 Task: Send an email with the signature Faith Turner with the subject Introduction of a new collaboration and the message We need your input on the design for the new website. Can you please review the mockups and provide your feedback? from softage.10@softage.net to softage.8@softage.net and move the email from Sent Items to the folder Human resources policies
Action: Mouse moved to (145, 124)
Screenshot: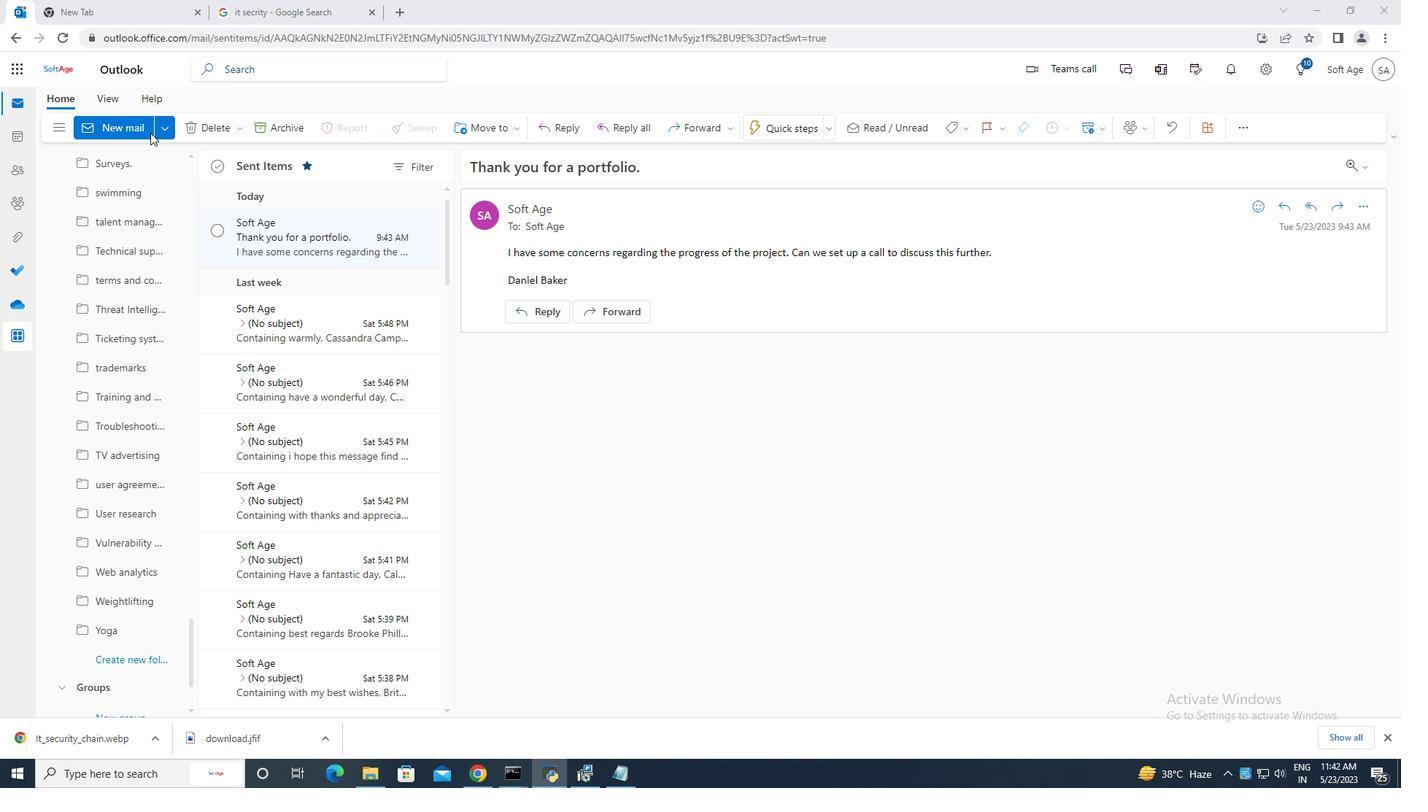 
Action: Mouse pressed left at (145, 124)
Screenshot: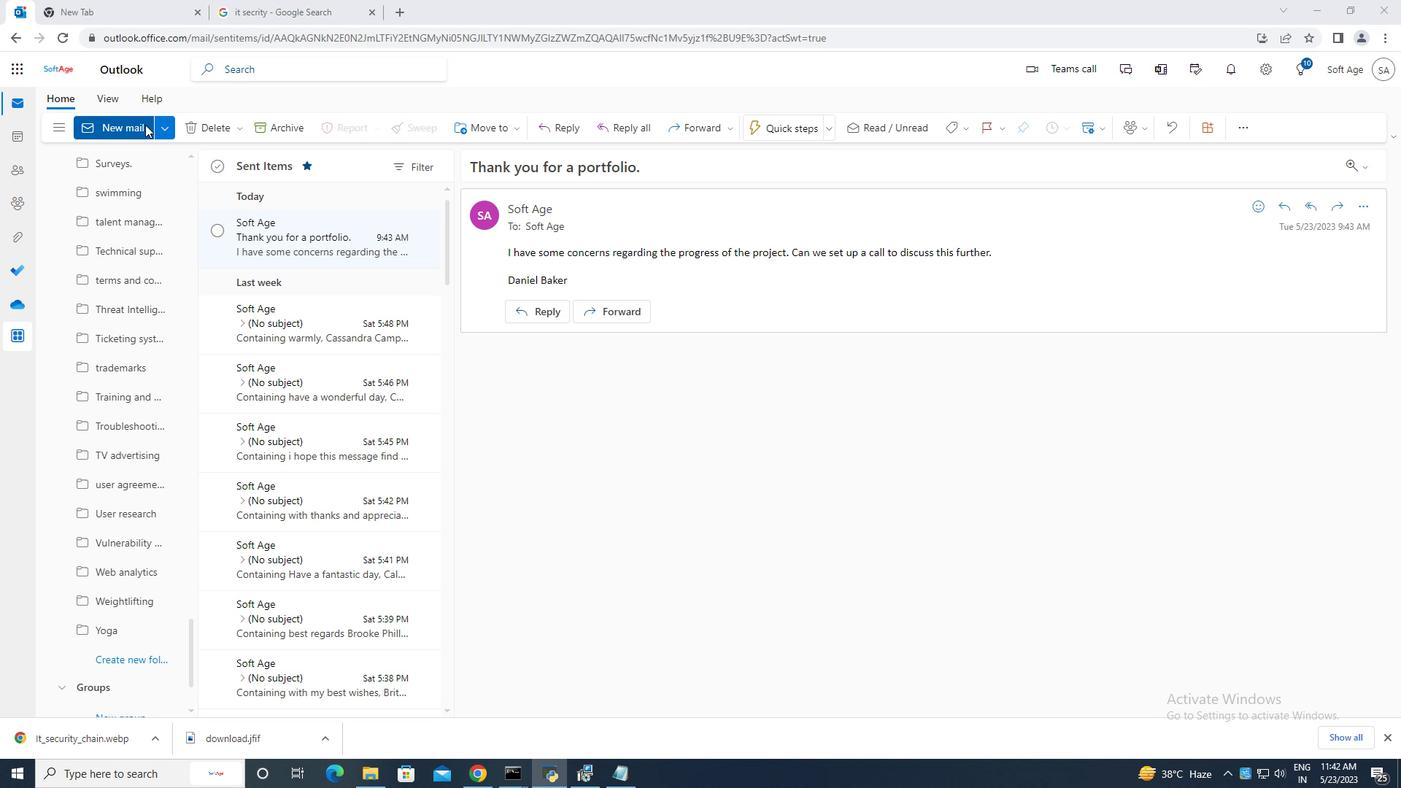 
Action: Mouse moved to (927, 129)
Screenshot: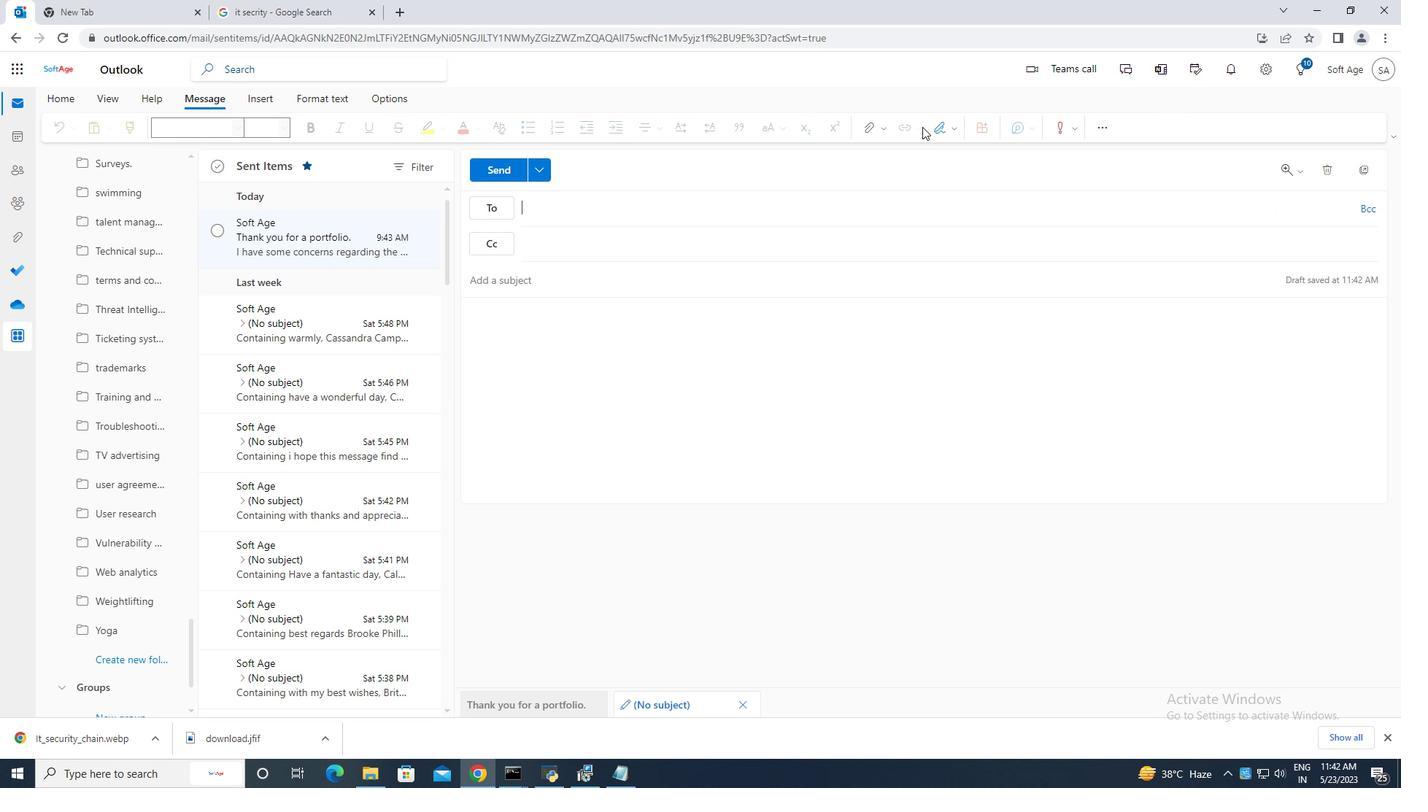 
Action: Mouse pressed left at (927, 129)
Screenshot: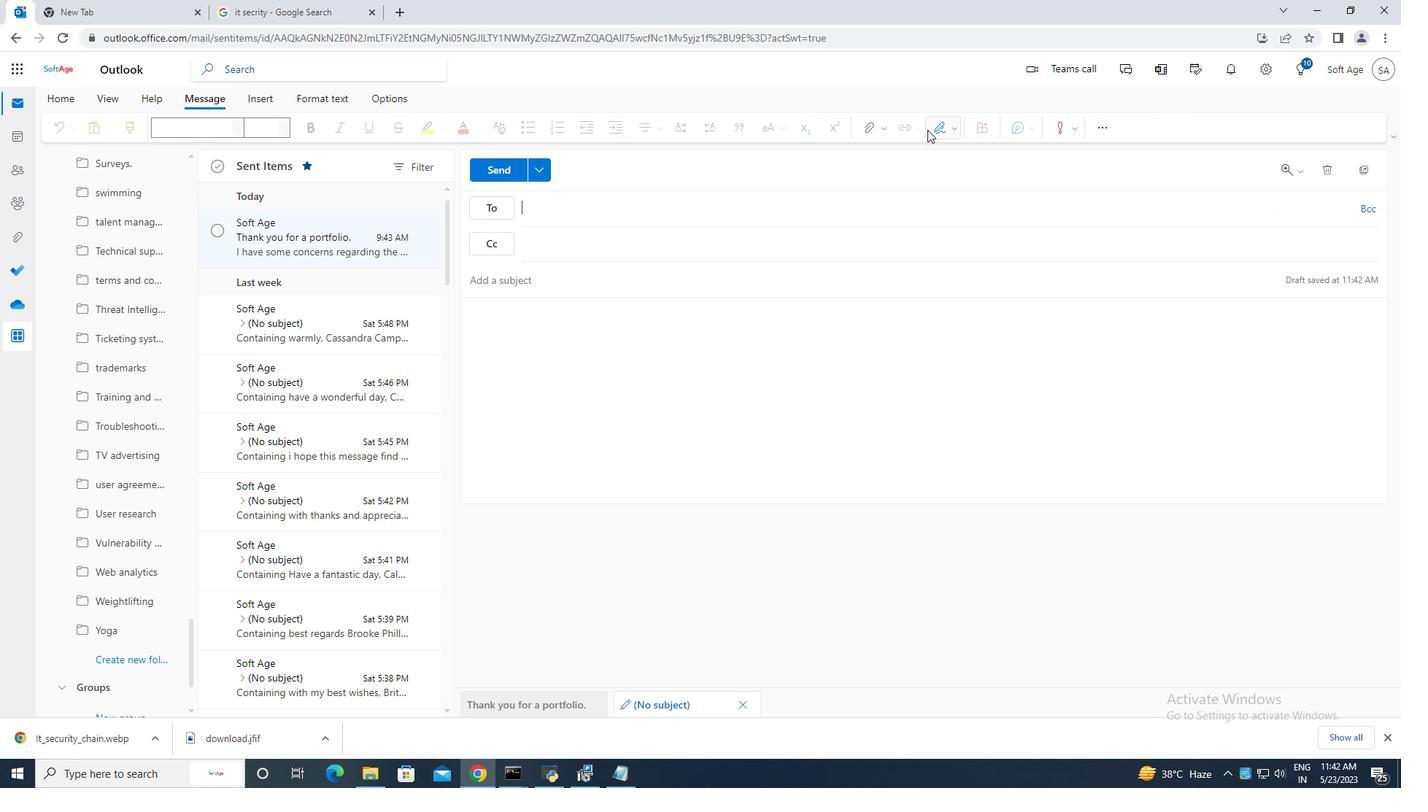 
Action: Mouse moved to (916, 186)
Screenshot: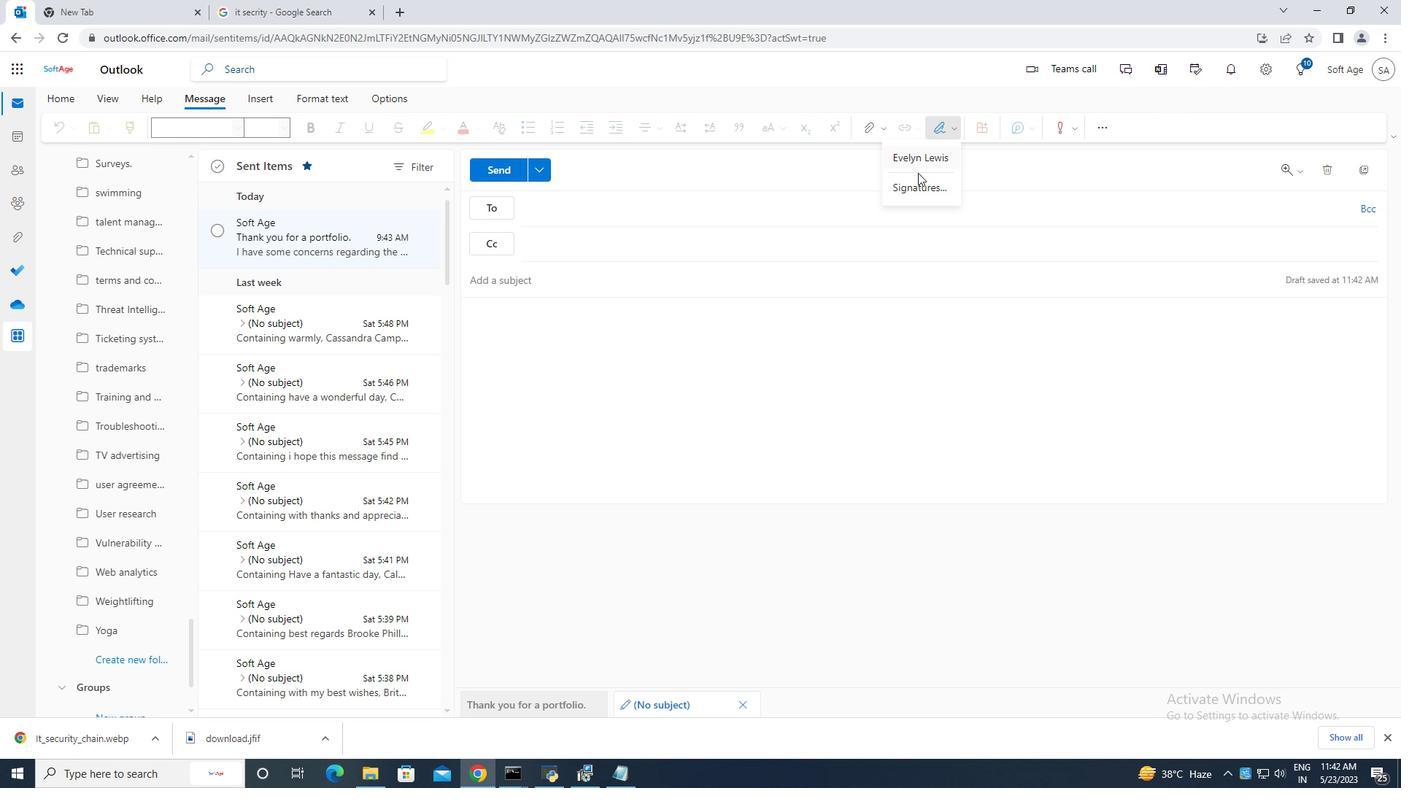 
Action: Mouse pressed left at (916, 186)
Screenshot: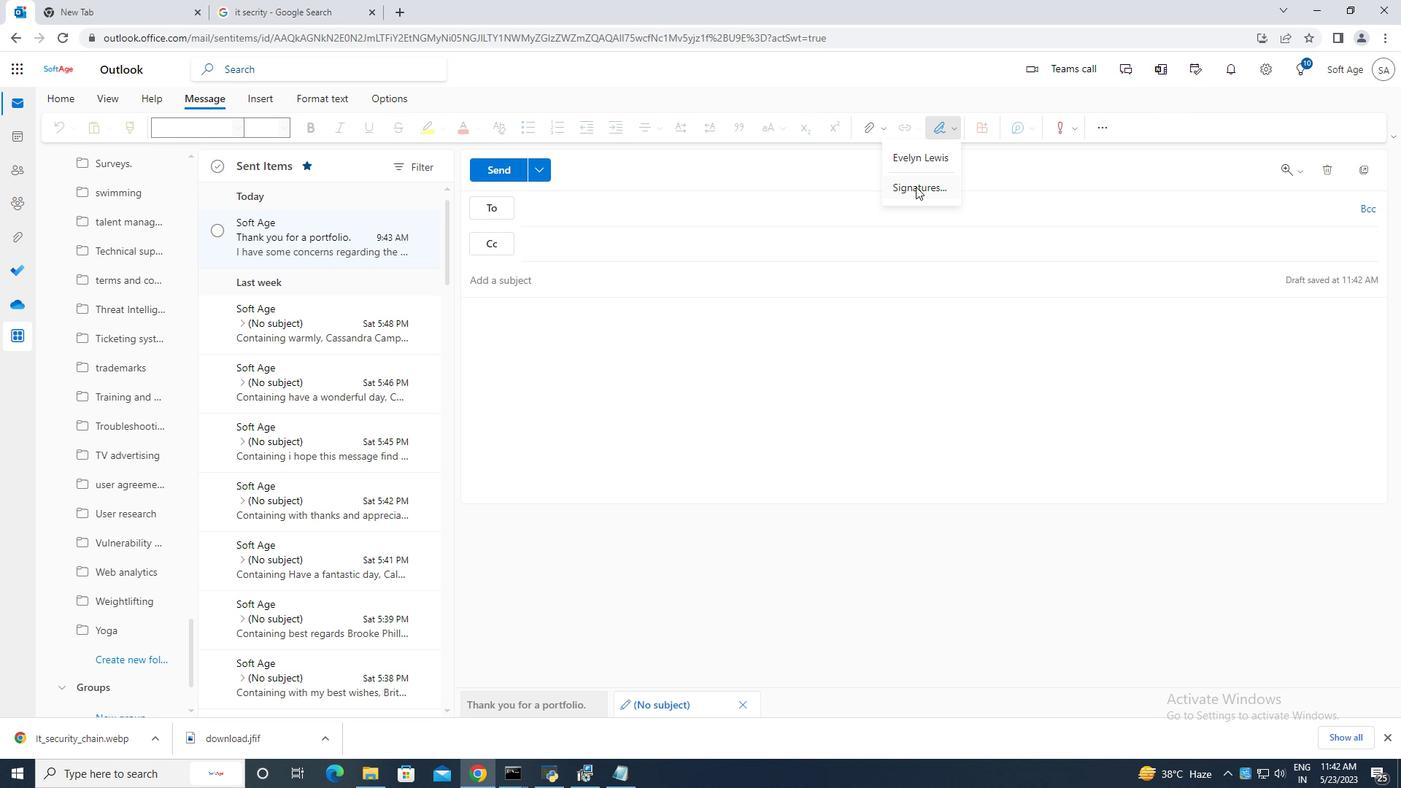 
Action: Mouse moved to (982, 246)
Screenshot: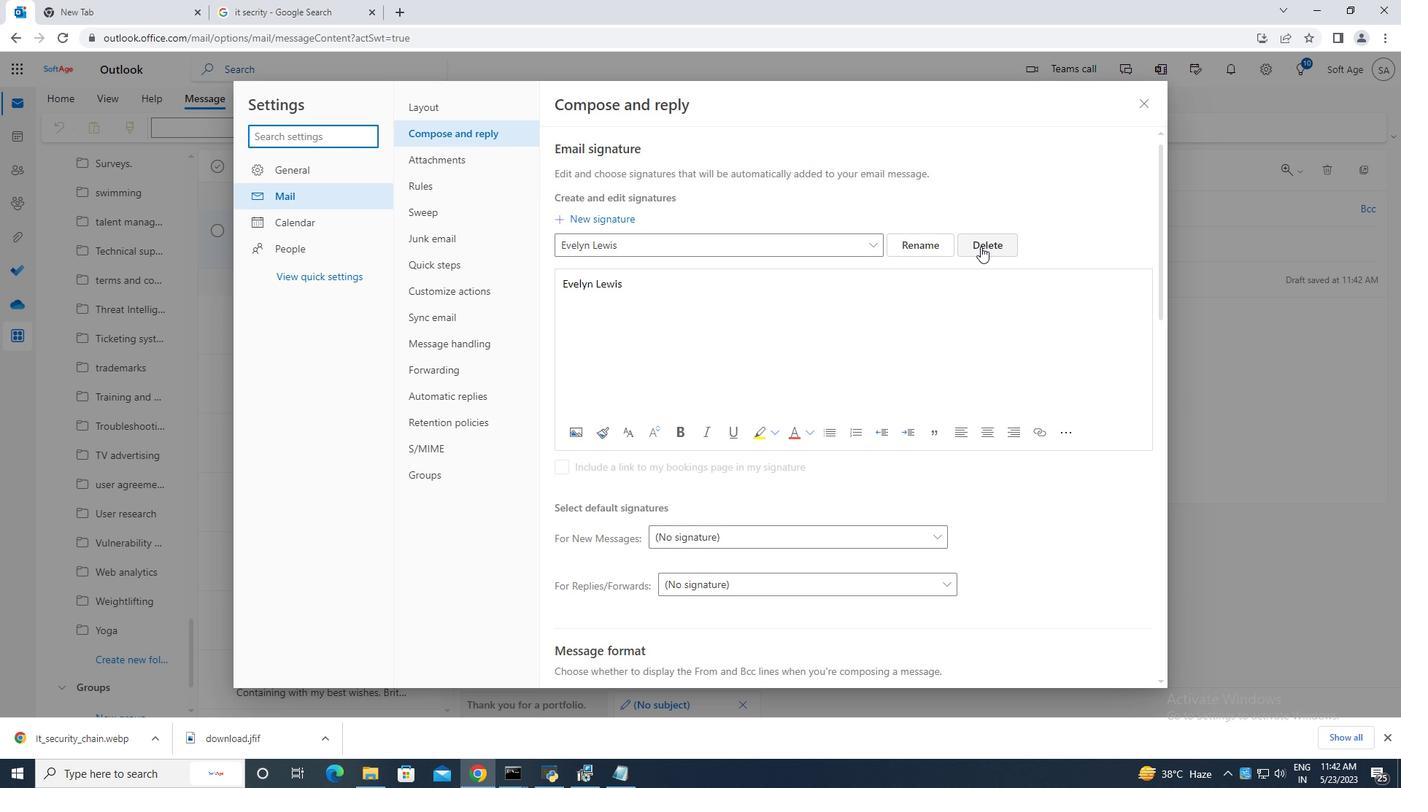 
Action: Mouse pressed left at (982, 246)
Screenshot: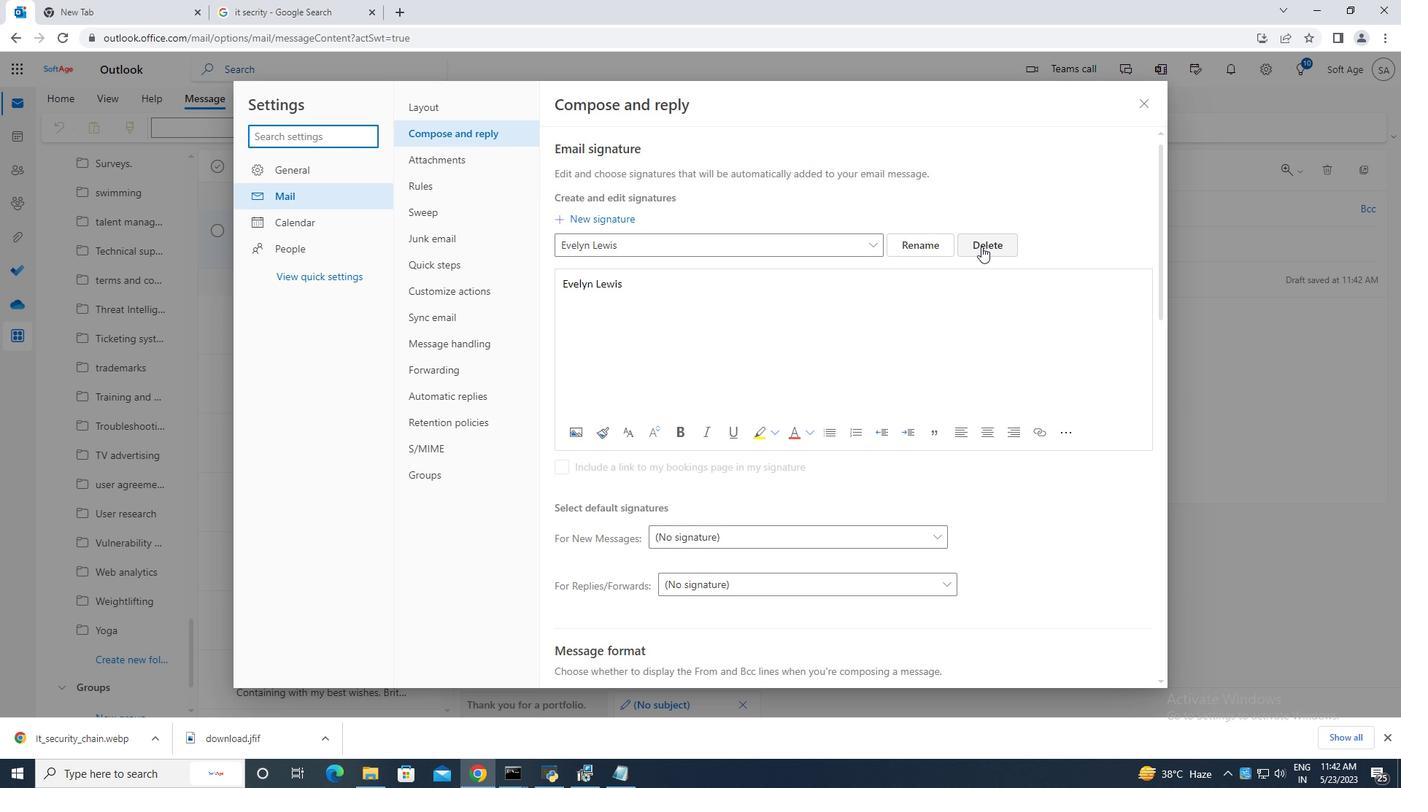 
Action: Mouse moved to (597, 248)
Screenshot: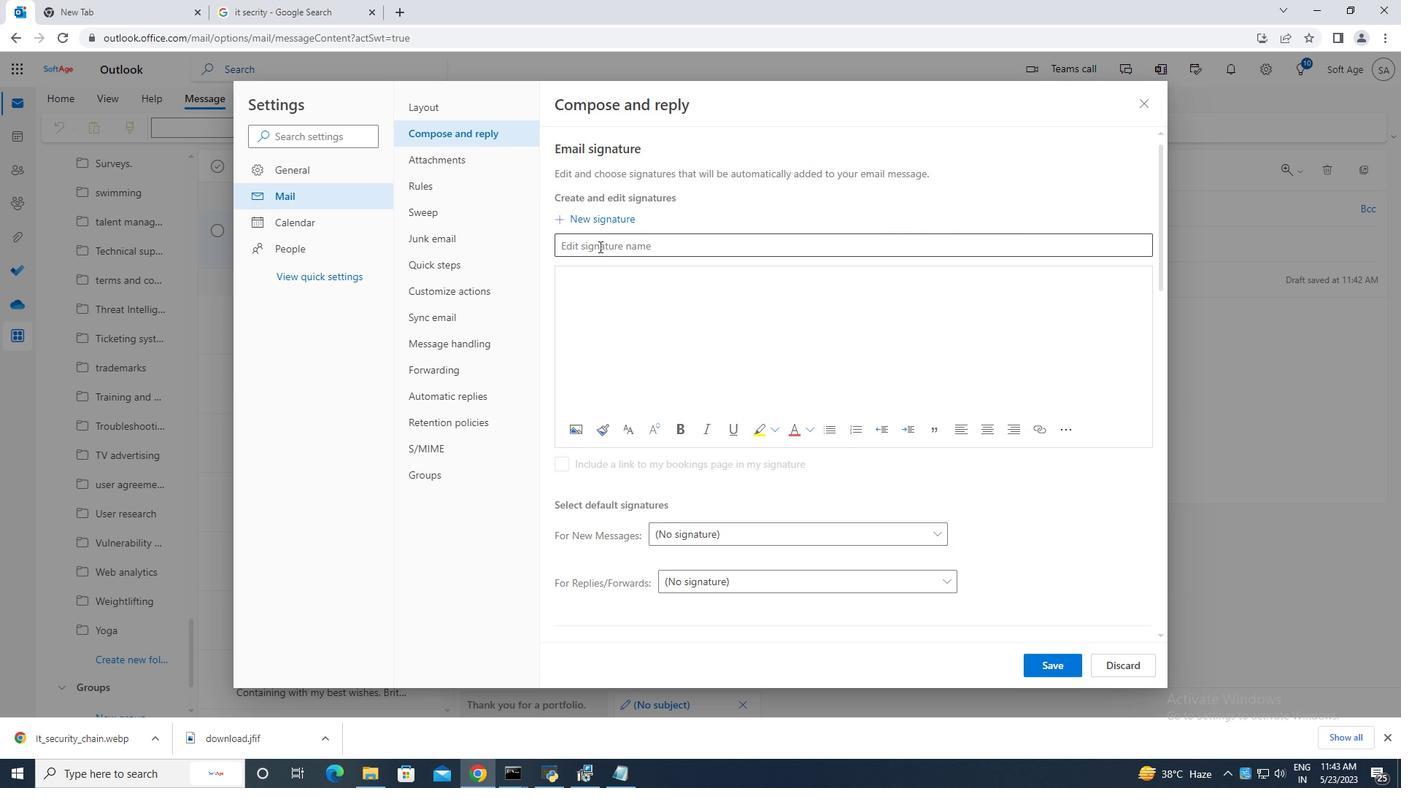
Action: Mouse pressed left at (597, 248)
Screenshot: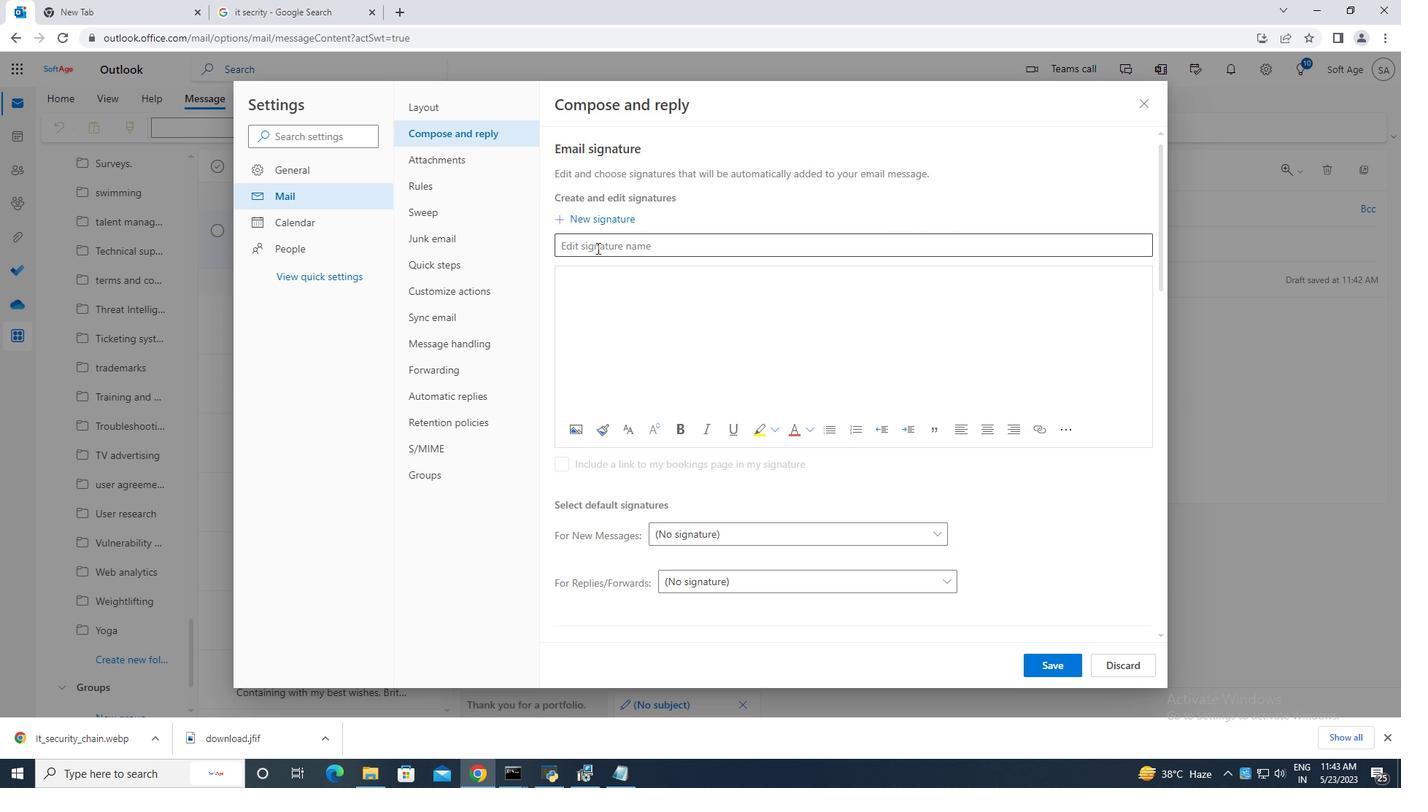 
Action: Key pressed <Key.caps_lock>F<Key.caps_lock>aith<Key.space><Key.caps_lock>T<Key.caps_lock>urner
Screenshot: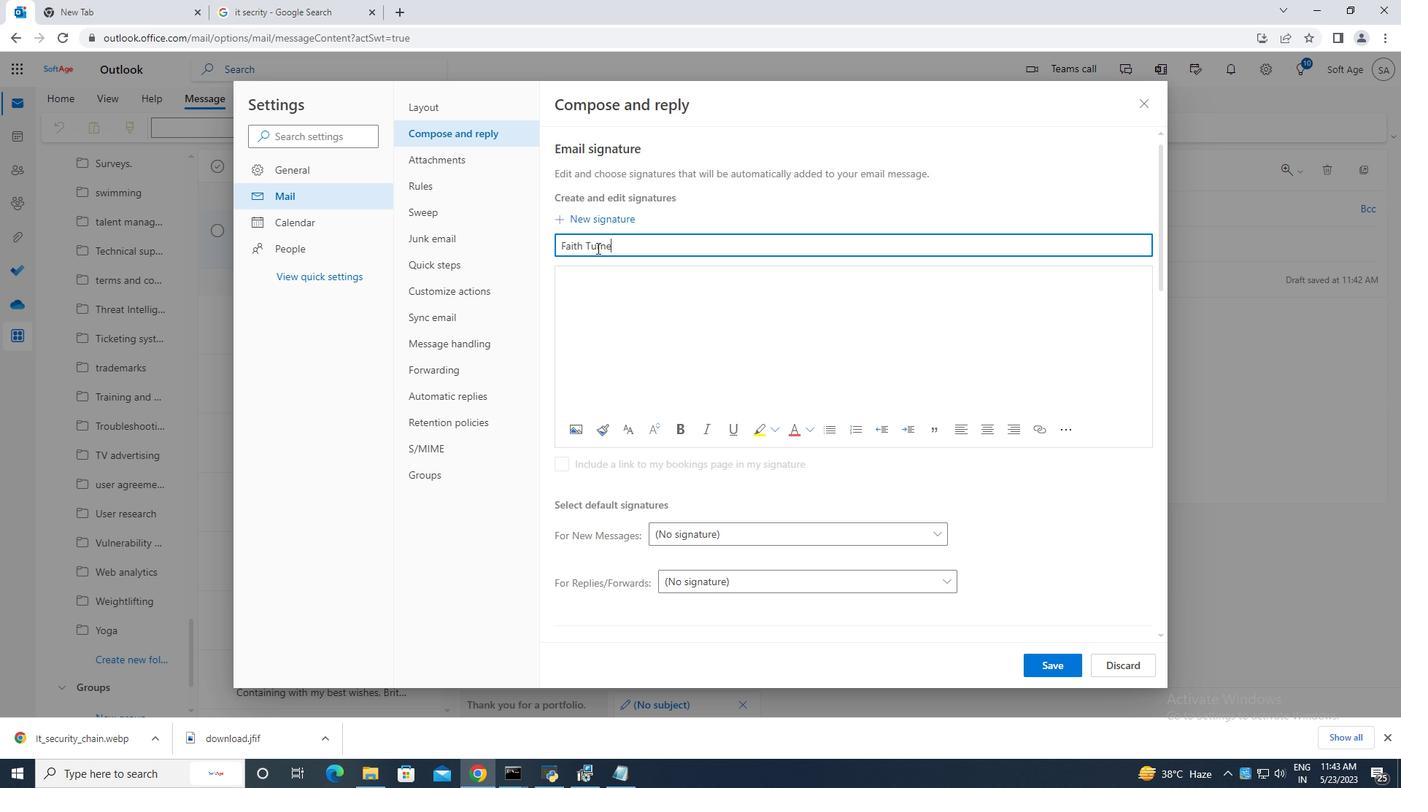 
Action: Mouse moved to (593, 279)
Screenshot: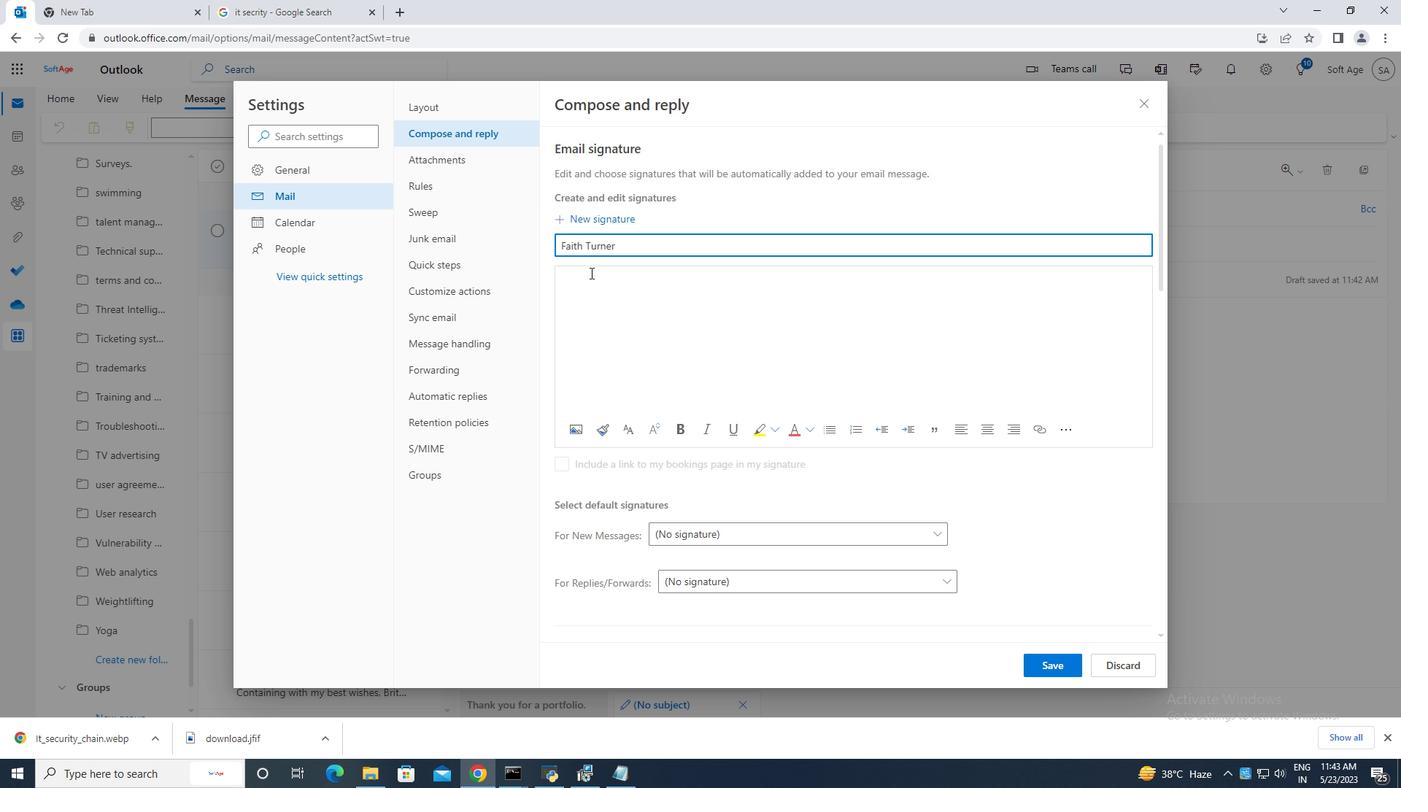 
Action: Mouse pressed left at (593, 279)
Screenshot: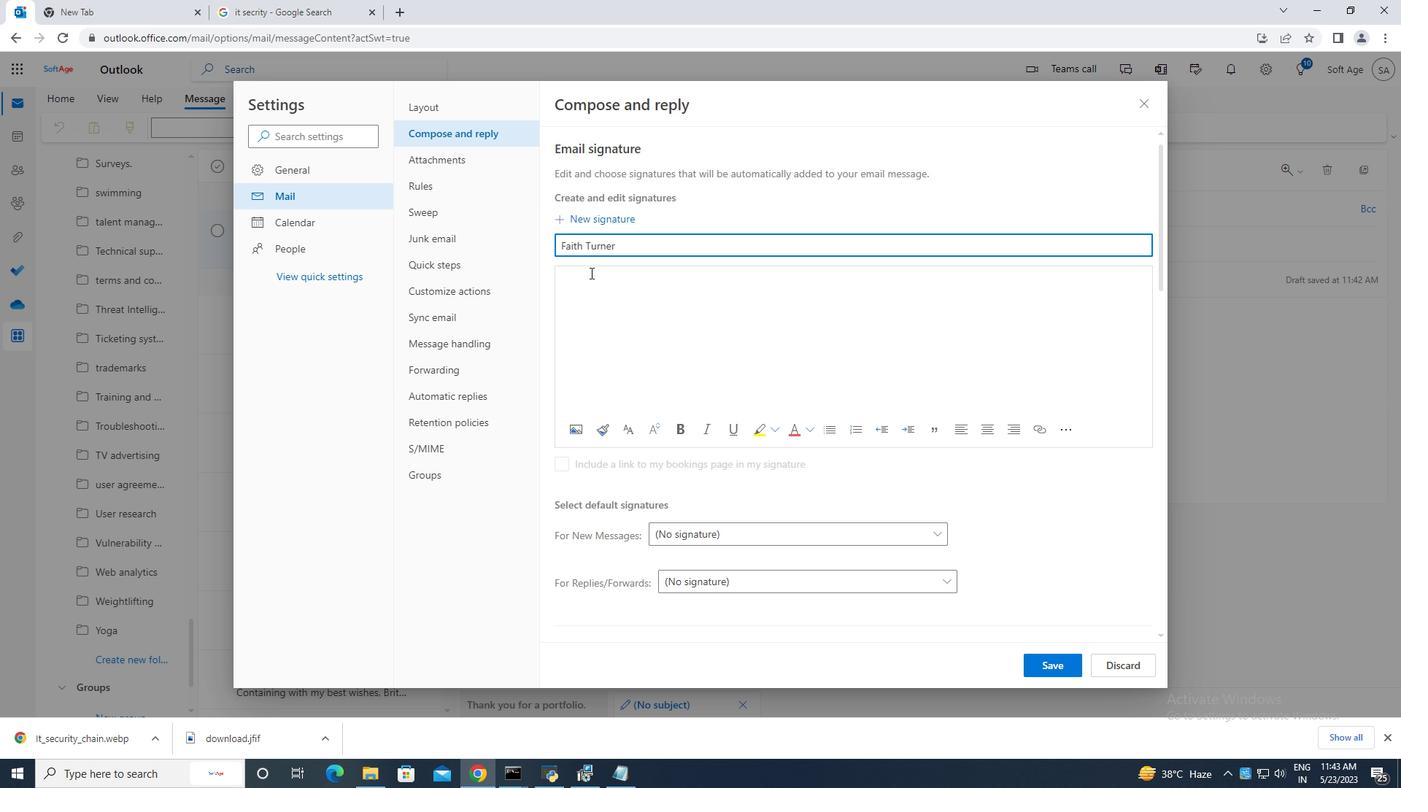 
Action: Mouse moved to (608, 284)
Screenshot: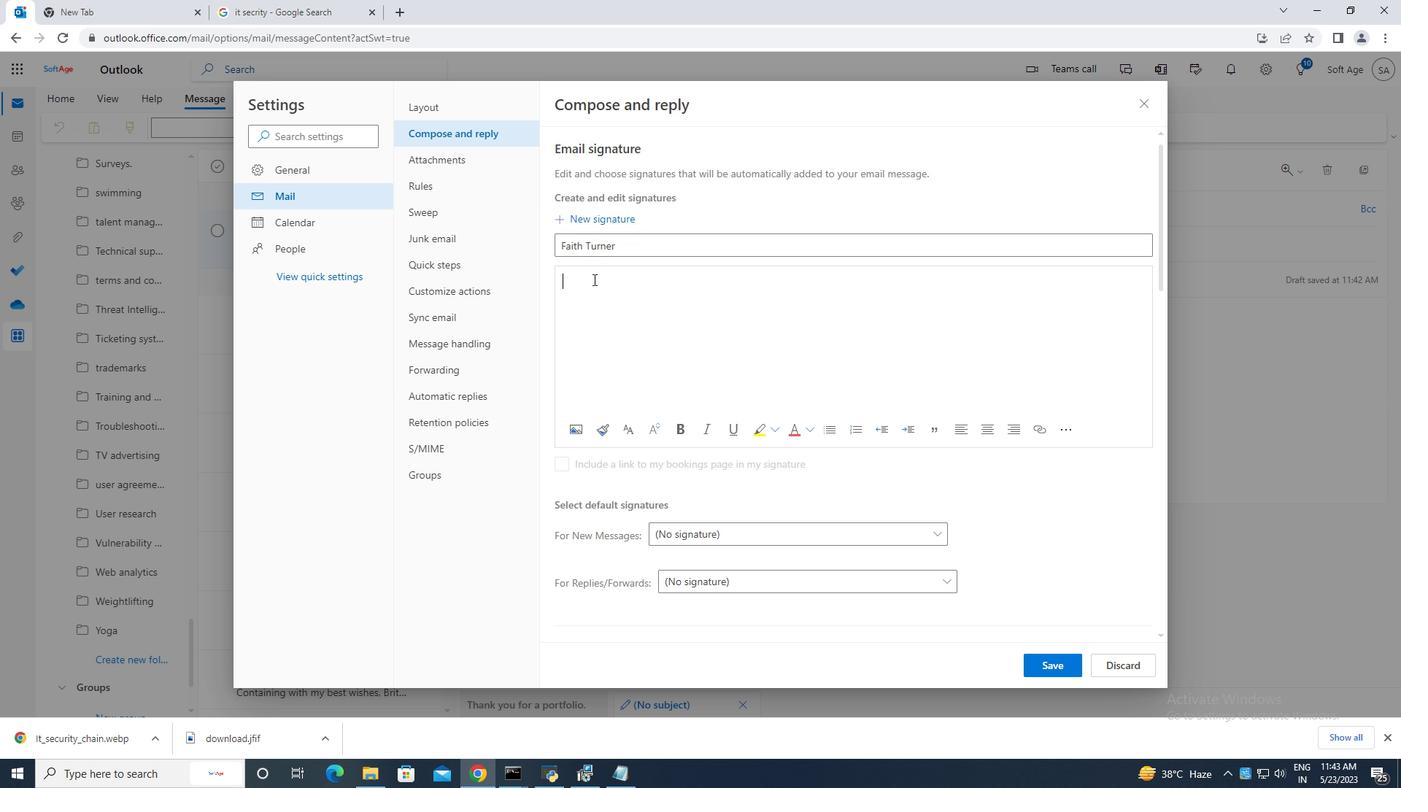 
Action: Key pressed <Key.caps_lock>F<Key.caps_lock>aith<Key.space><Key.caps_lock>T<Key.caps_lock>urner
Screenshot: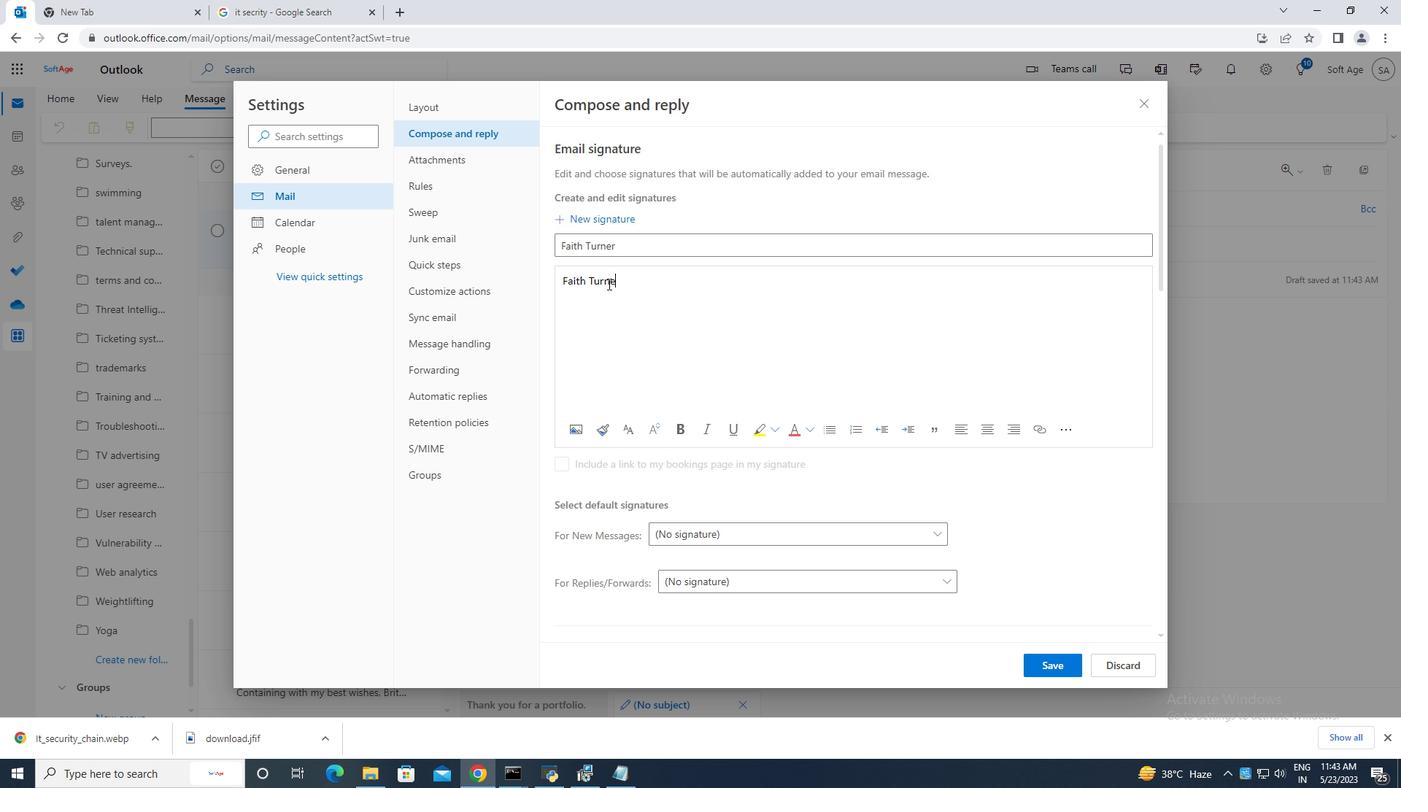 
Action: Mouse moved to (1043, 664)
Screenshot: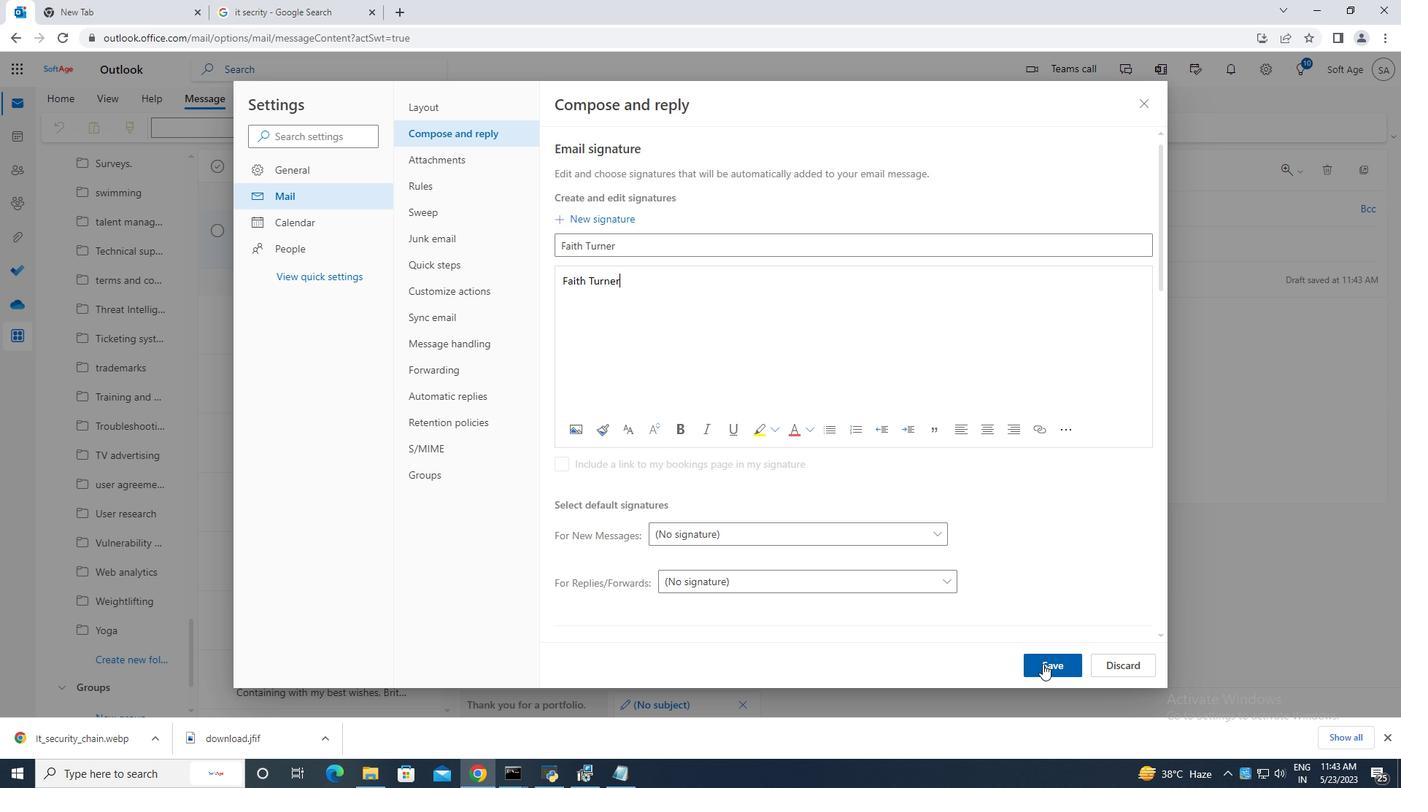 
Action: Mouse pressed left at (1043, 664)
Screenshot: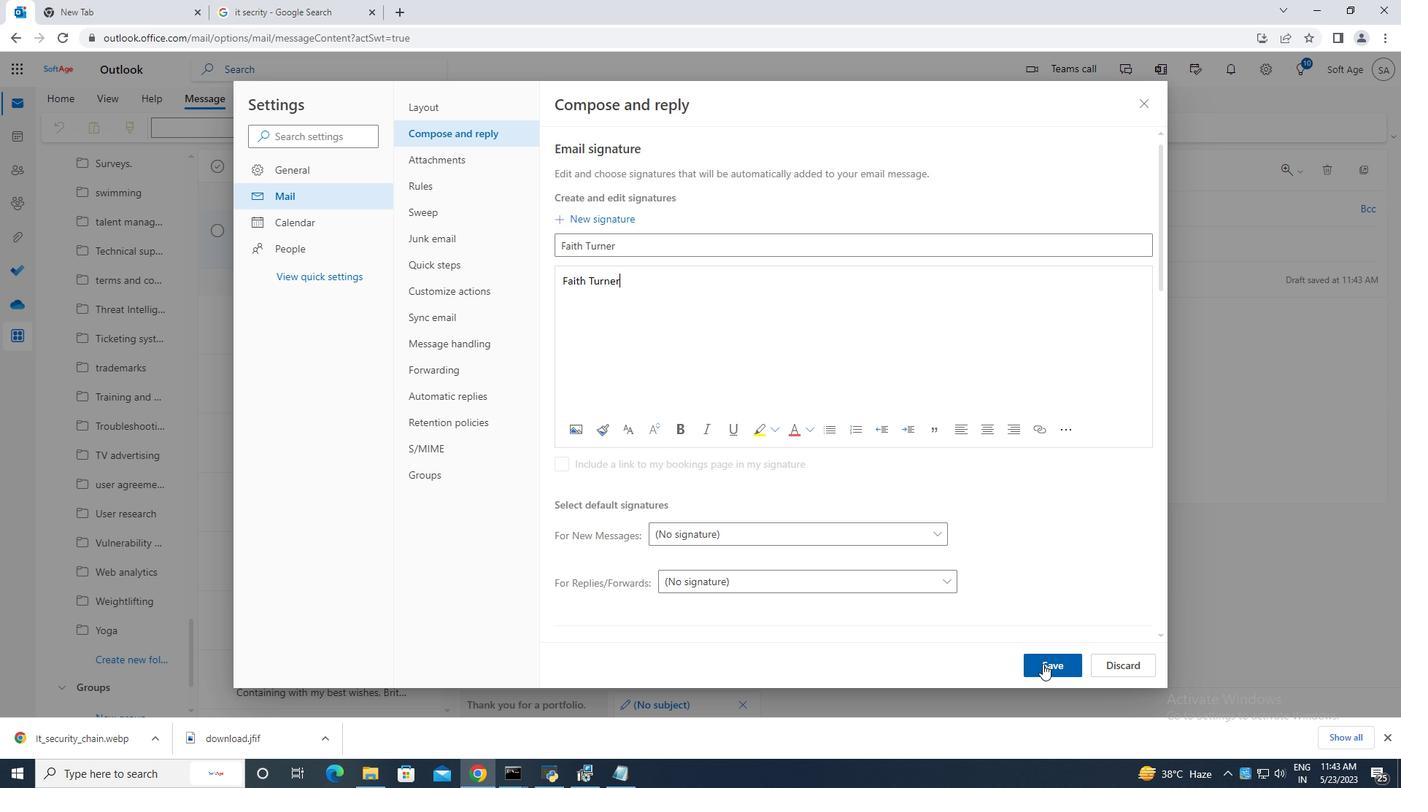 
Action: Mouse moved to (1149, 104)
Screenshot: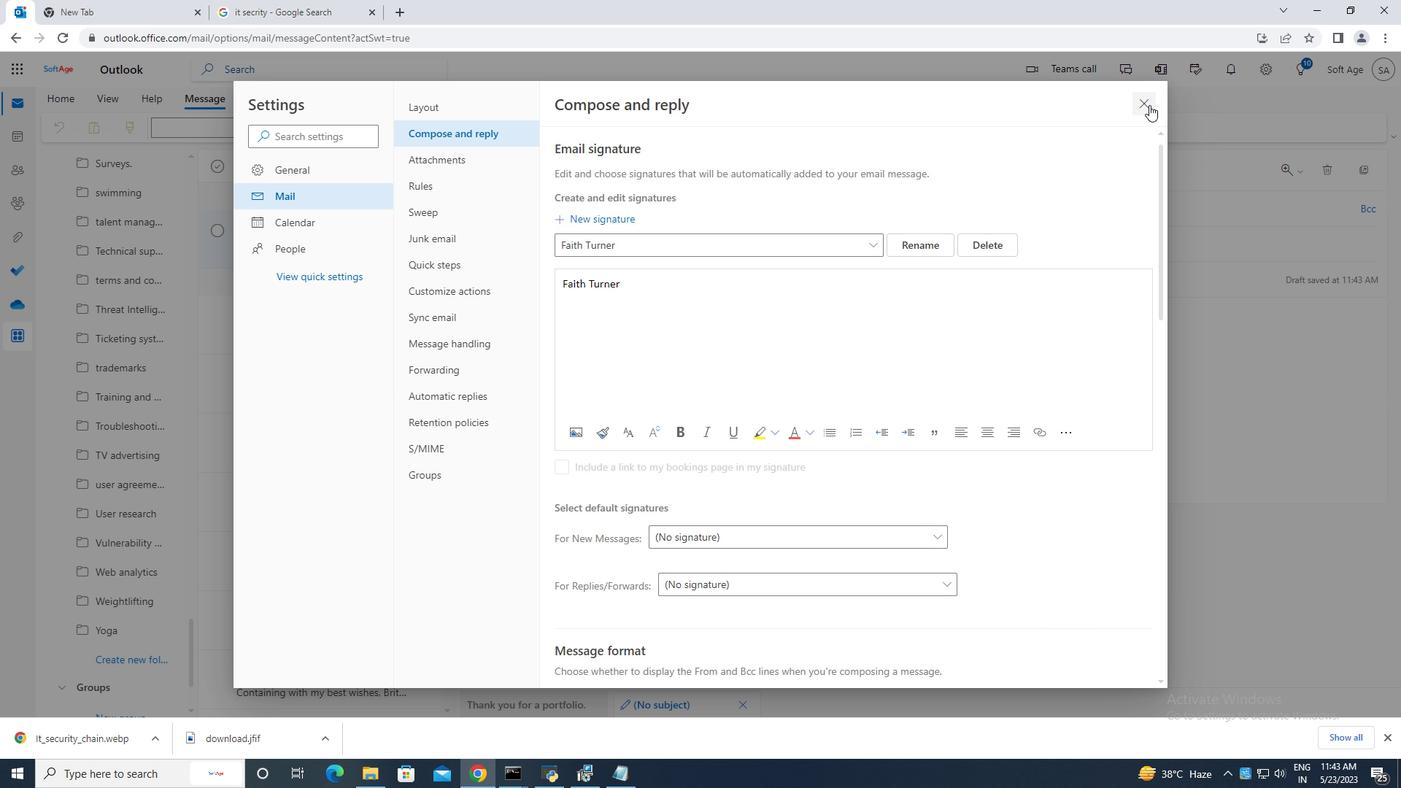 
Action: Mouse pressed left at (1149, 104)
Screenshot: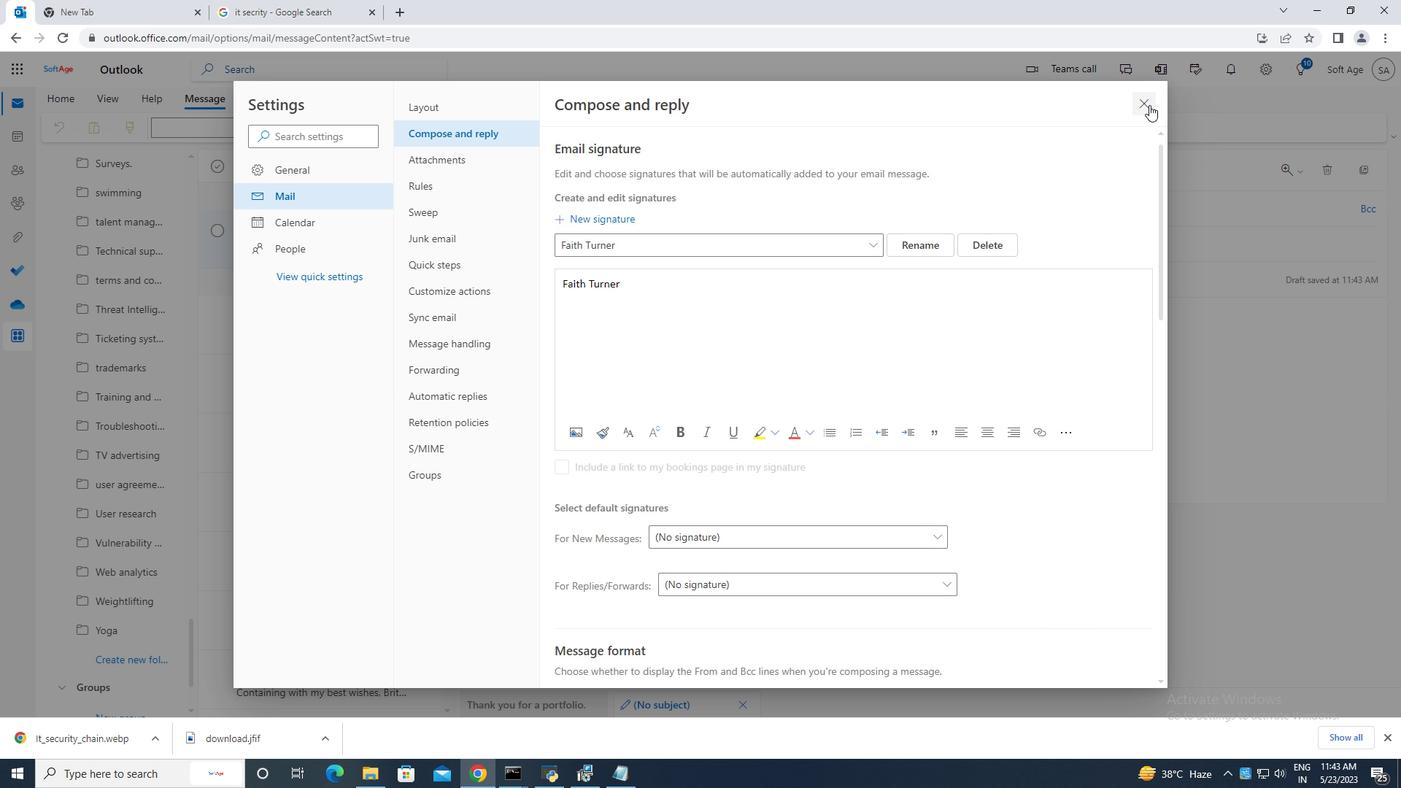 
Action: Mouse moved to (943, 124)
Screenshot: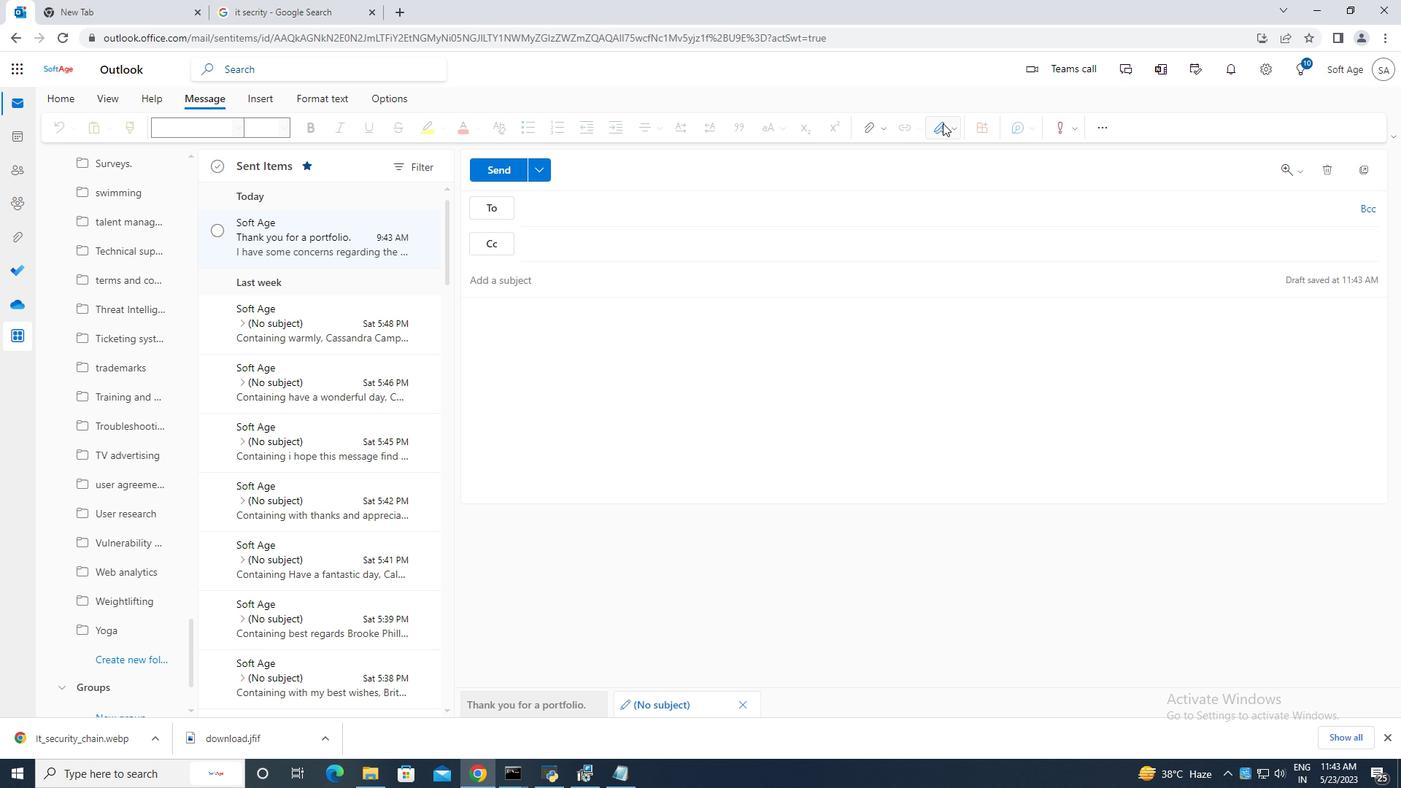 
Action: Mouse pressed left at (943, 124)
Screenshot: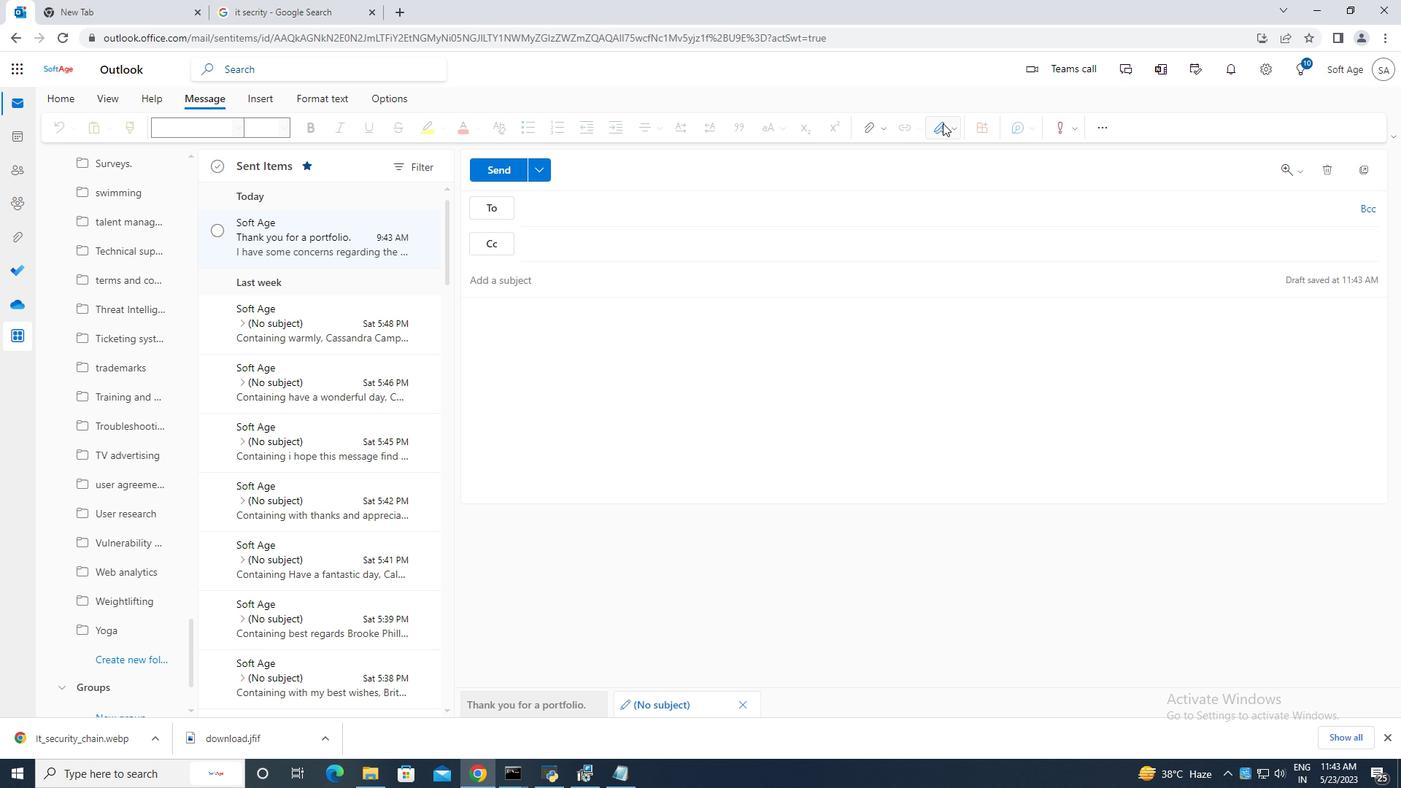 
Action: Mouse moved to (932, 159)
Screenshot: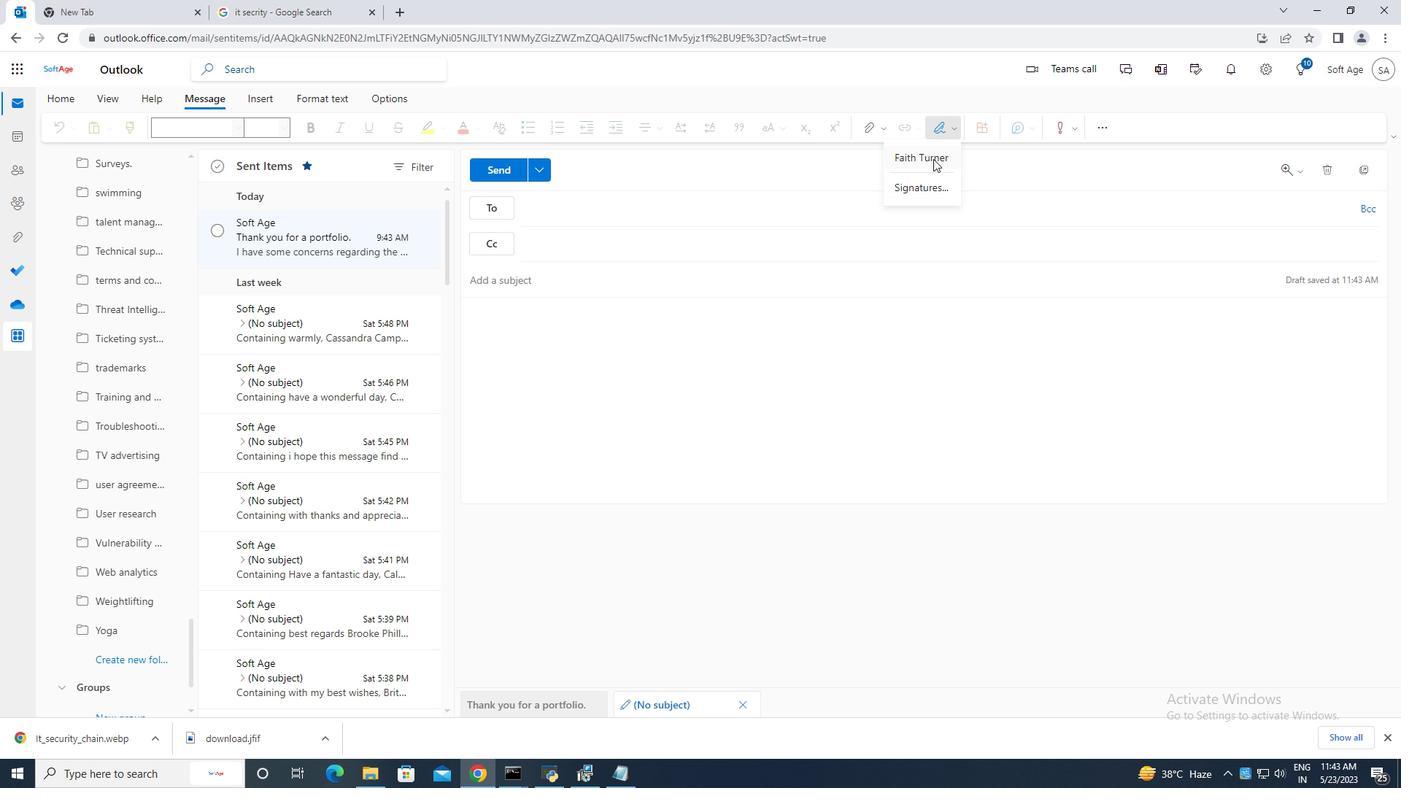 
Action: Mouse pressed left at (932, 159)
Screenshot: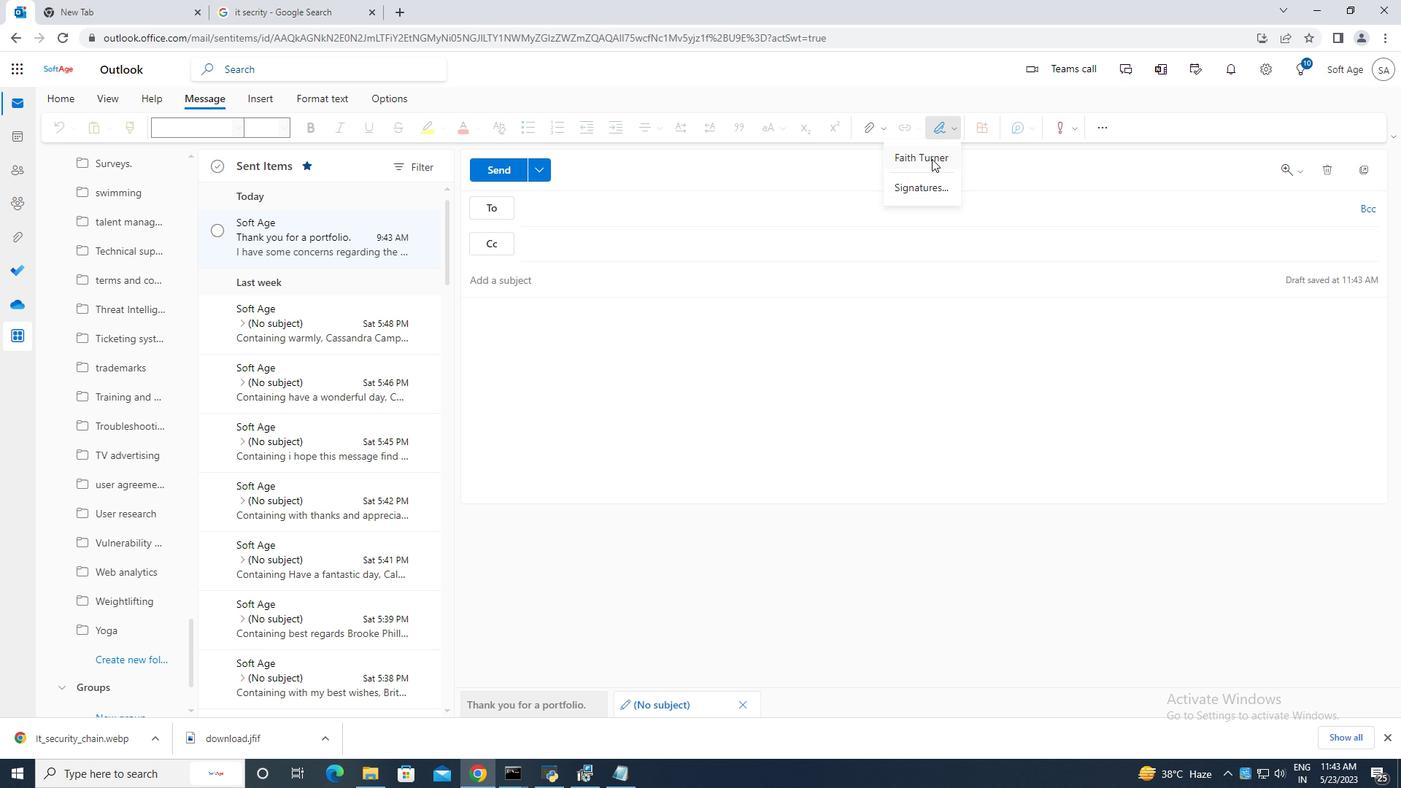 
Action: Mouse moved to (528, 285)
Screenshot: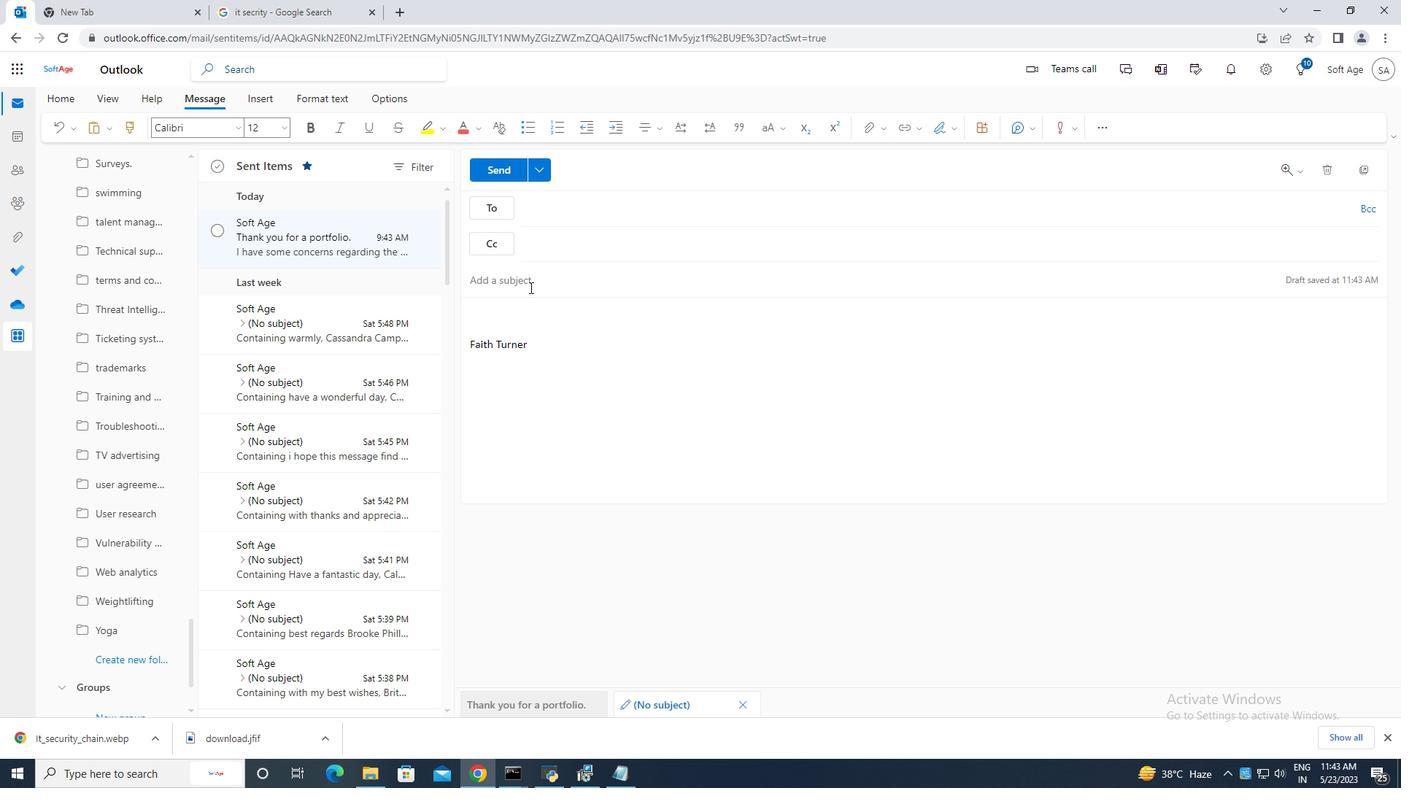 
Action: Mouse pressed left at (528, 285)
Screenshot: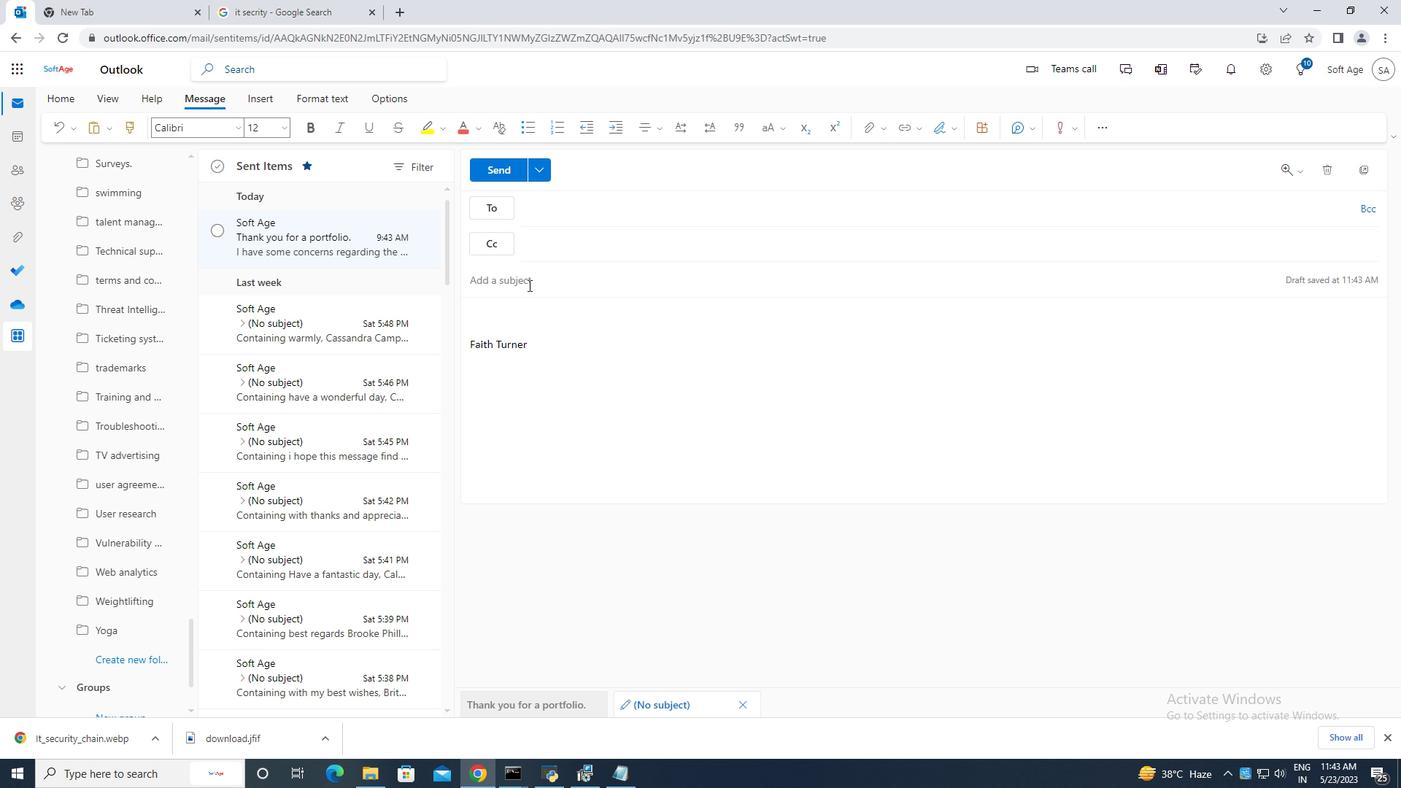 
Action: Key pressed <Key.caps_lock>I<Key.caps_lock>ntroduction
Screenshot: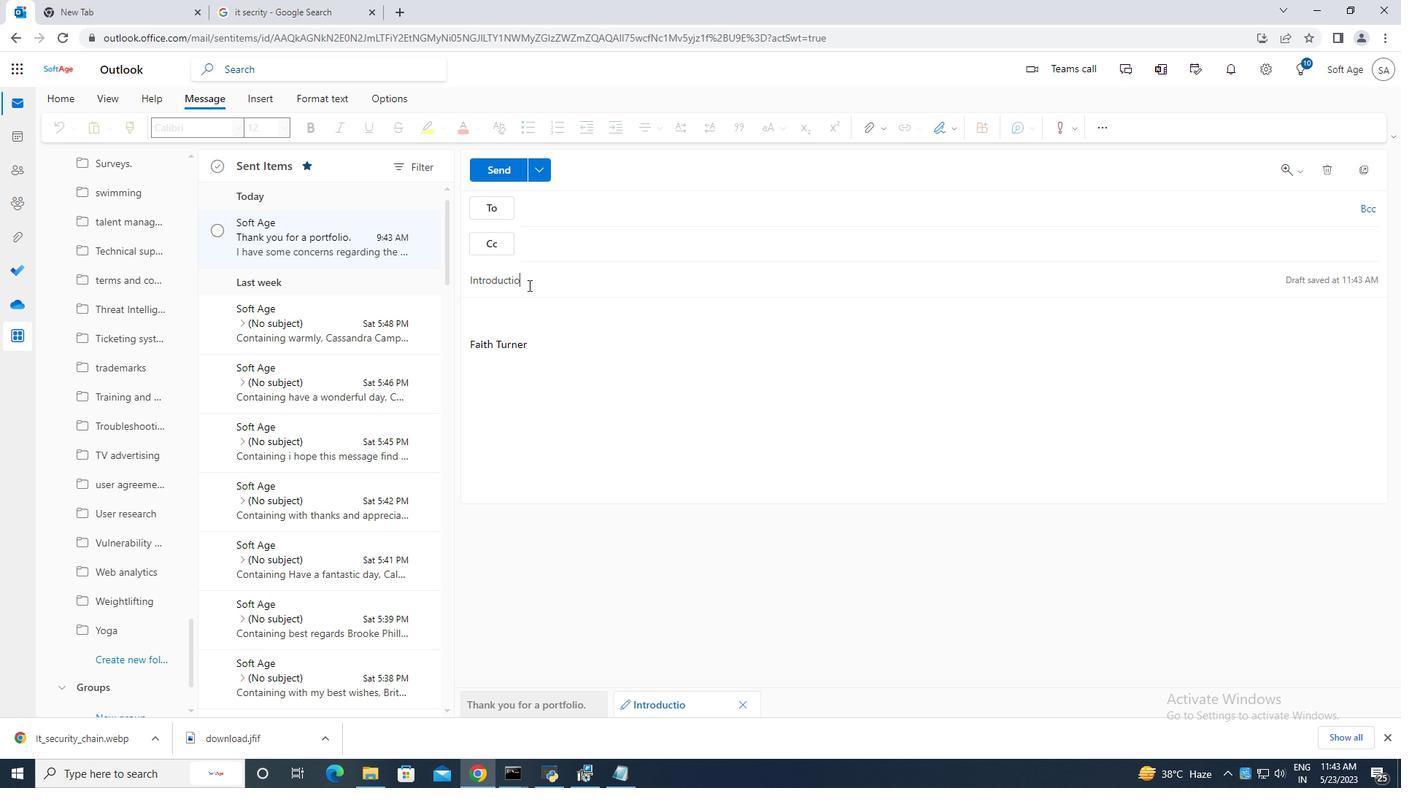 
Action: Mouse moved to (1401, 0)
Screenshot: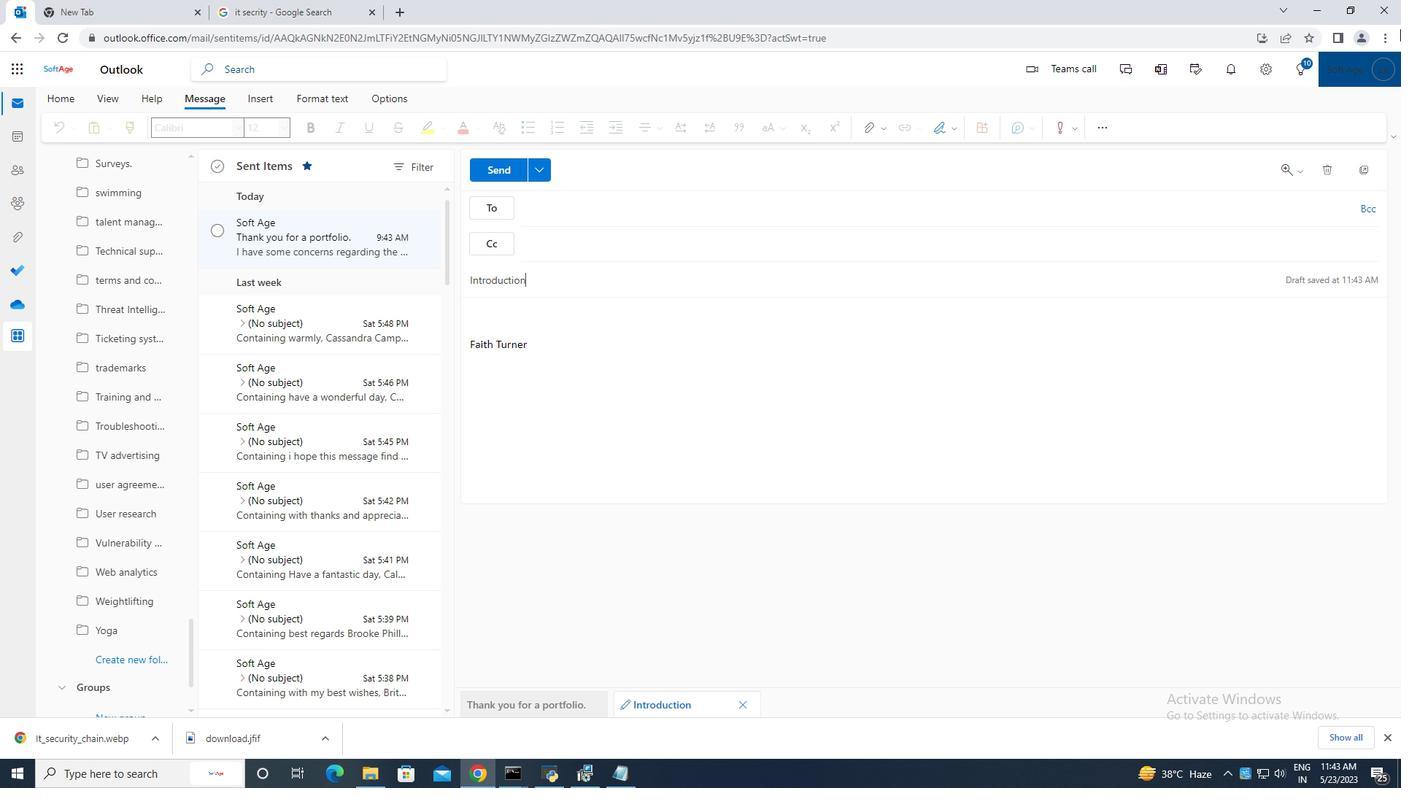 
Action: Key pressed <Key.space>of<Key.space>a<Key.space>new<Key.space>collaboration<Key.space><Key.backspace>.
Screenshot: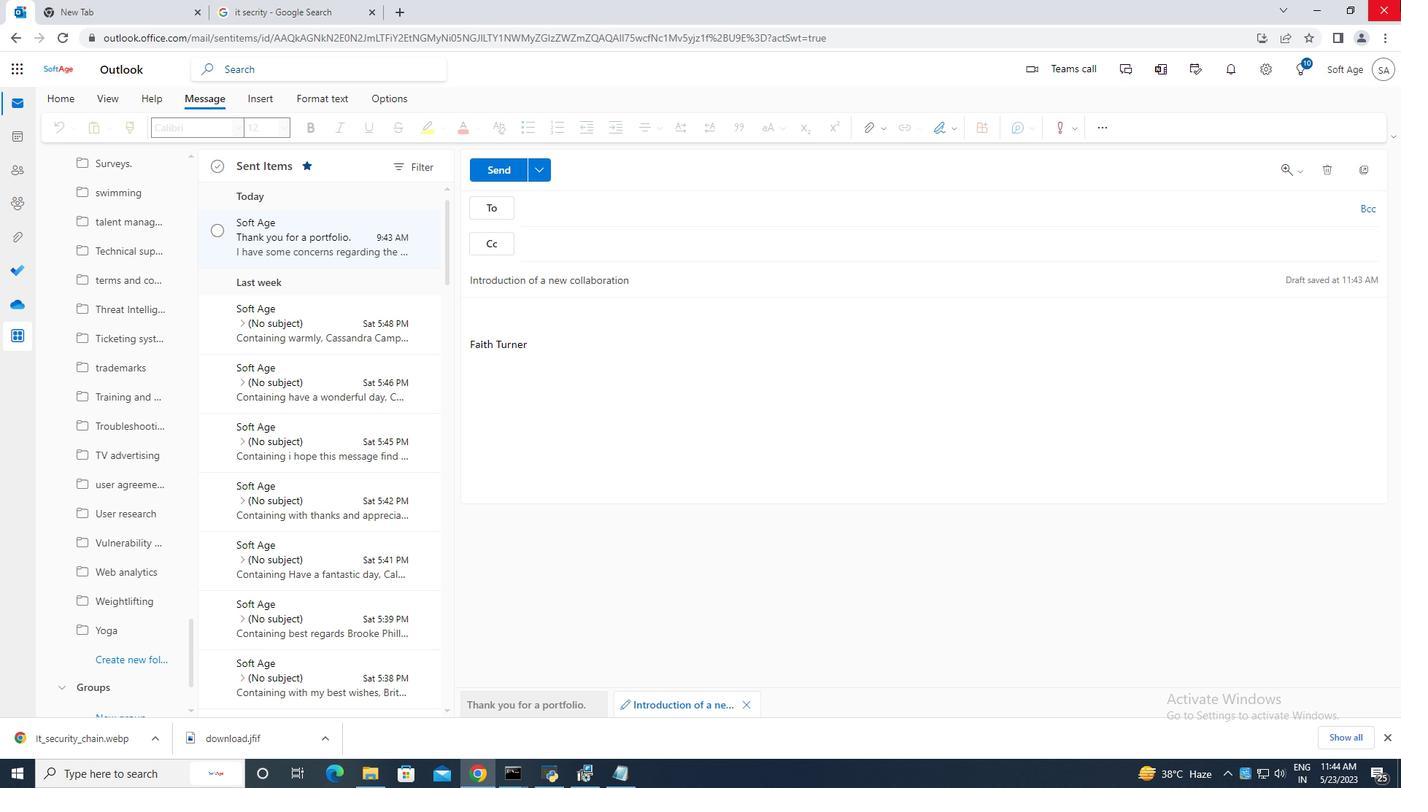 
Action: Mouse moved to (527, 302)
Screenshot: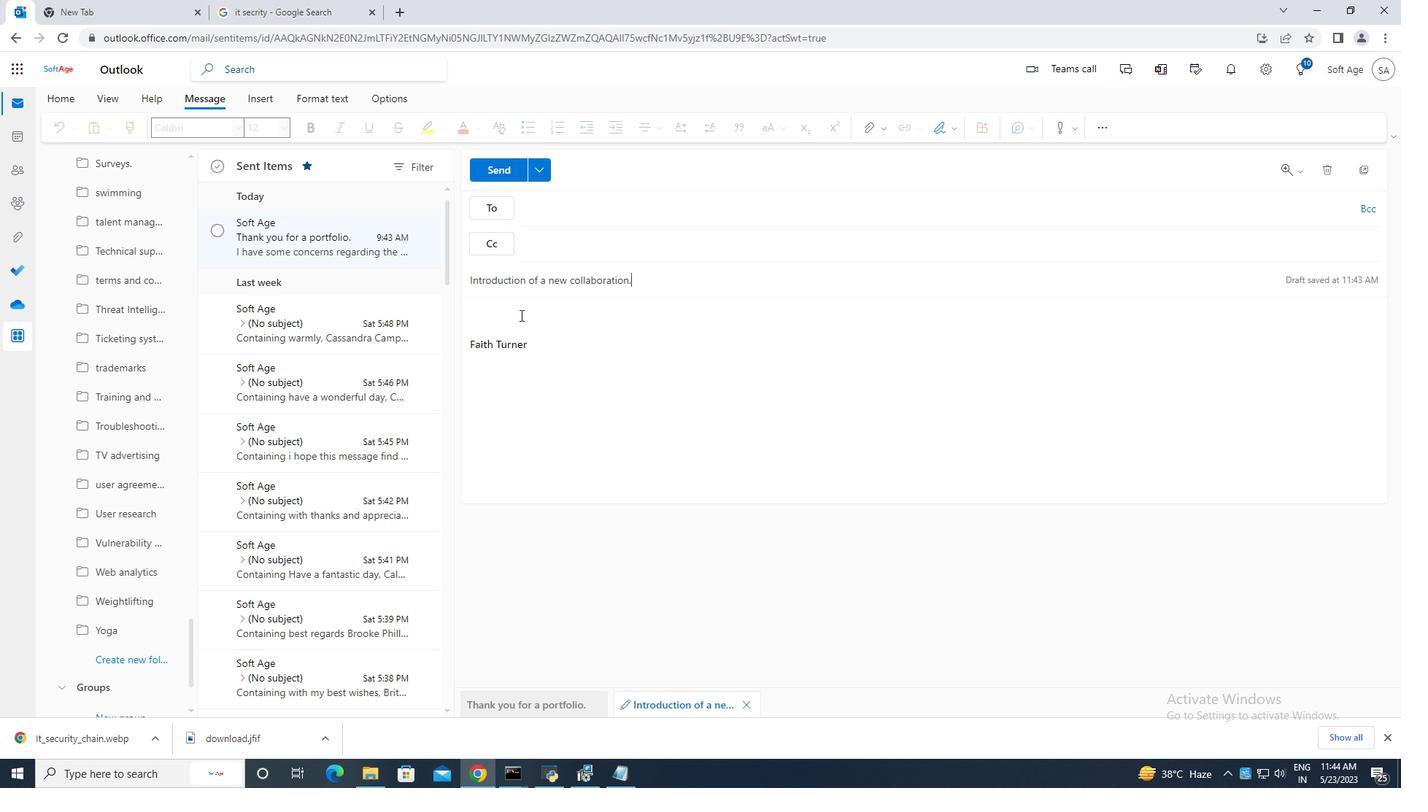 
Action: Mouse pressed left at (527, 302)
Screenshot: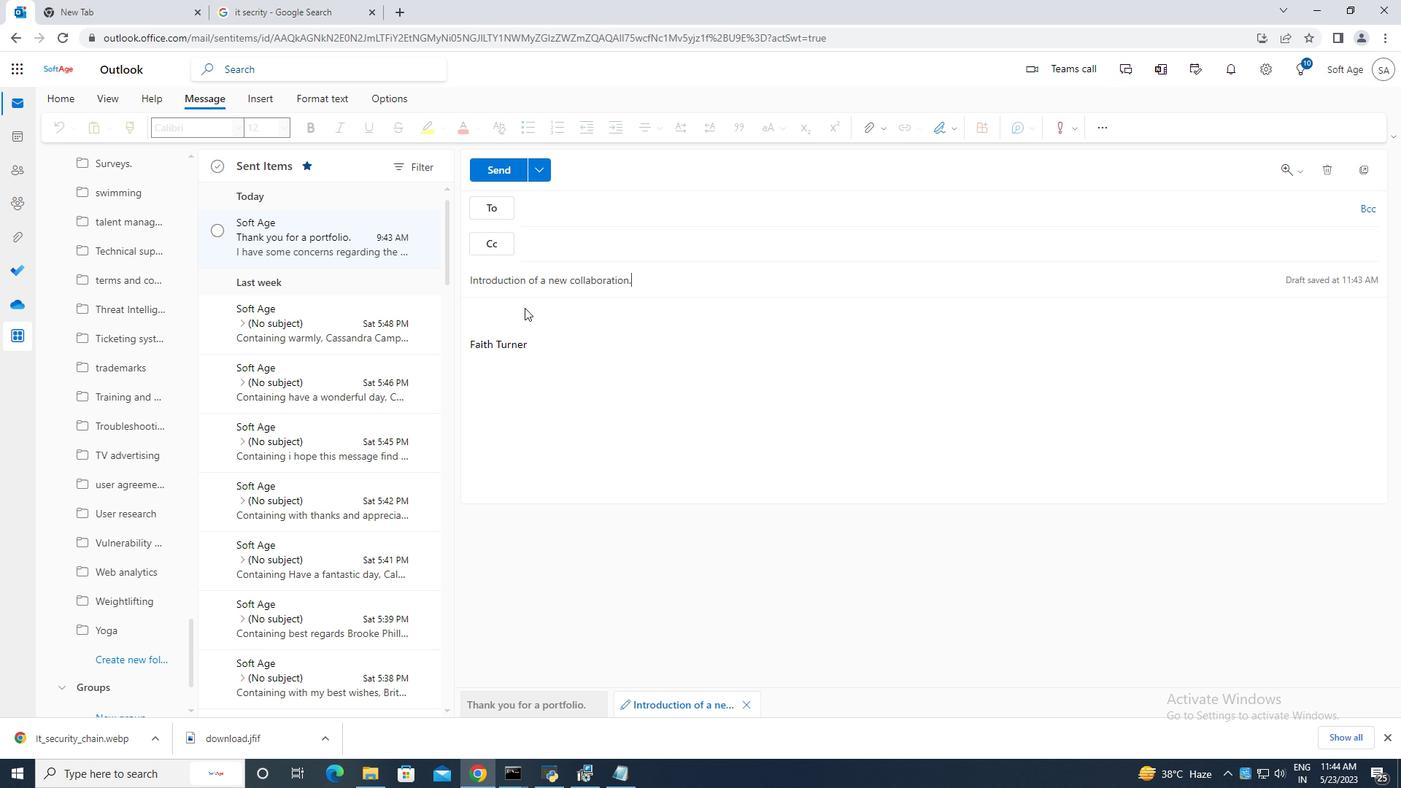 
Action: Mouse moved to (503, 308)
Screenshot: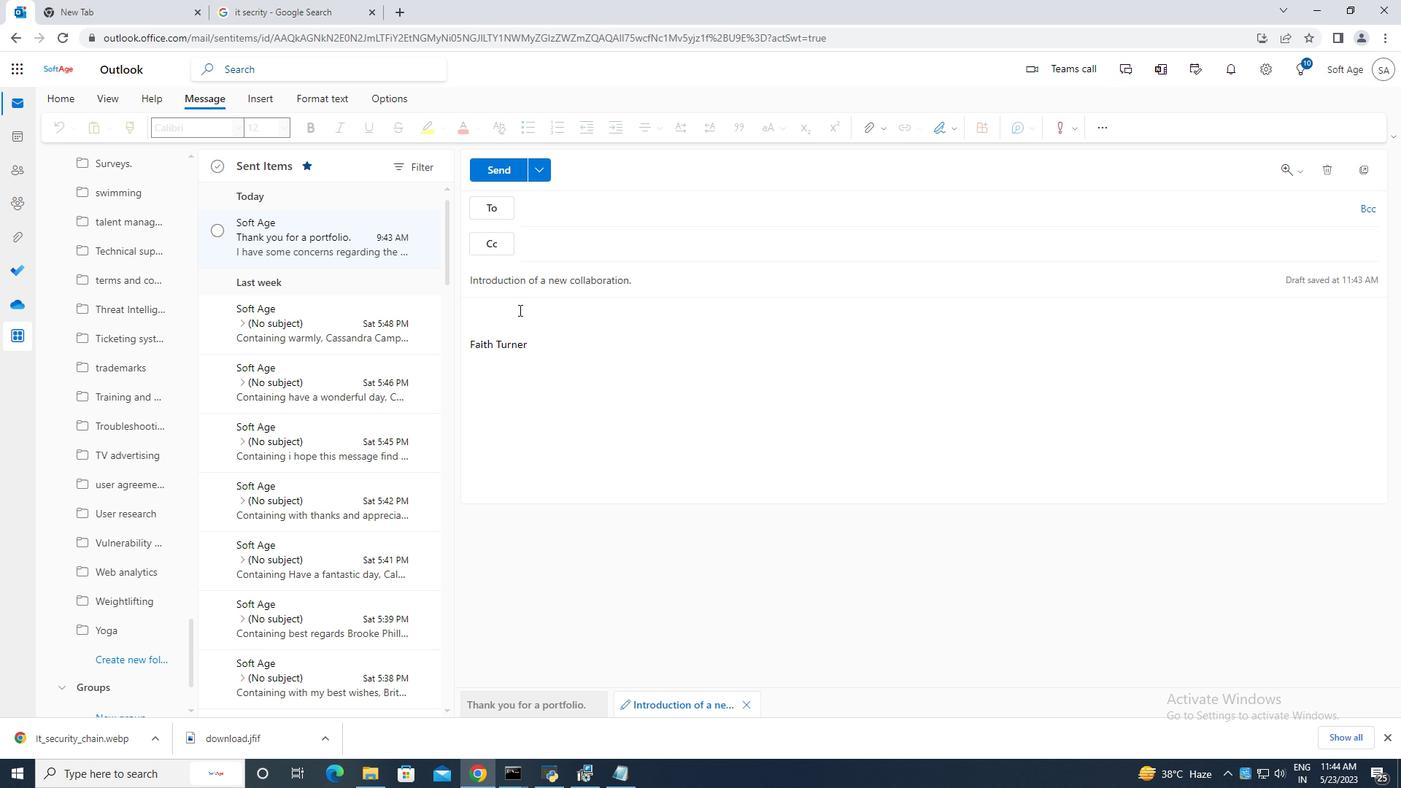 
Action: Mouse pressed left at (503, 308)
Screenshot: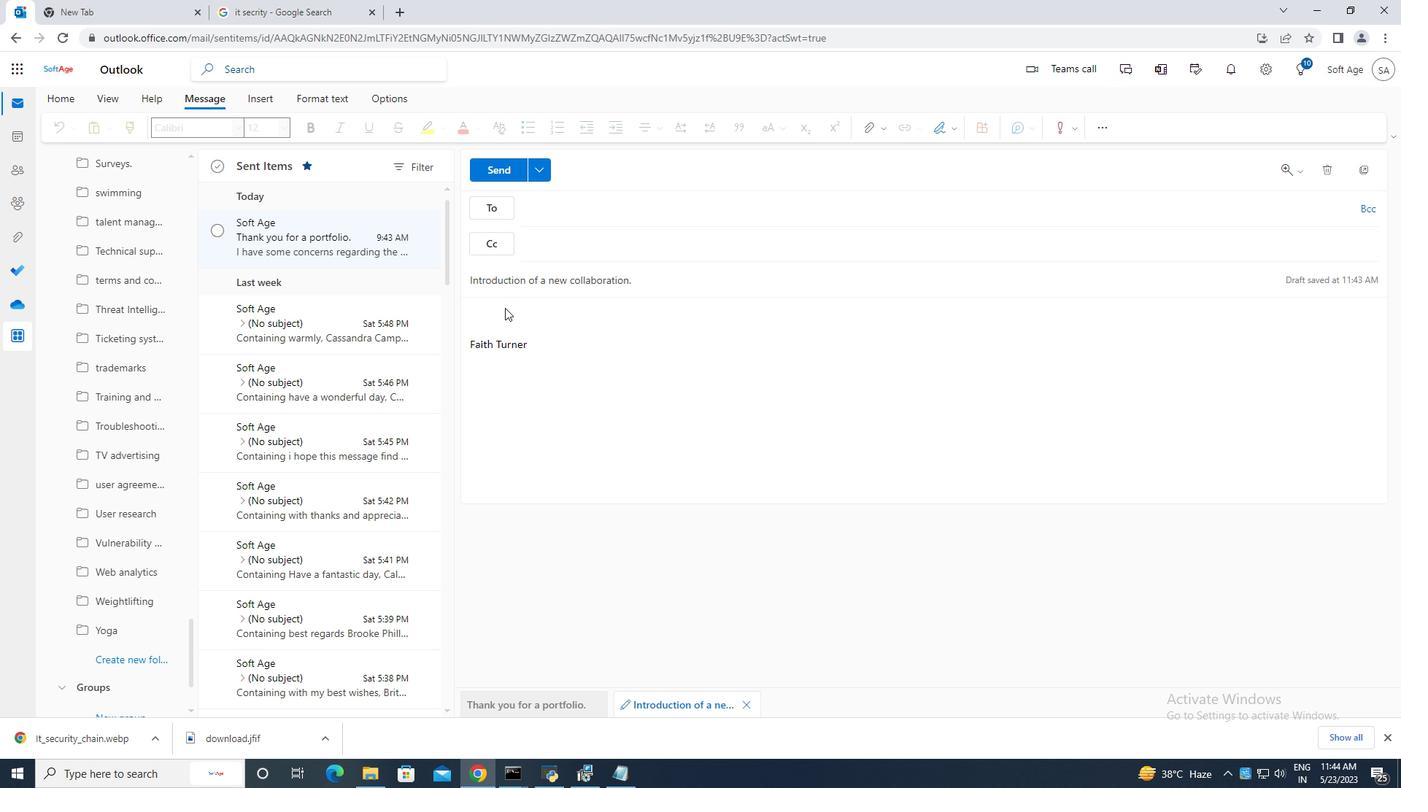 
Action: Mouse moved to (479, 309)
Screenshot: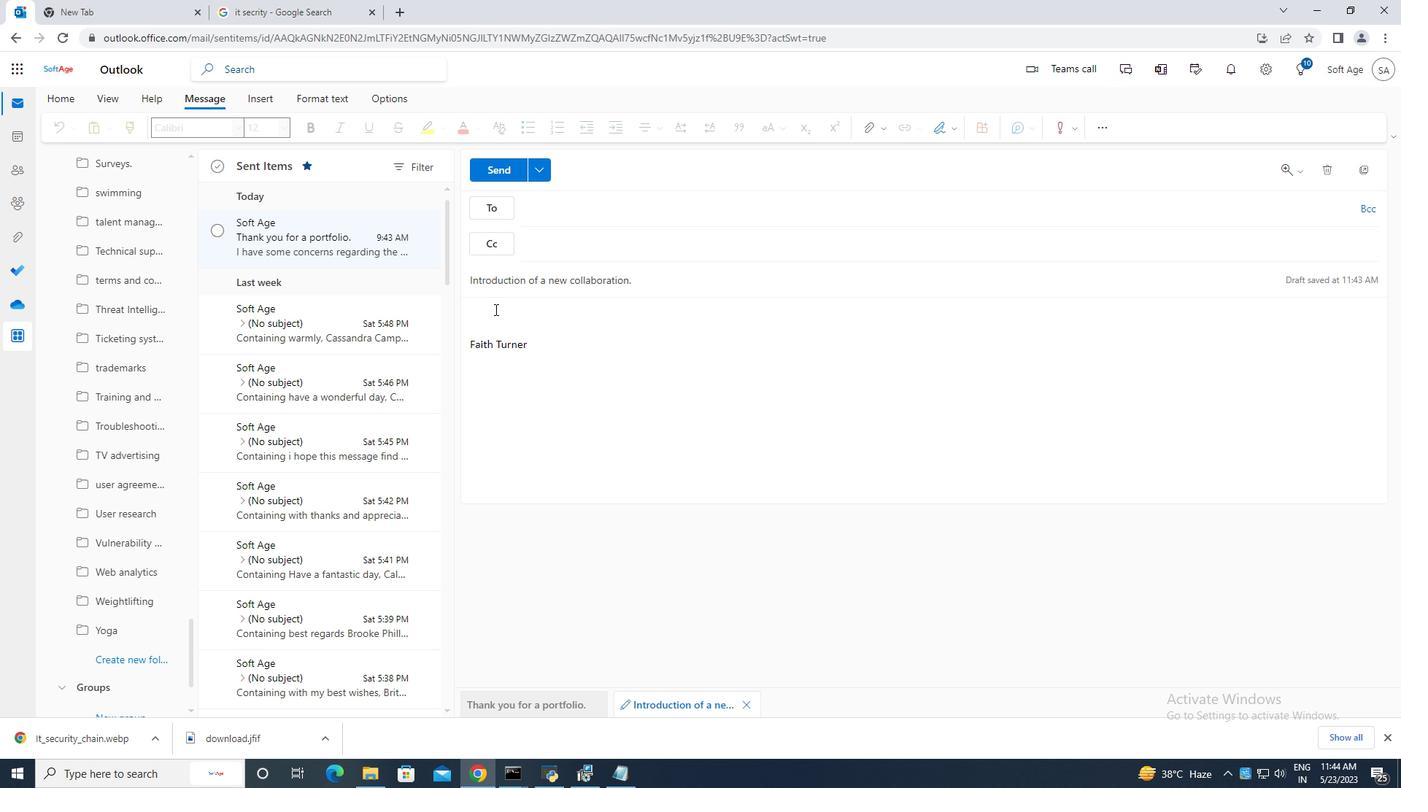 
Action: Mouse pressed left at (479, 309)
Screenshot: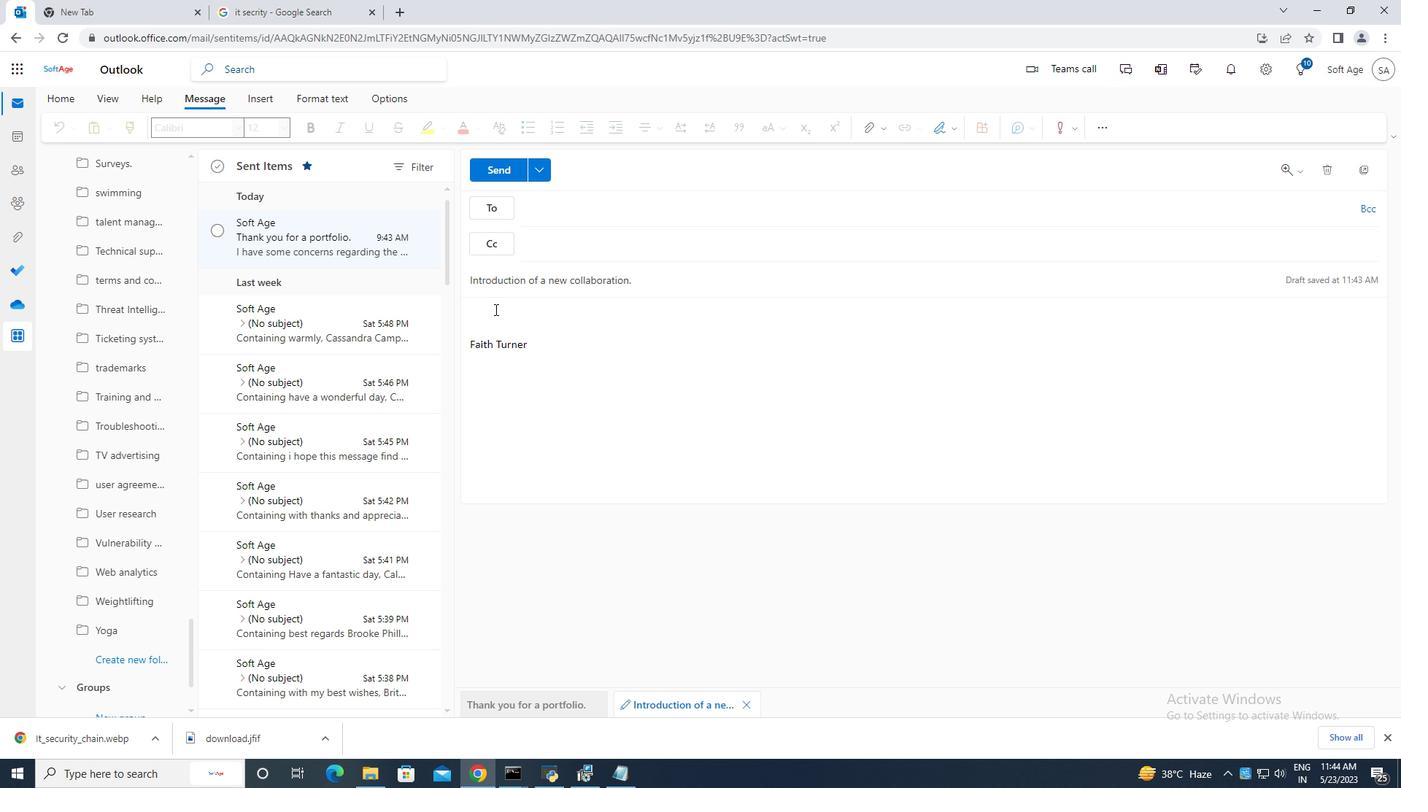 
Action: Mouse moved to (486, 314)
Screenshot: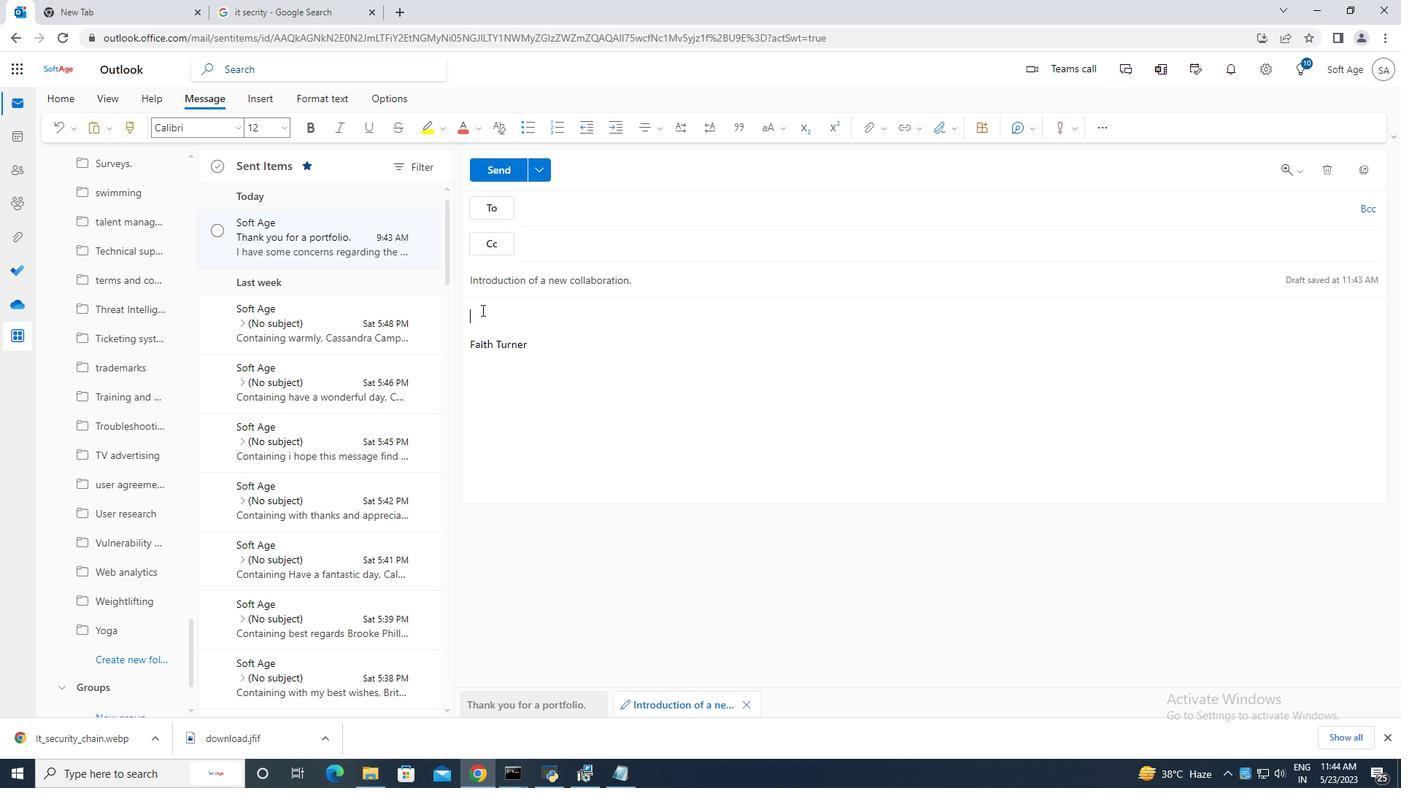 
Action: Key pressed <Key.caps_lock>W<Key.caps_lock>e<Key.space>need<Key.space>your<Key.space>input<Key.space>on<Key.space>the<Key.space>design<Key.space>for<Key.space>the<Key.space>new<Key.space>website.<Key.space><Key.caps_lock>C<Key.caps_lock>an<Key.space>you<Key.space>please<Key.space>review<Key.space>the<Key.space>mockups<Key.space>and<Key.space>provide<Key.space>your<Key.space>feedback,<Key.backspace>.
Screenshot: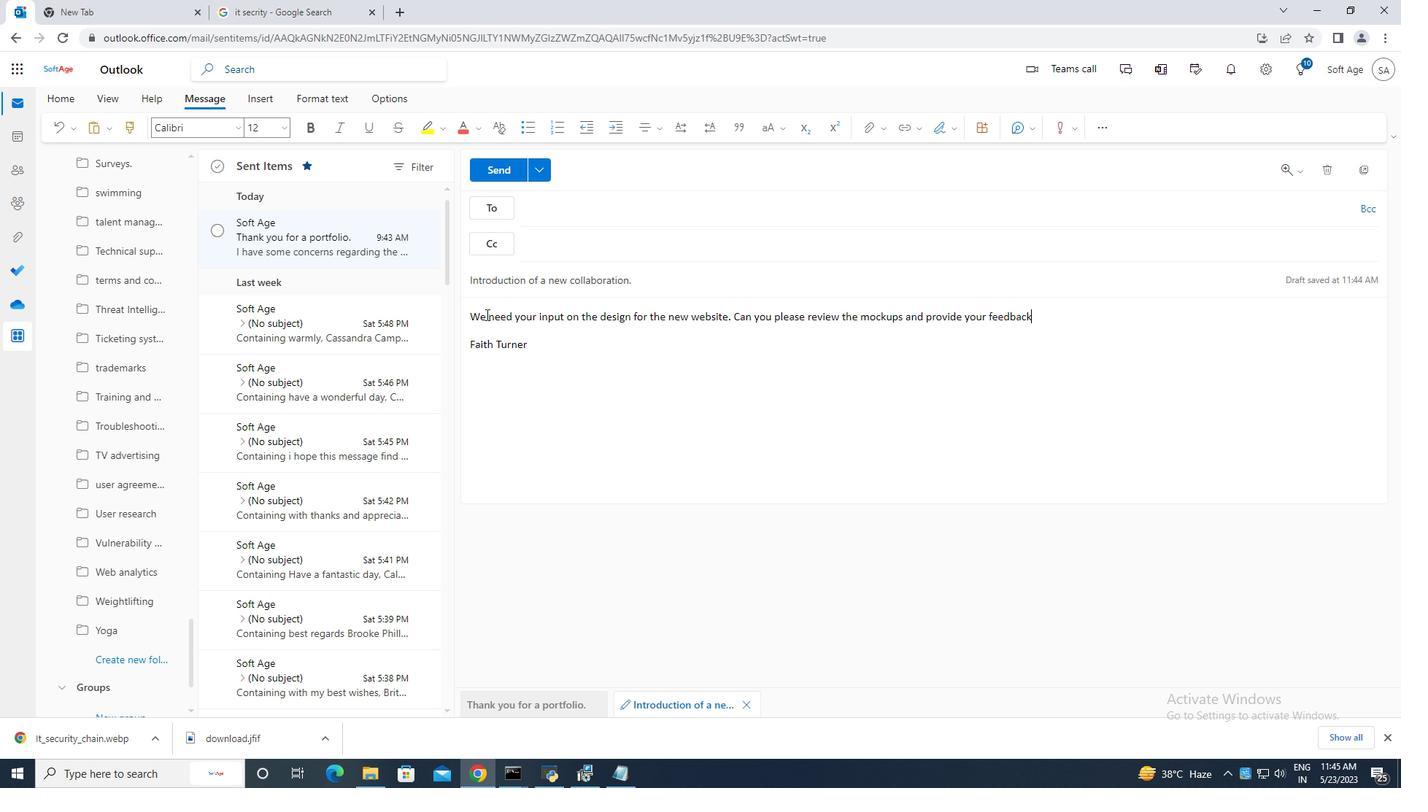 
Action: Mouse moved to (549, 208)
Screenshot: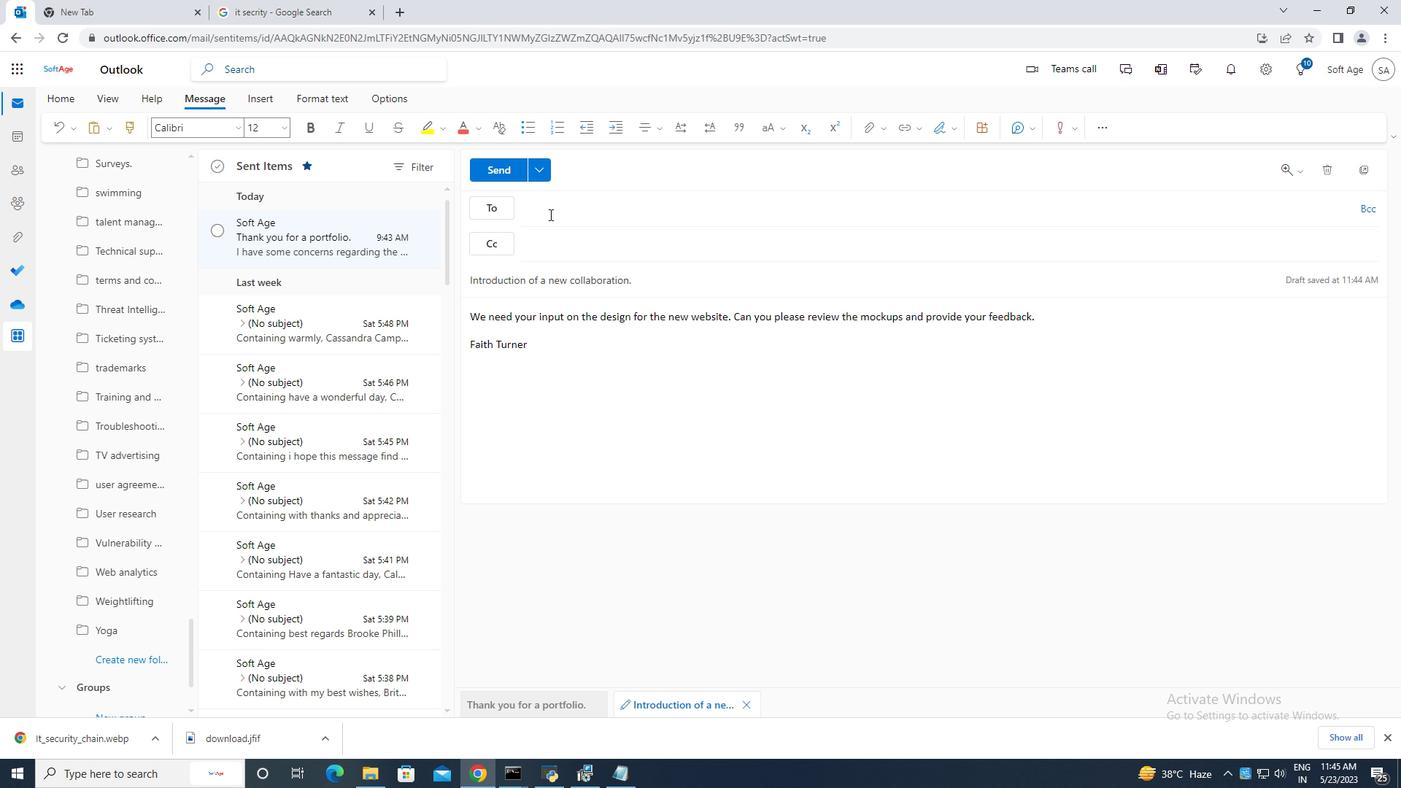 
Action: Mouse pressed left at (549, 208)
Screenshot: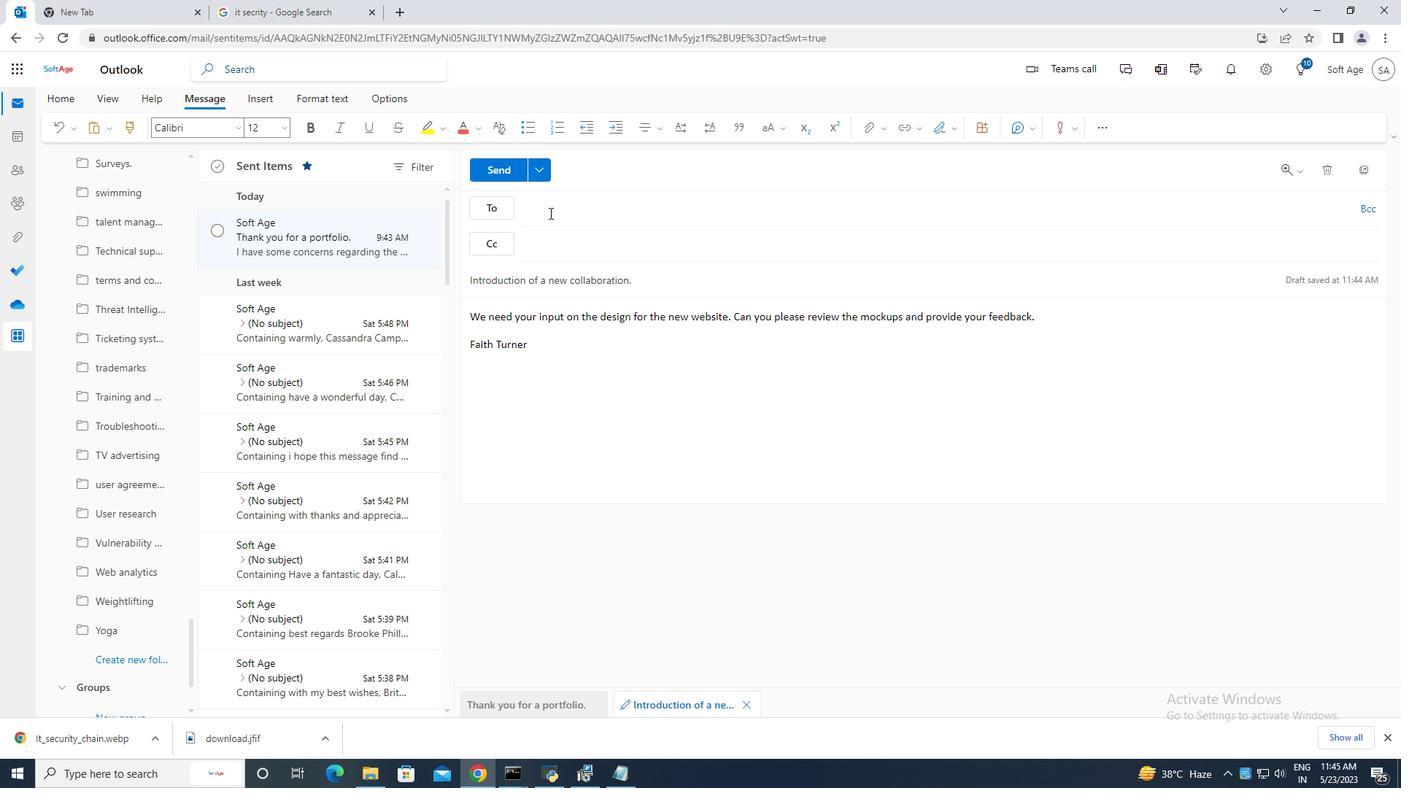 
Action: Mouse moved to (558, 209)
Screenshot: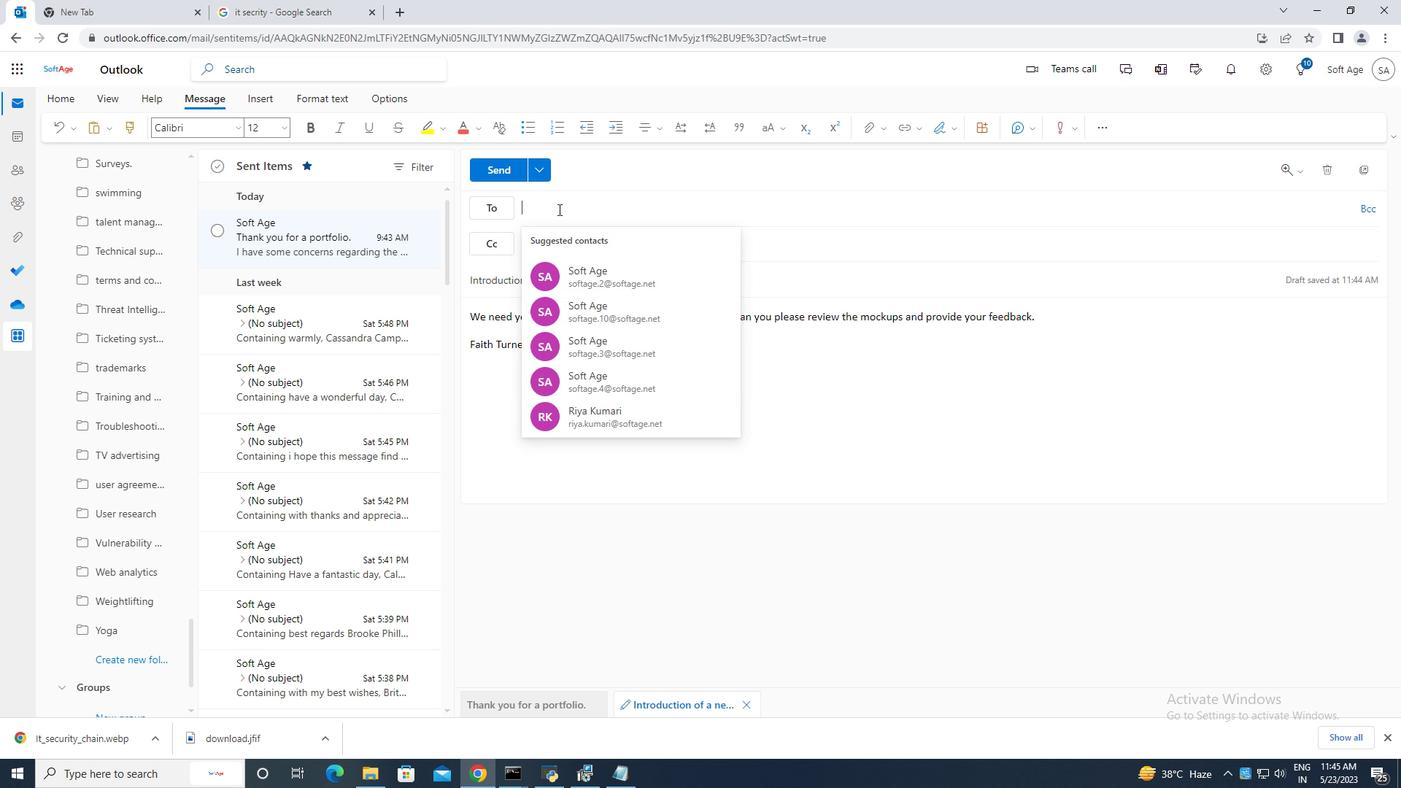 
Action: Key pressed softage.8
Screenshot: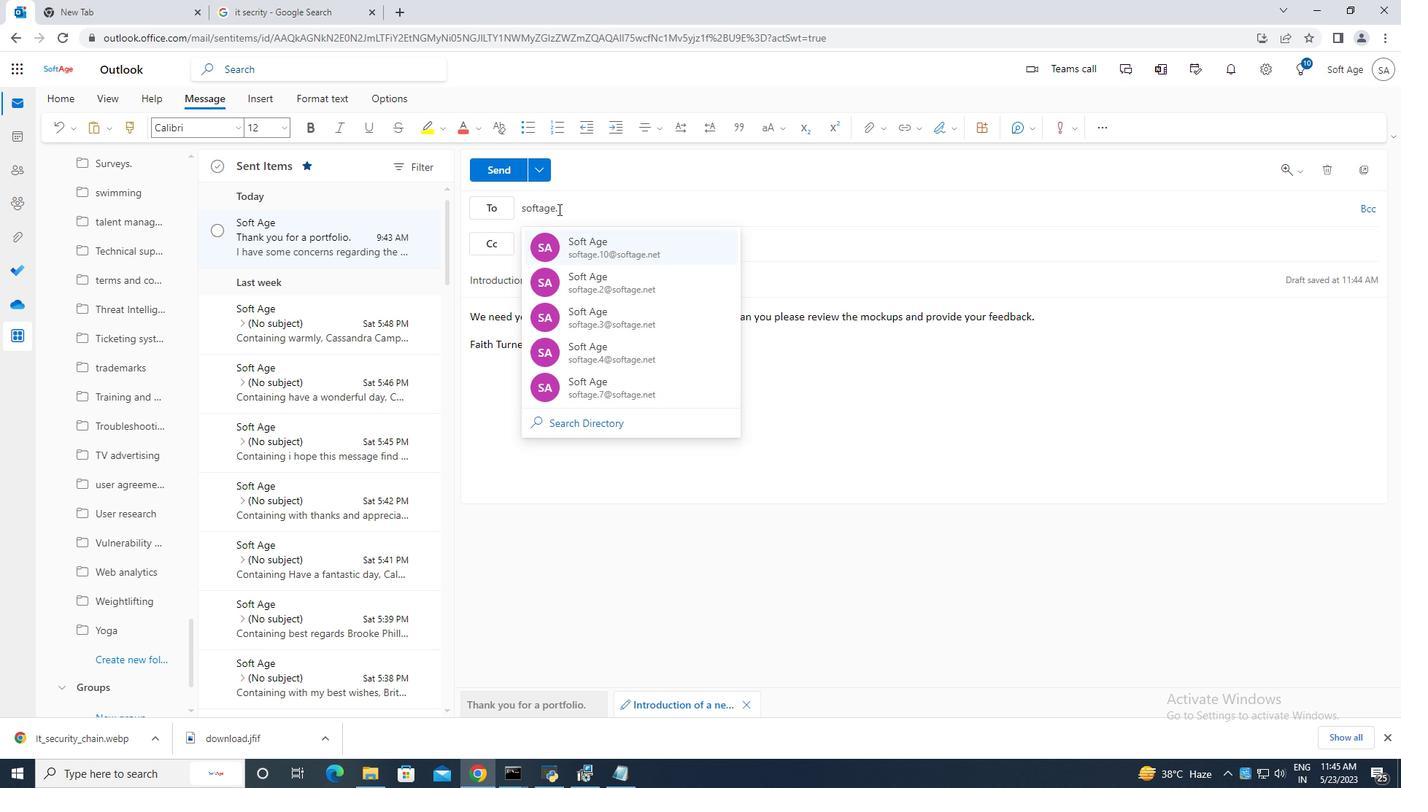 
Action: Mouse moved to (560, 210)
Screenshot: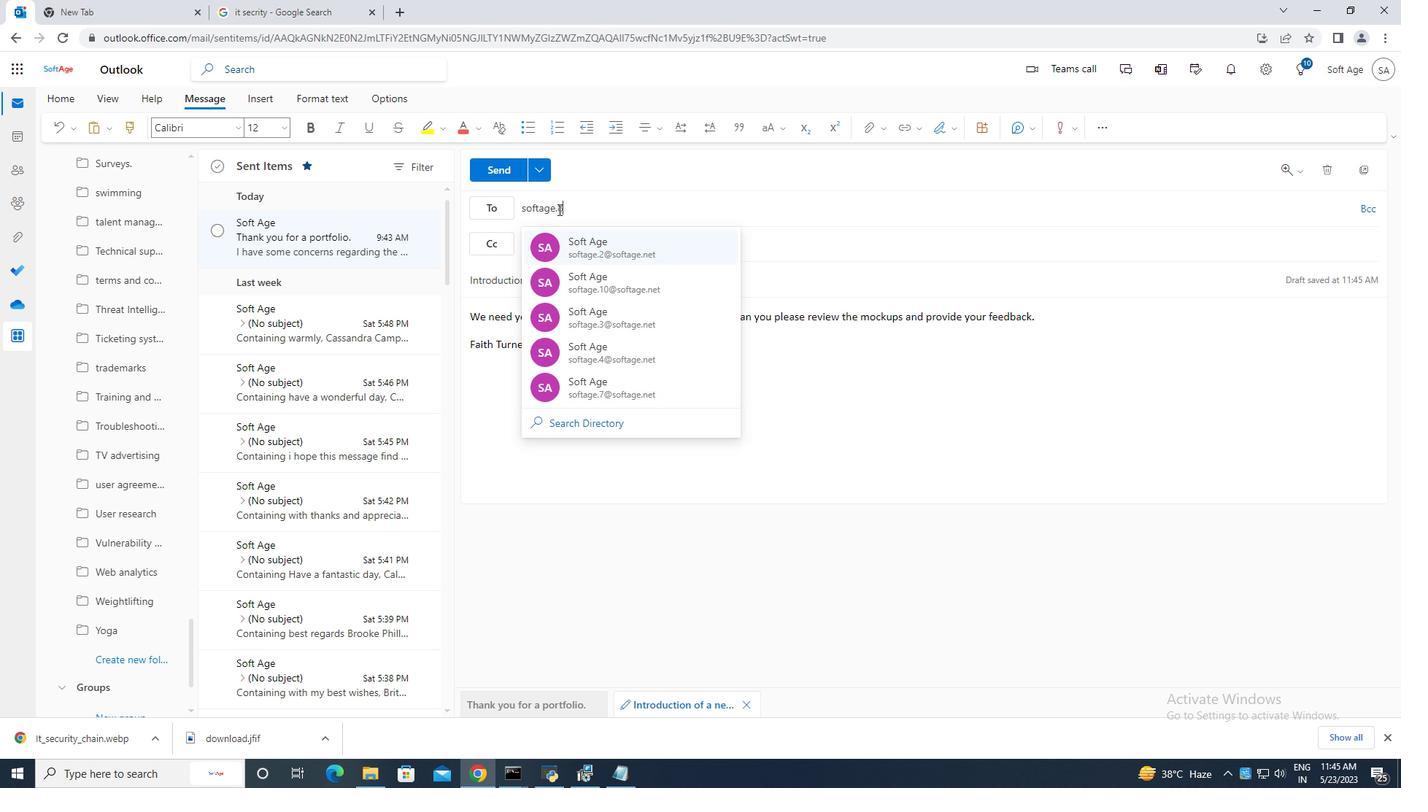 
Action: Key pressed <Key.shift>@
Screenshot: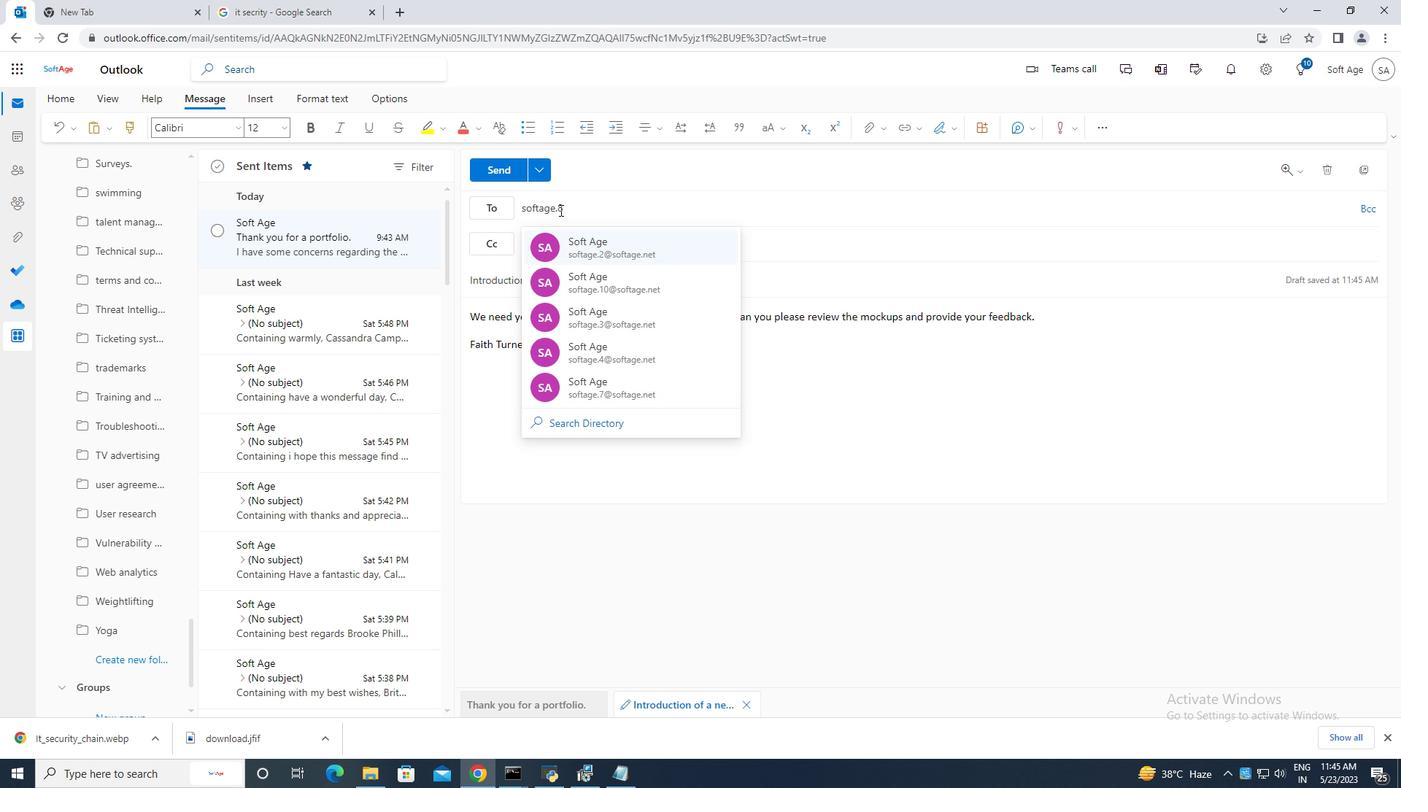 
Action: Mouse moved to (680, 251)
Screenshot: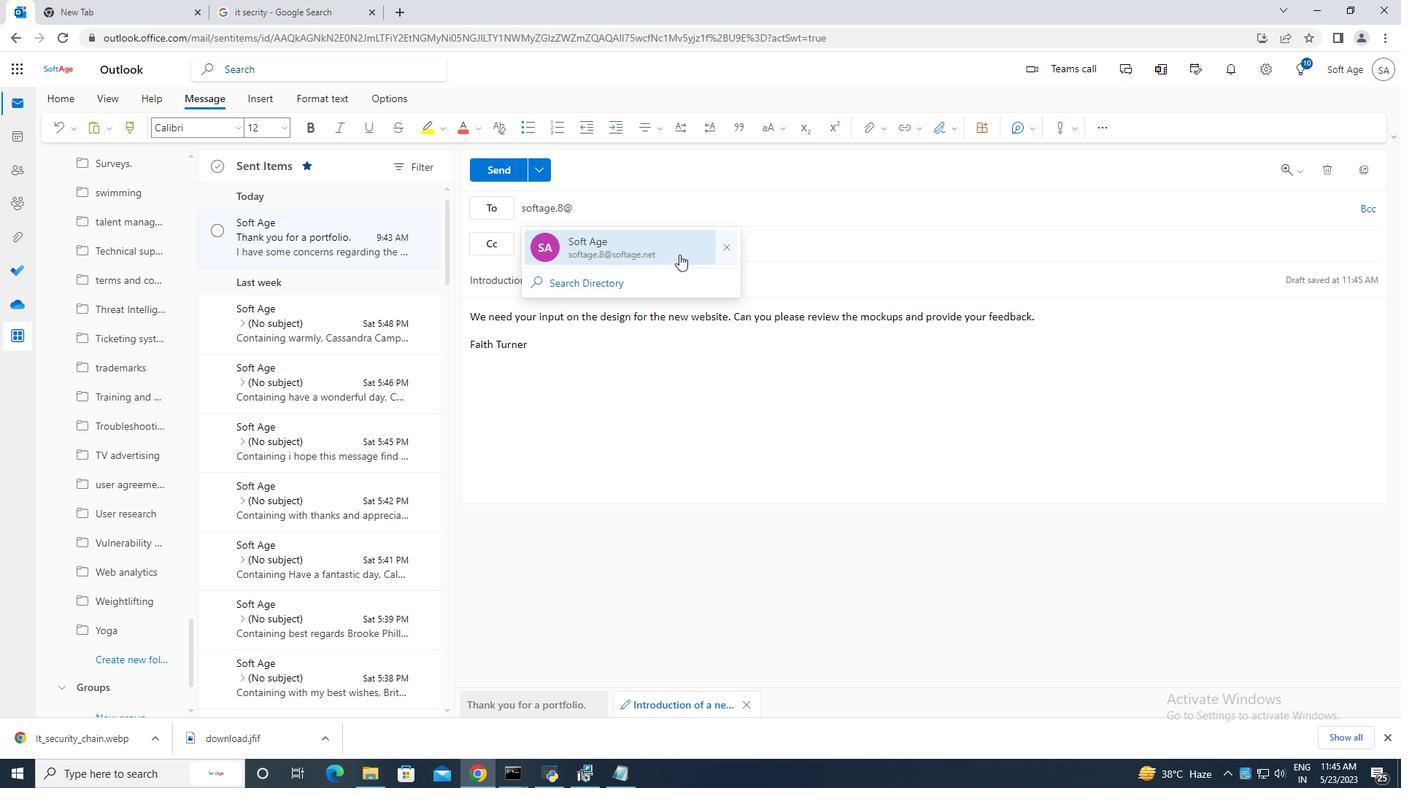 
Action: Mouse pressed left at (680, 251)
Screenshot: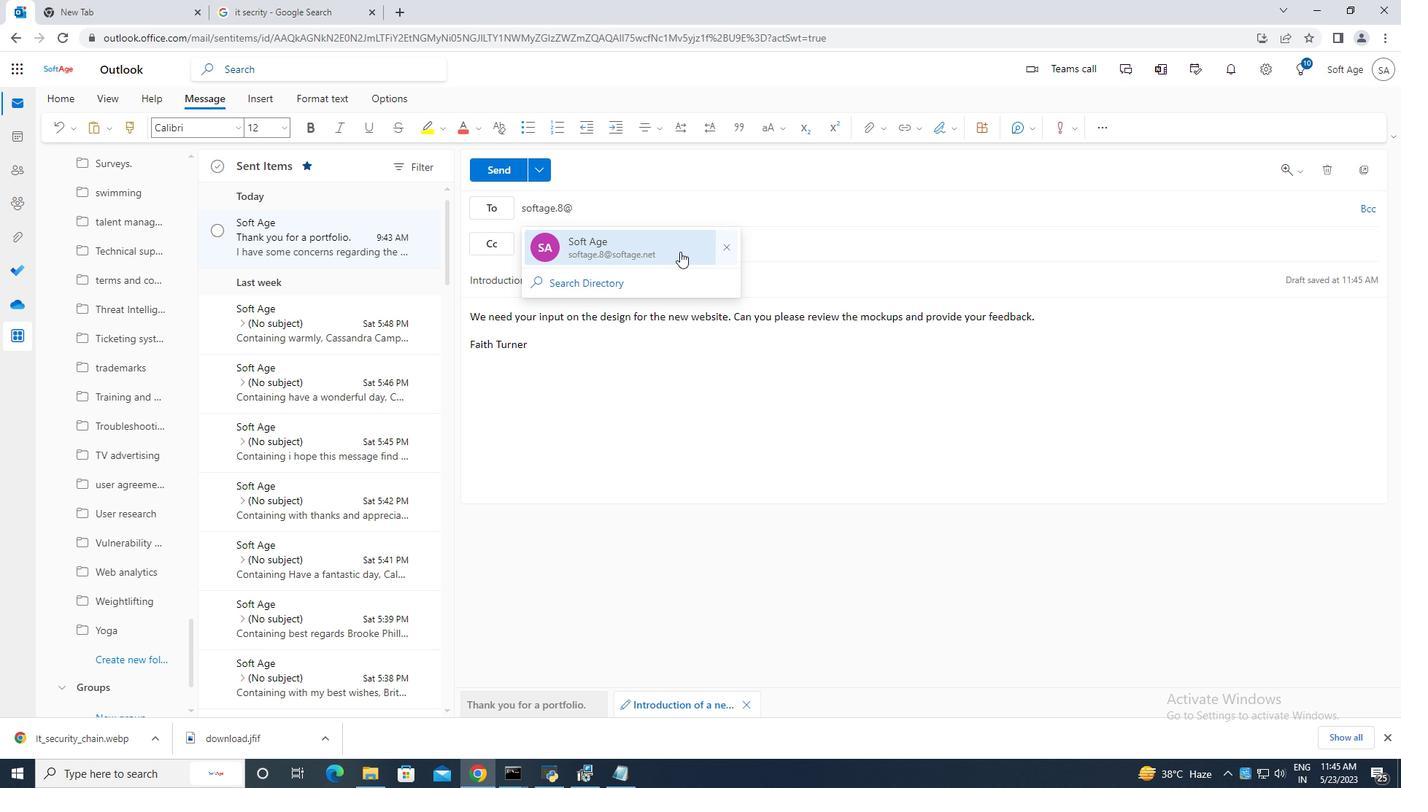 
Action: Mouse moved to (144, 658)
Screenshot: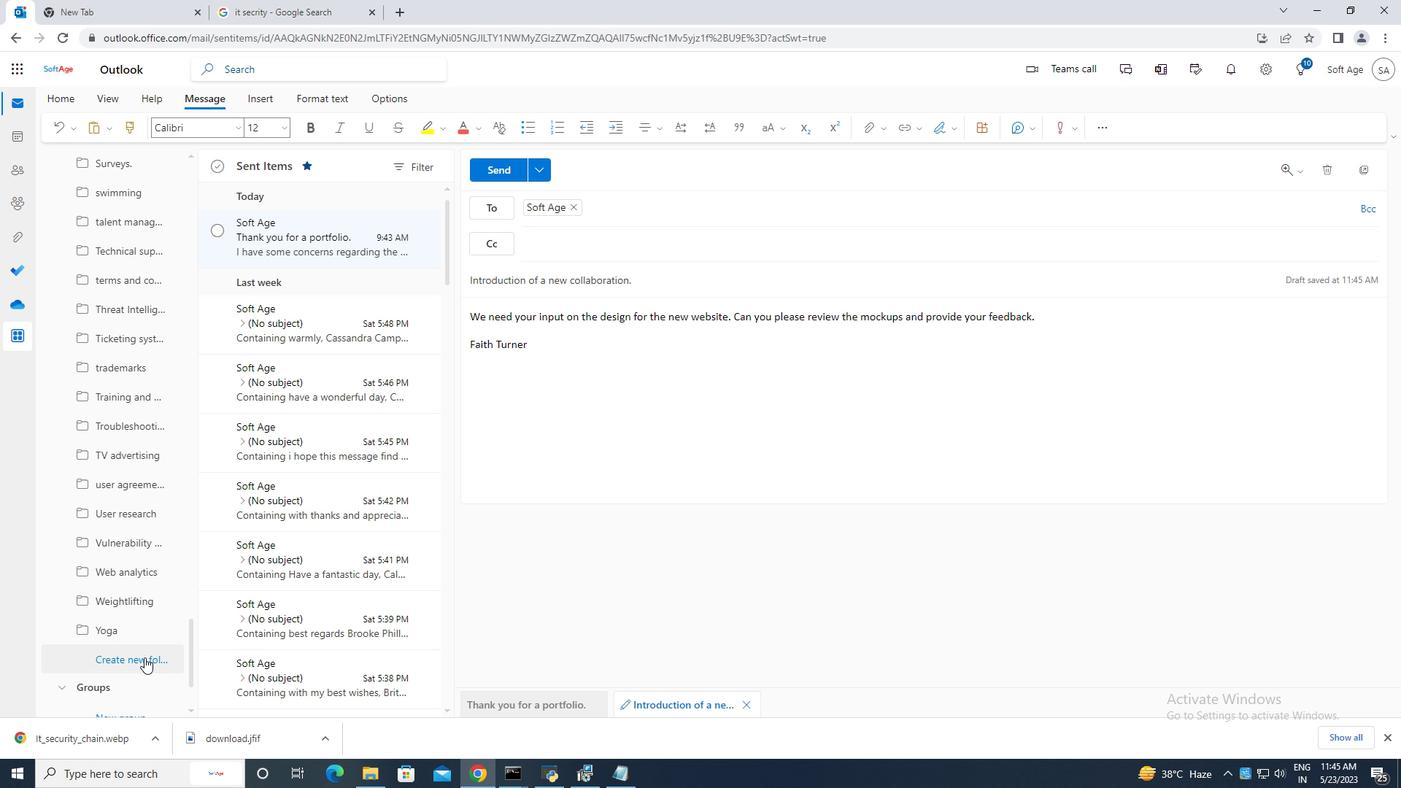 
Action: Mouse pressed left at (144, 658)
Screenshot: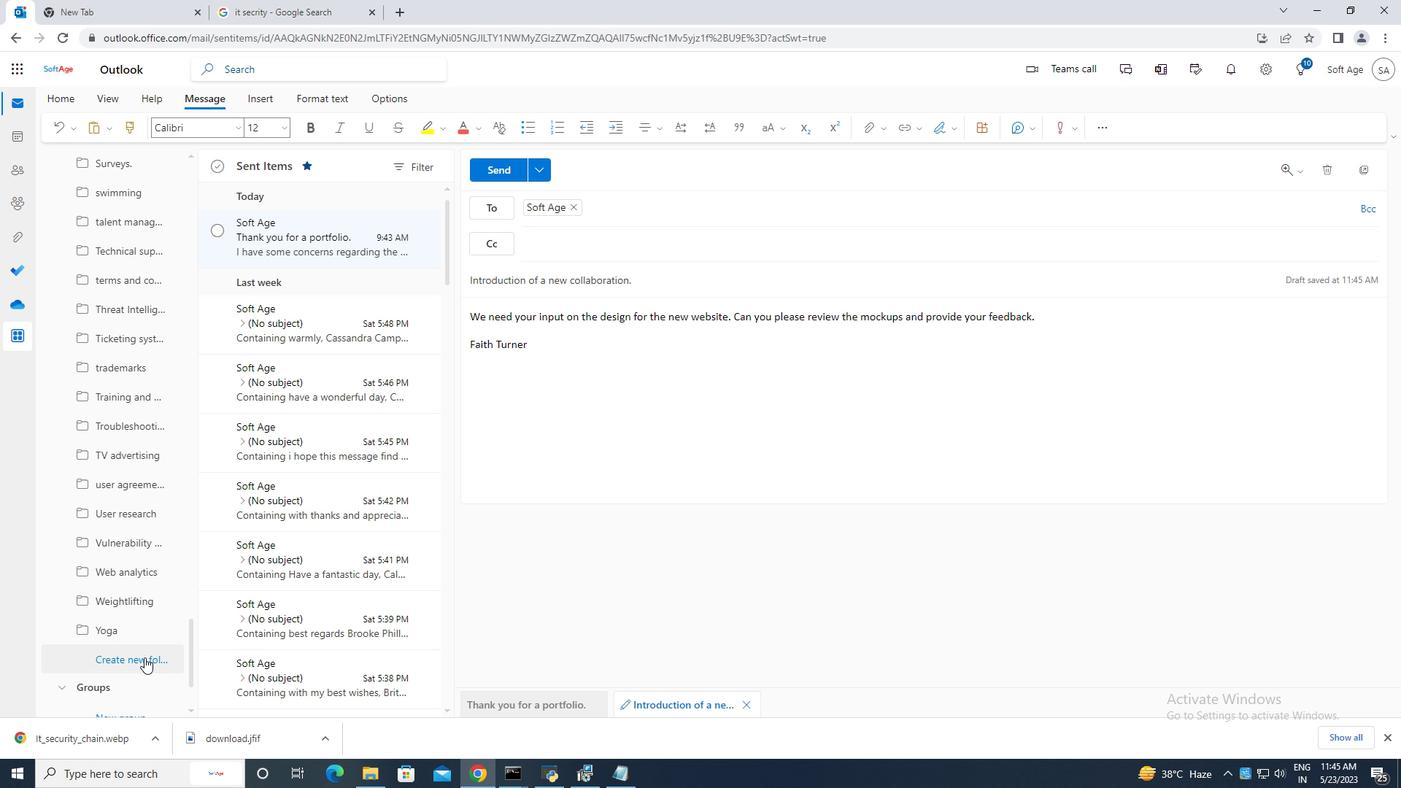 
Action: Mouse moved to (105, 655)
Screenshot: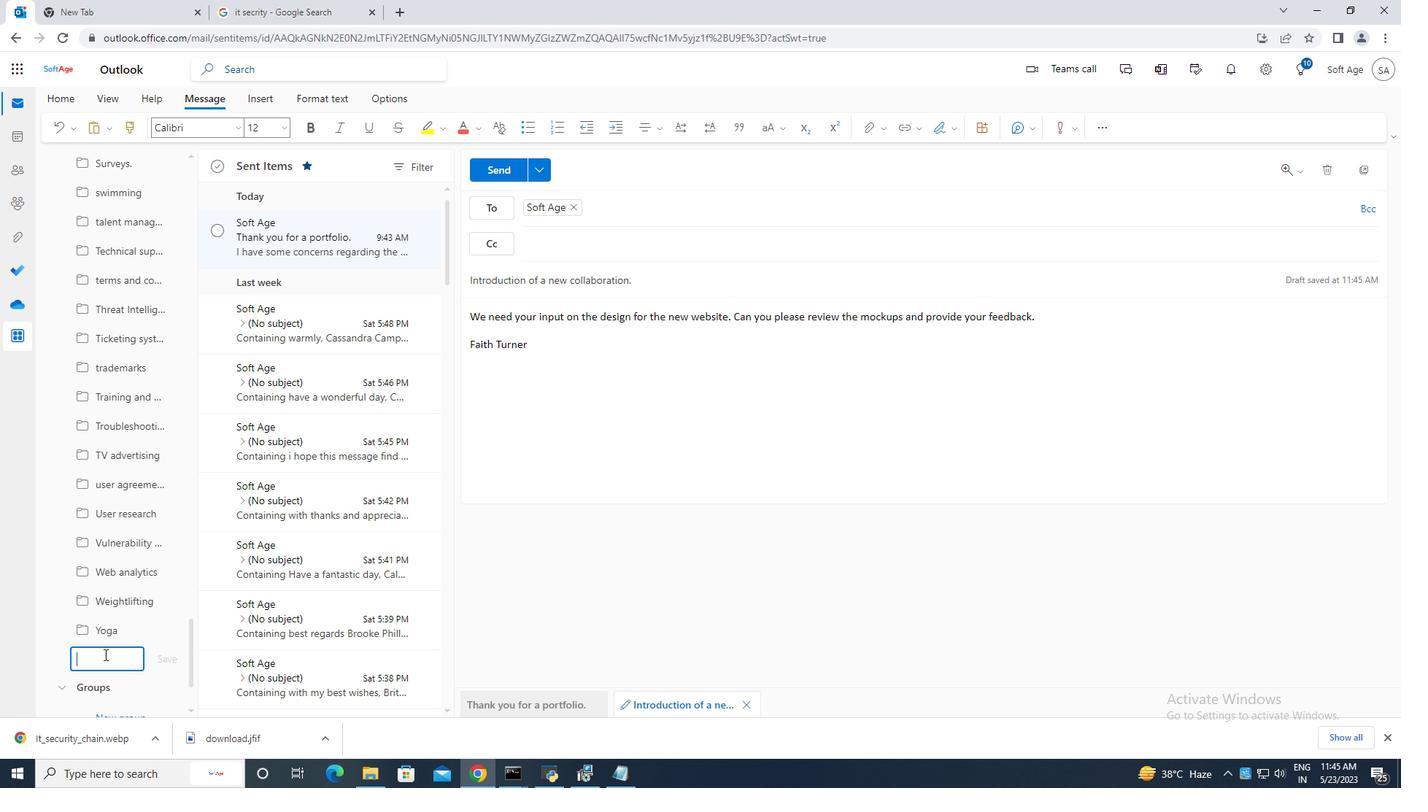 
Action: Mouse pressed left at (105, 655)
Screenshot: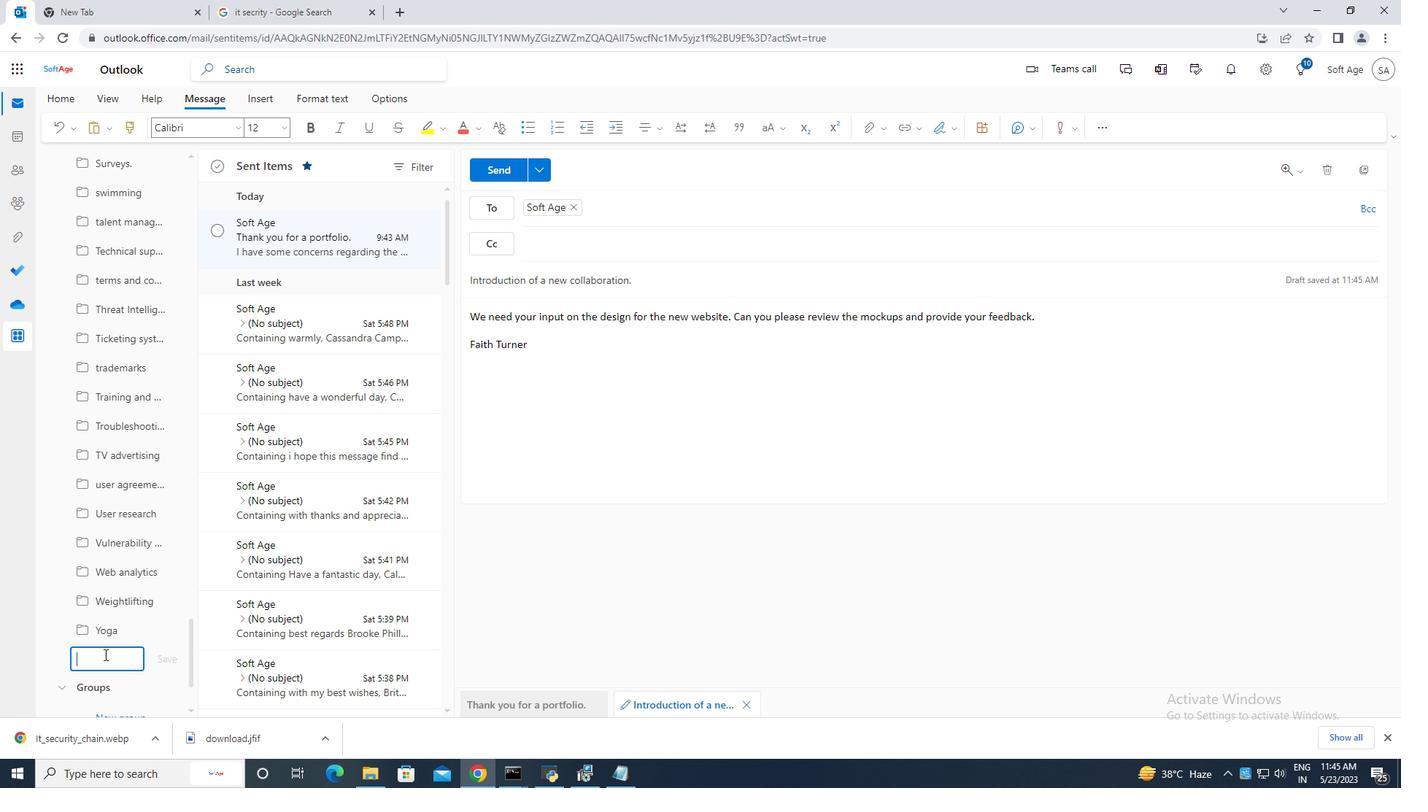 
Action: Mouse moved to (108, 662)
Screenshot: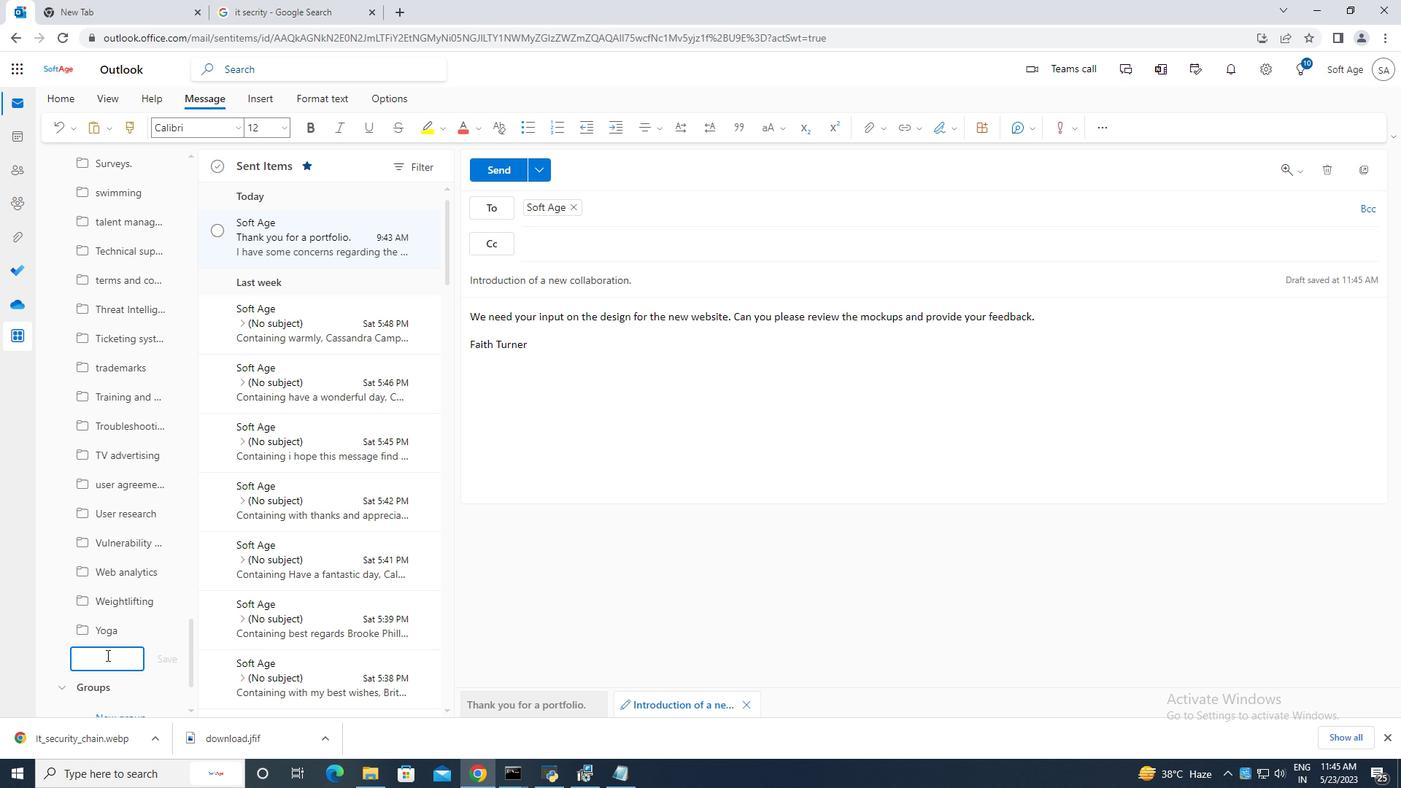 
Action: Key pressed <Key.caps_lock>H<Key.caps_lock>uman<Key.space>resources<Key.space>policies
Screenshot: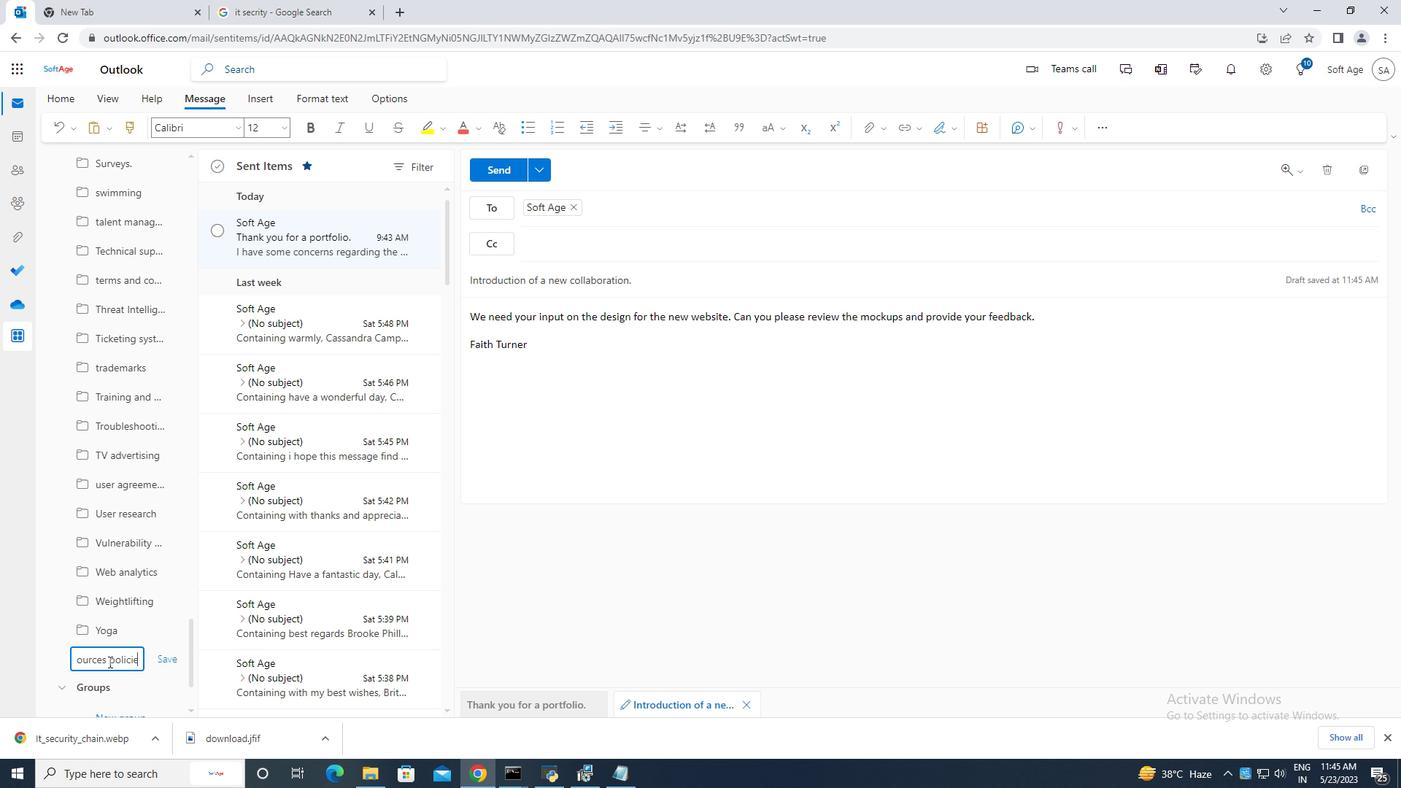 
Action: Mouse moved to (172, 657)
Screenshot: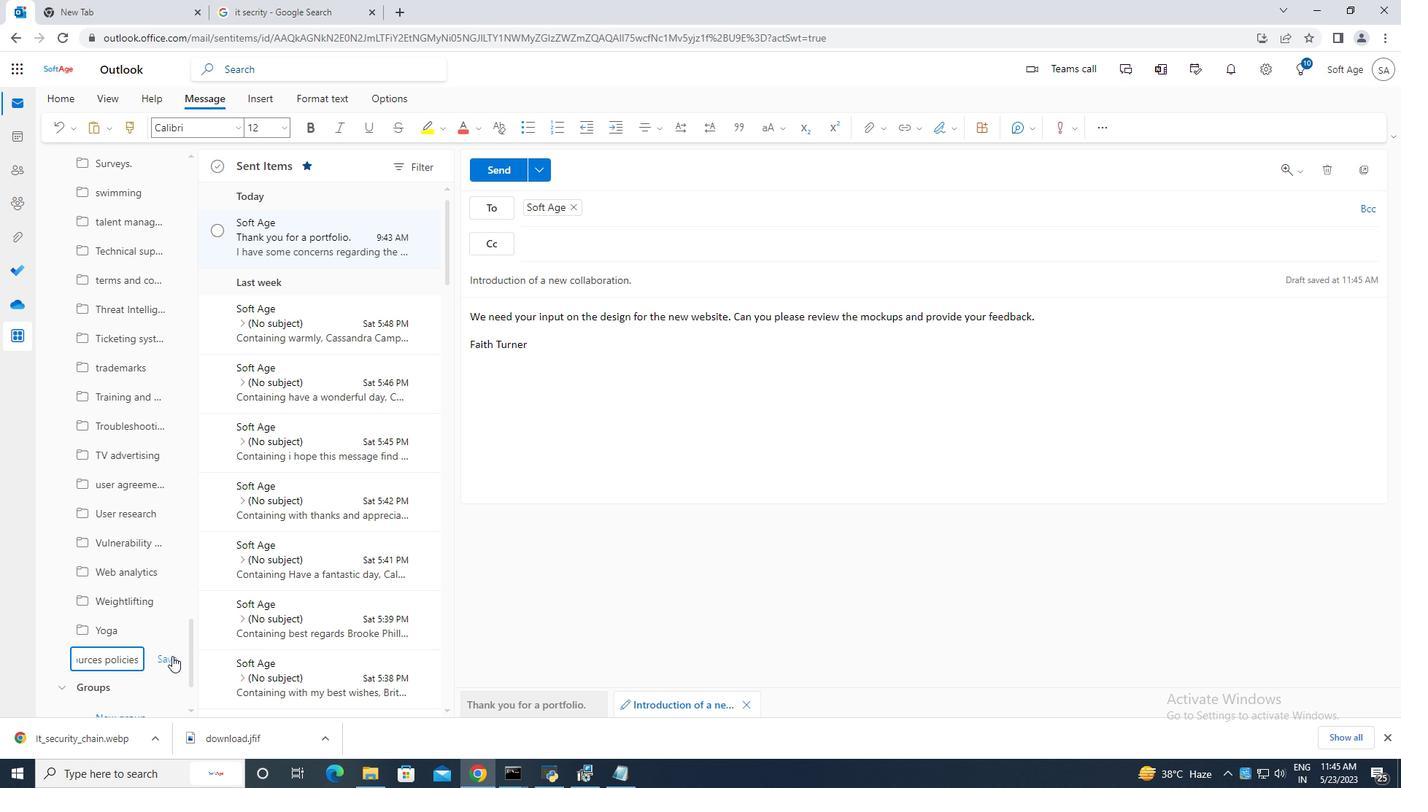 
Action: Mouse pressed left at (172, 657)
Screenshot: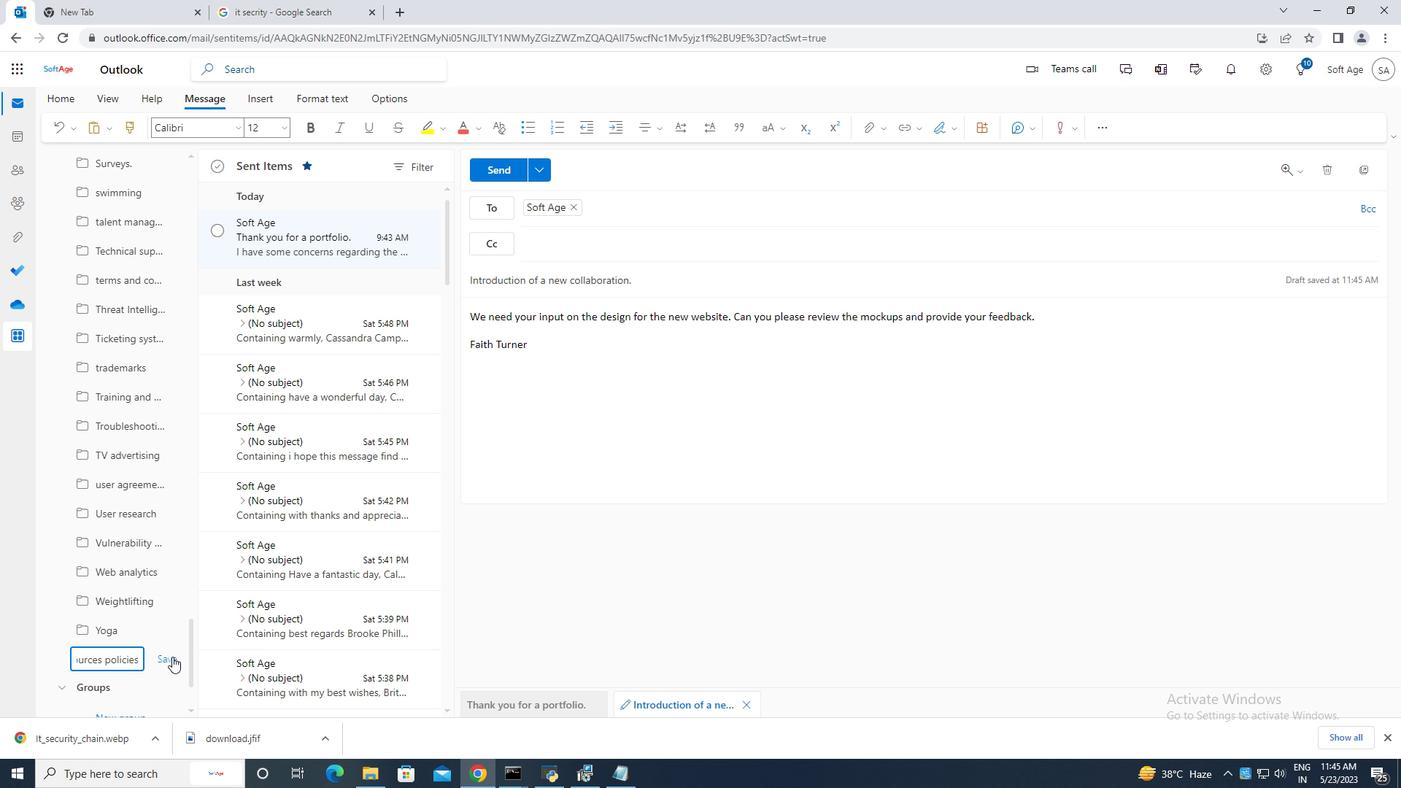 
Action: Mouse moved to (501, 165)
Screenshot: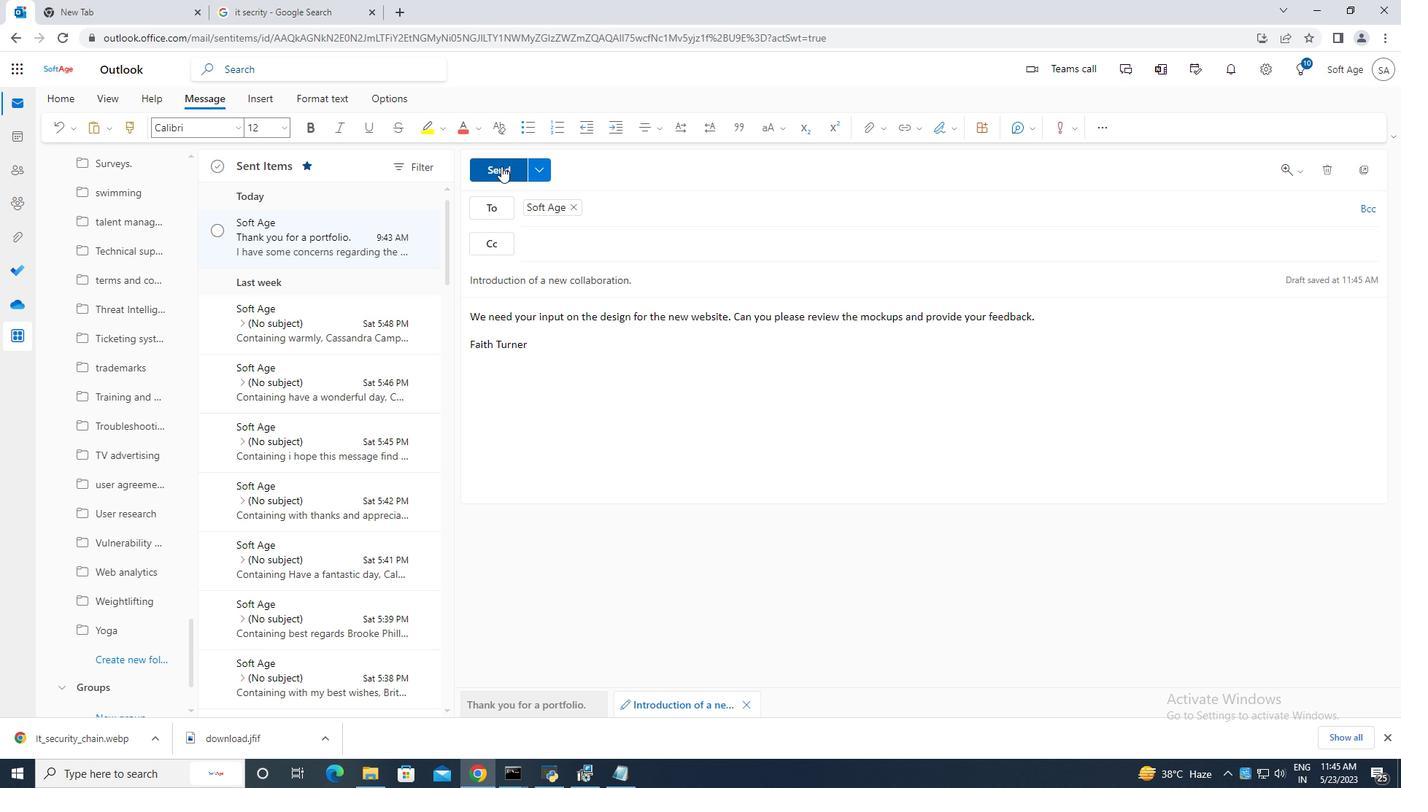
Action: Mouse pressed left at (501, 165)
Screenshot: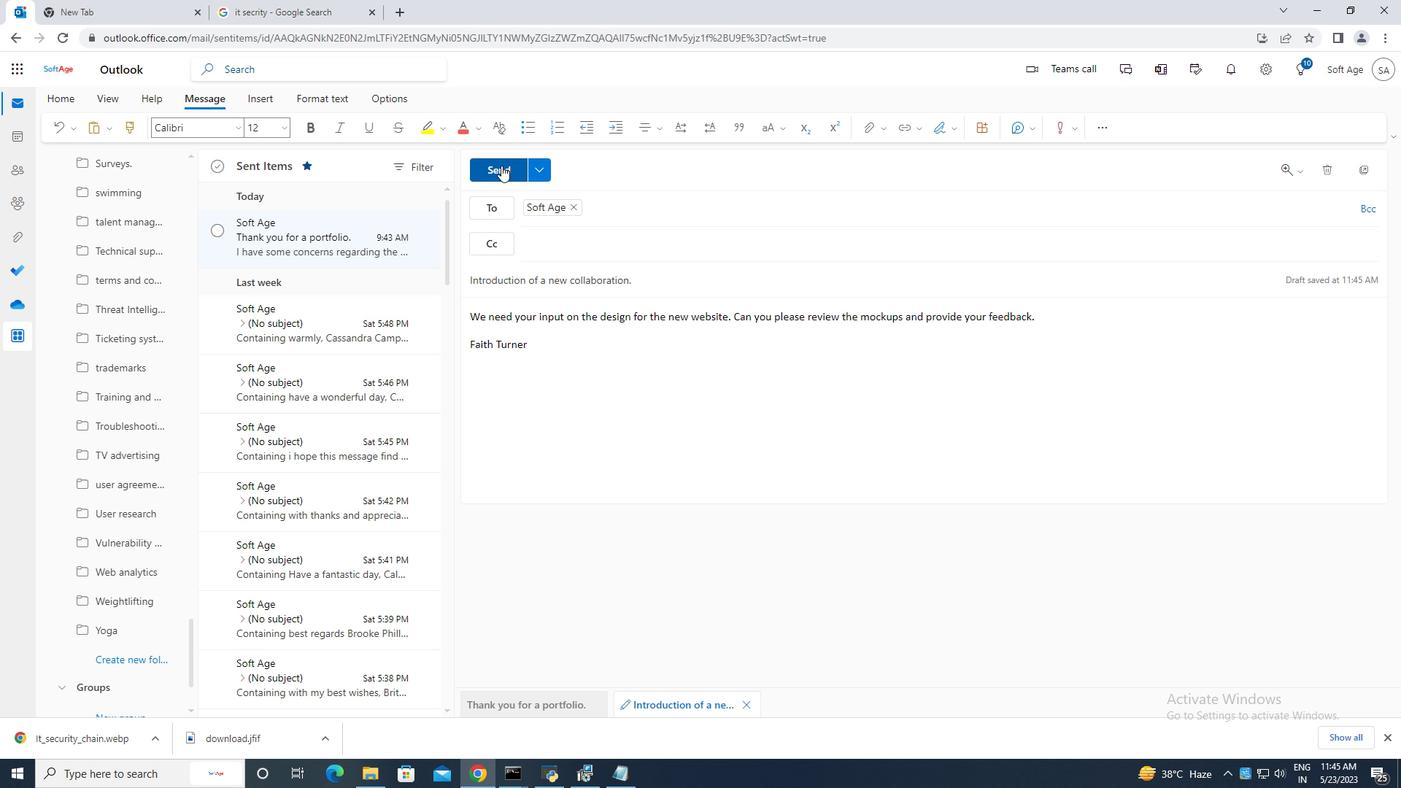
Action: Mouse moved to (218, 230)
Screenshot: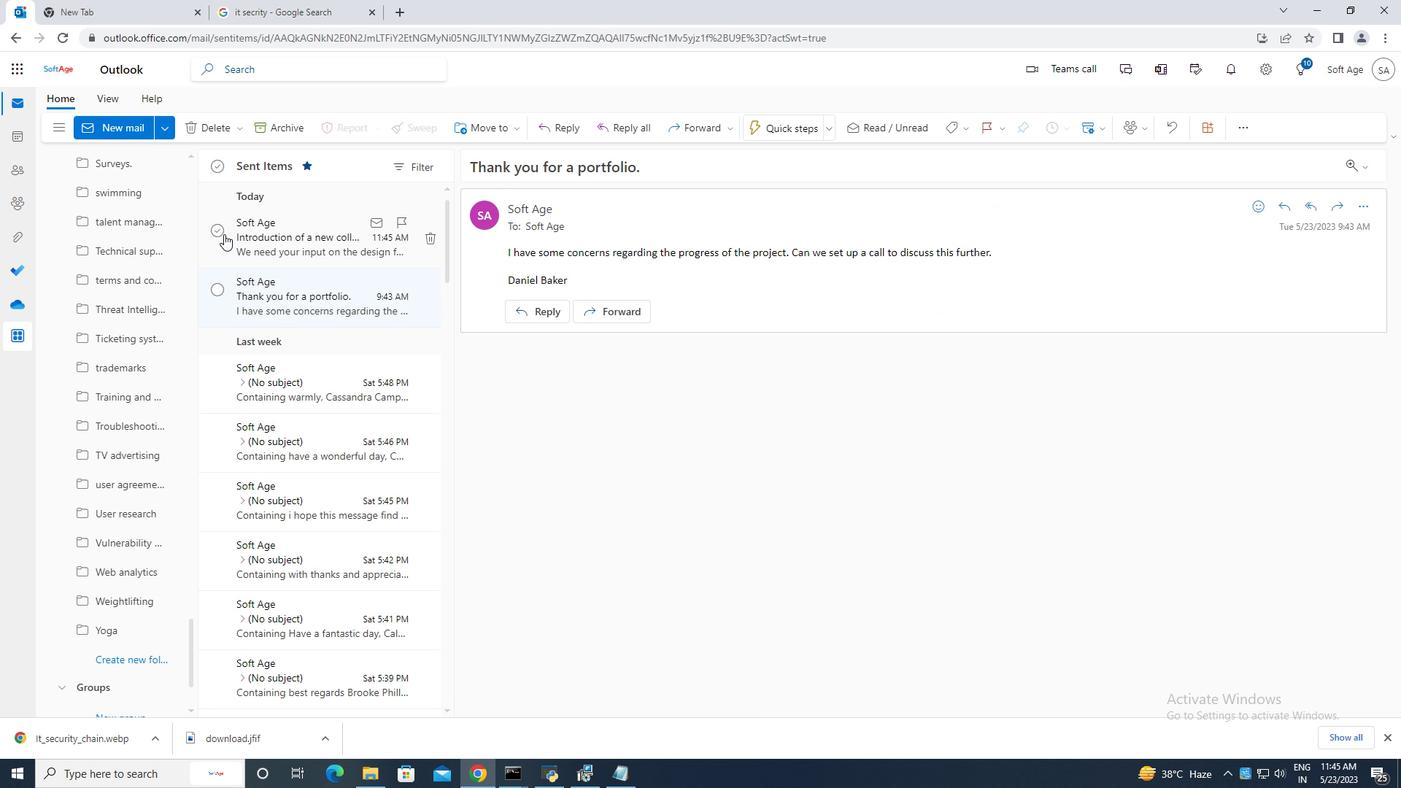 
Action: Mouse pressed left at (218, 230)
Screenshot: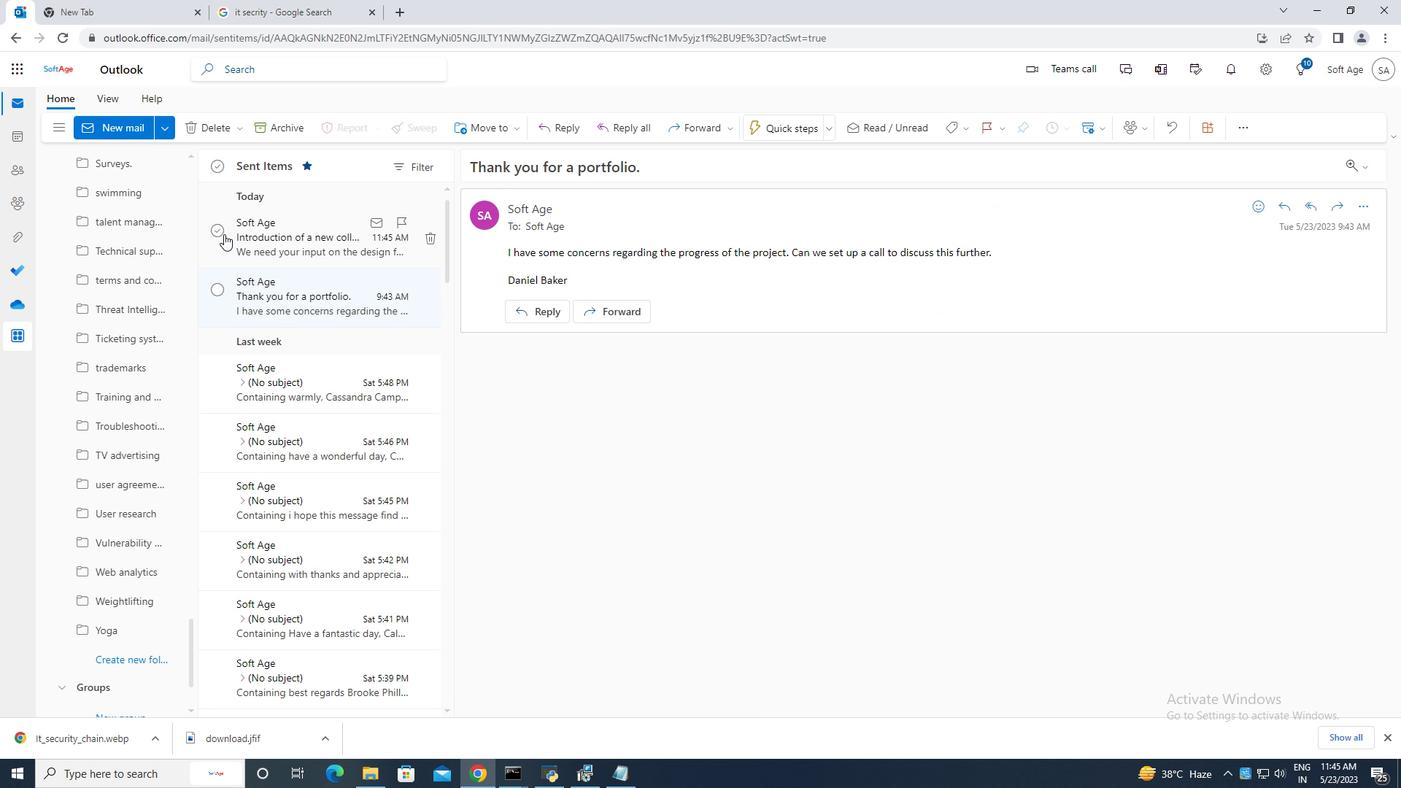 
Action: Mouse moved to (497, 127)
Screenshot: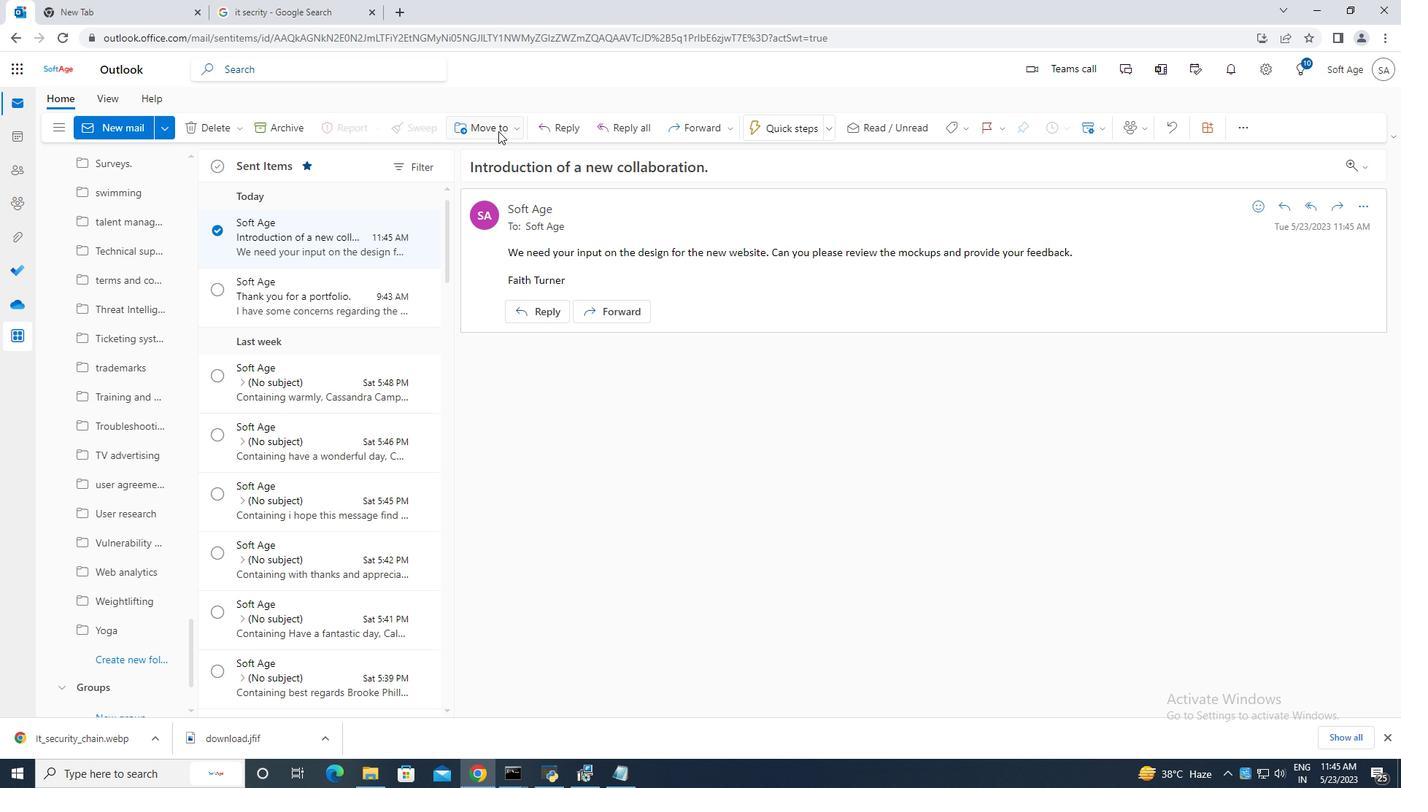 
Action: Mouse pressed left at (497, 127)
Screenshot: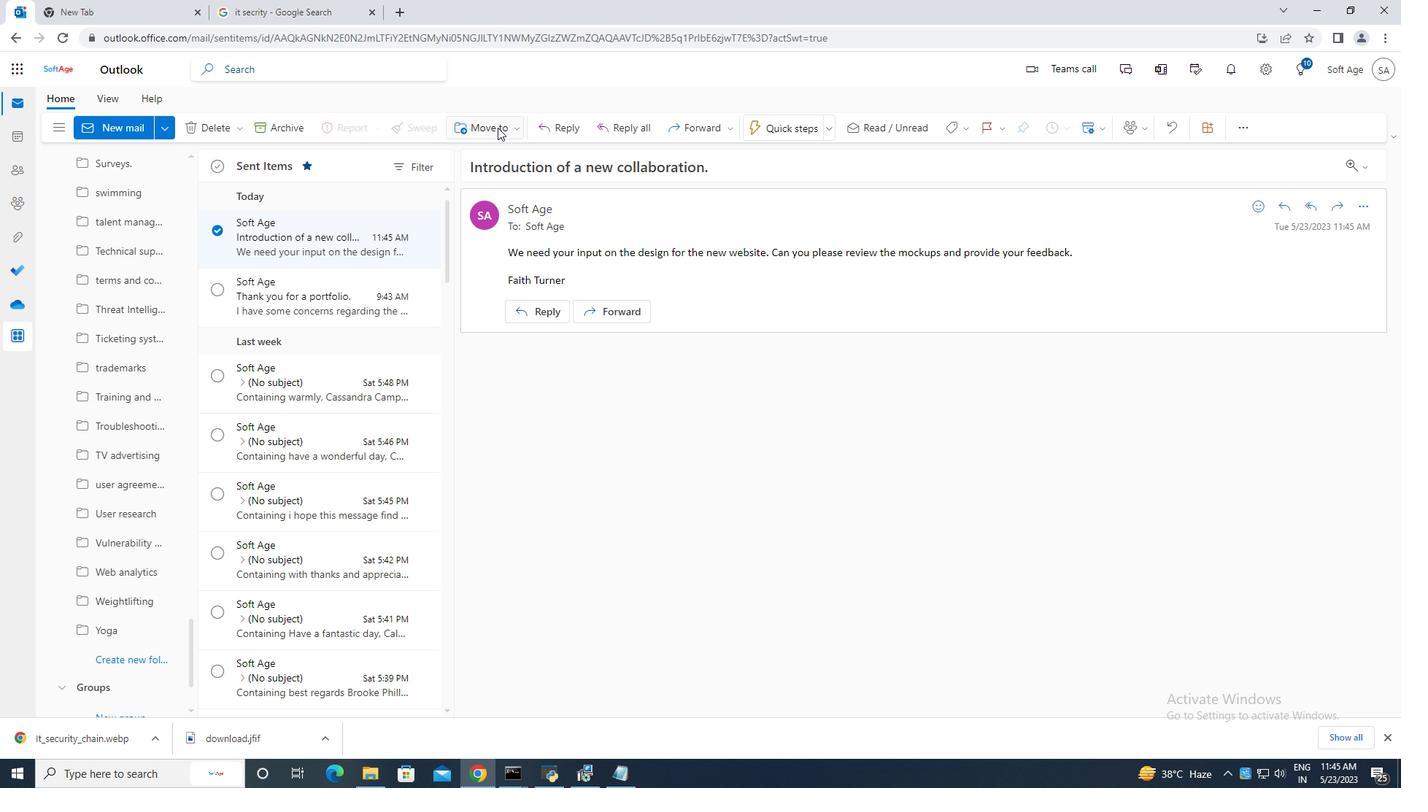 
Action: Mouse moved to (519, 155)
Screenshot: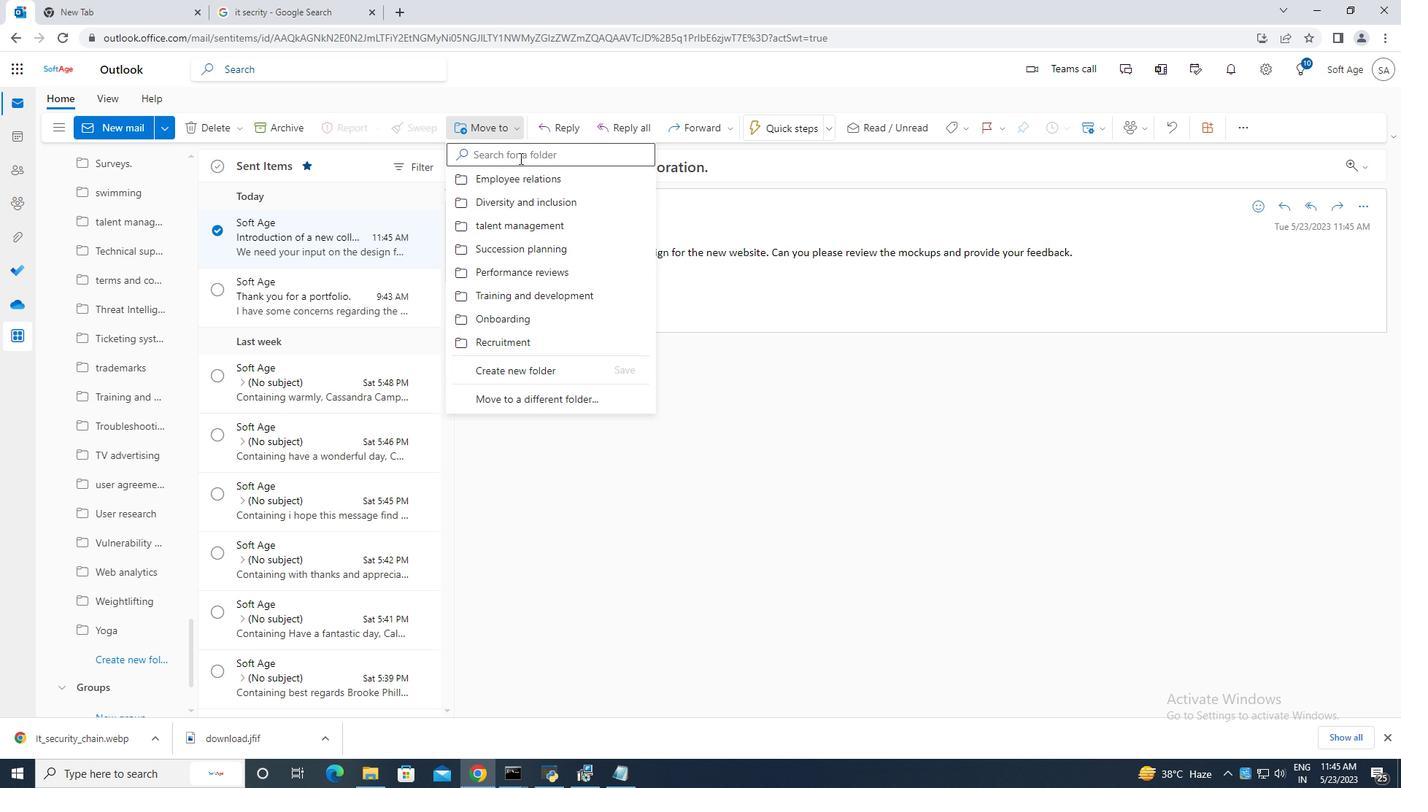 
Action: Mouse pressed left at (519, 155)
Screenshot: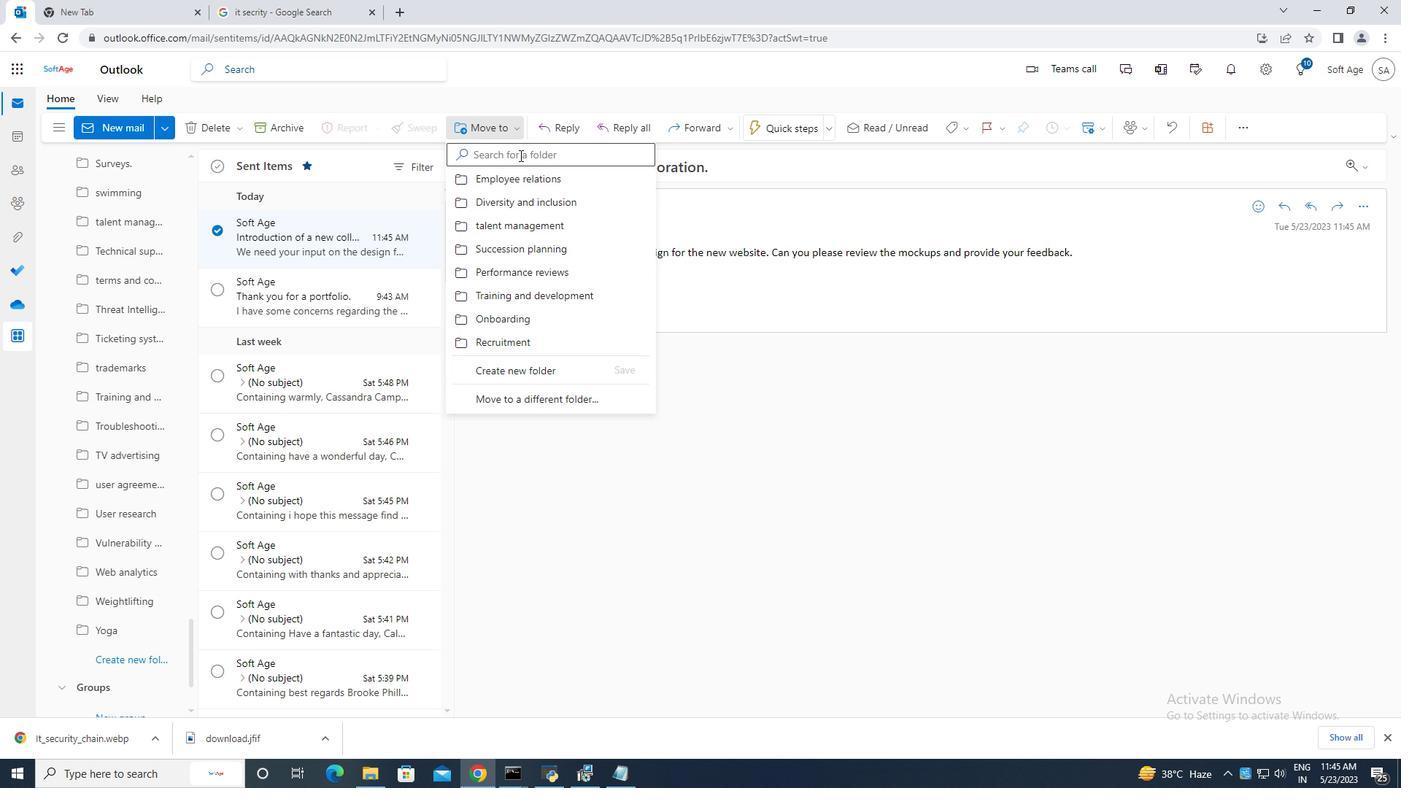 
Action: Key pressed <Key.caps_lock>H<Key.caps_lock>uman<Key.space>resource<Key.space>policies
Screenshot: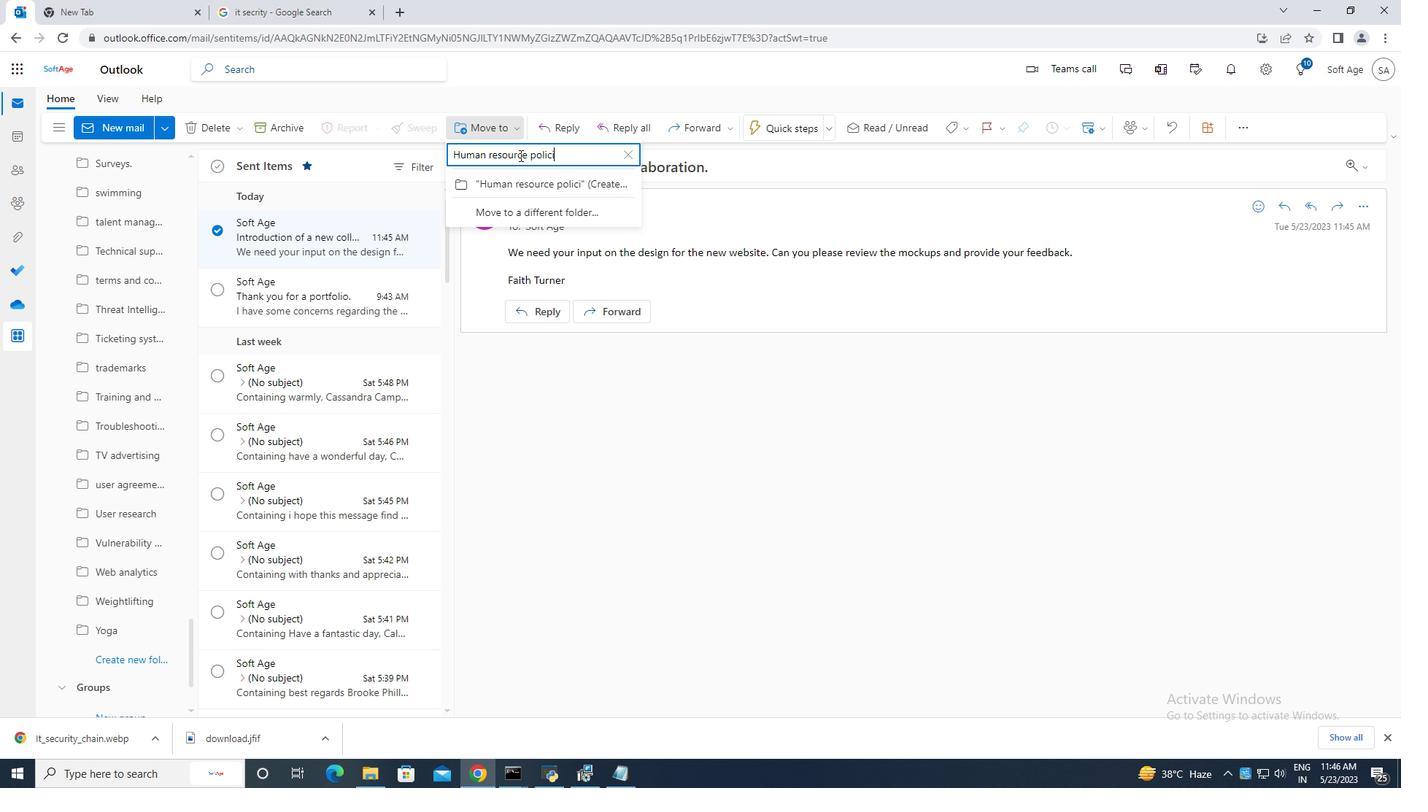 
Action: Mouse moved to (579, 181)
Screenshot: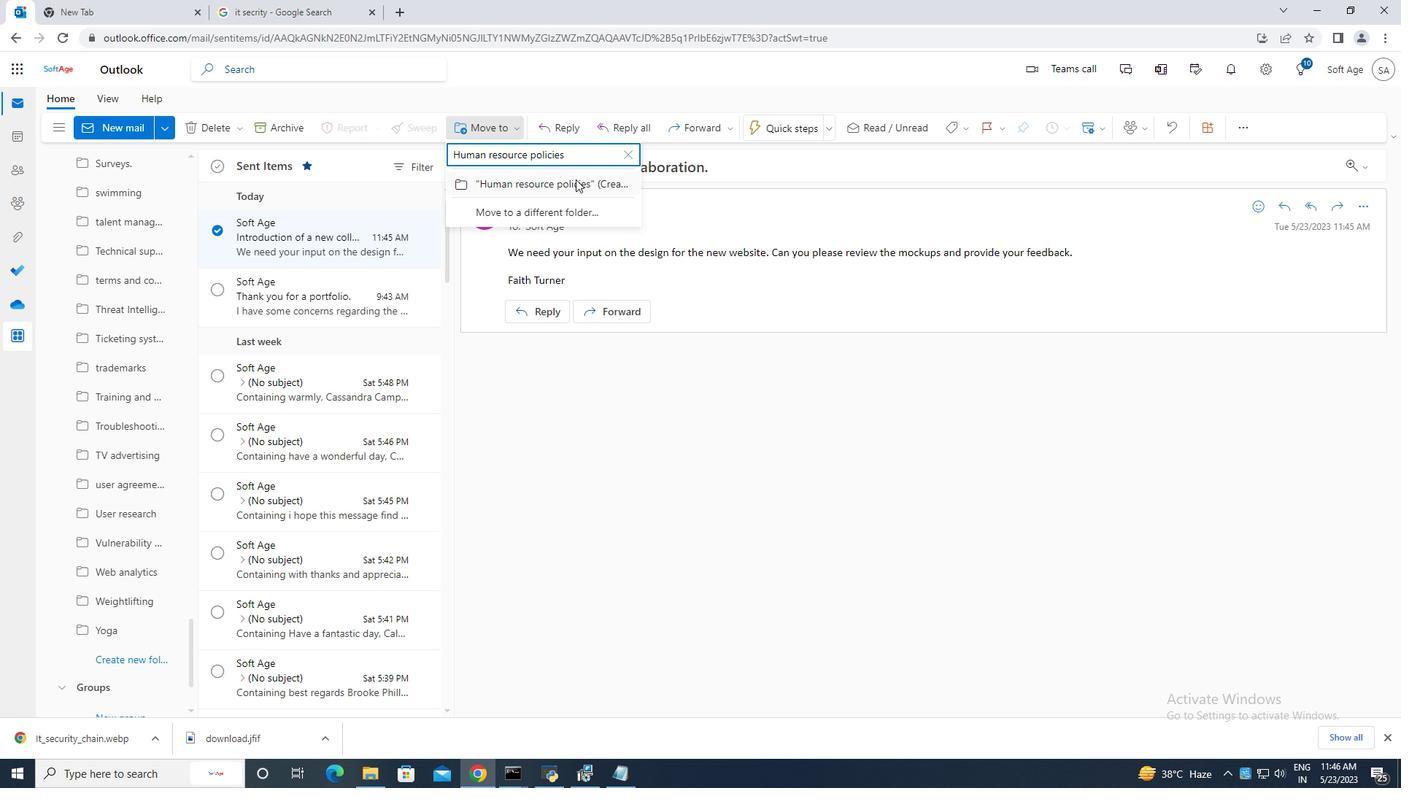 
Action: Mouse pressed left at (579, 181)
Screenshot: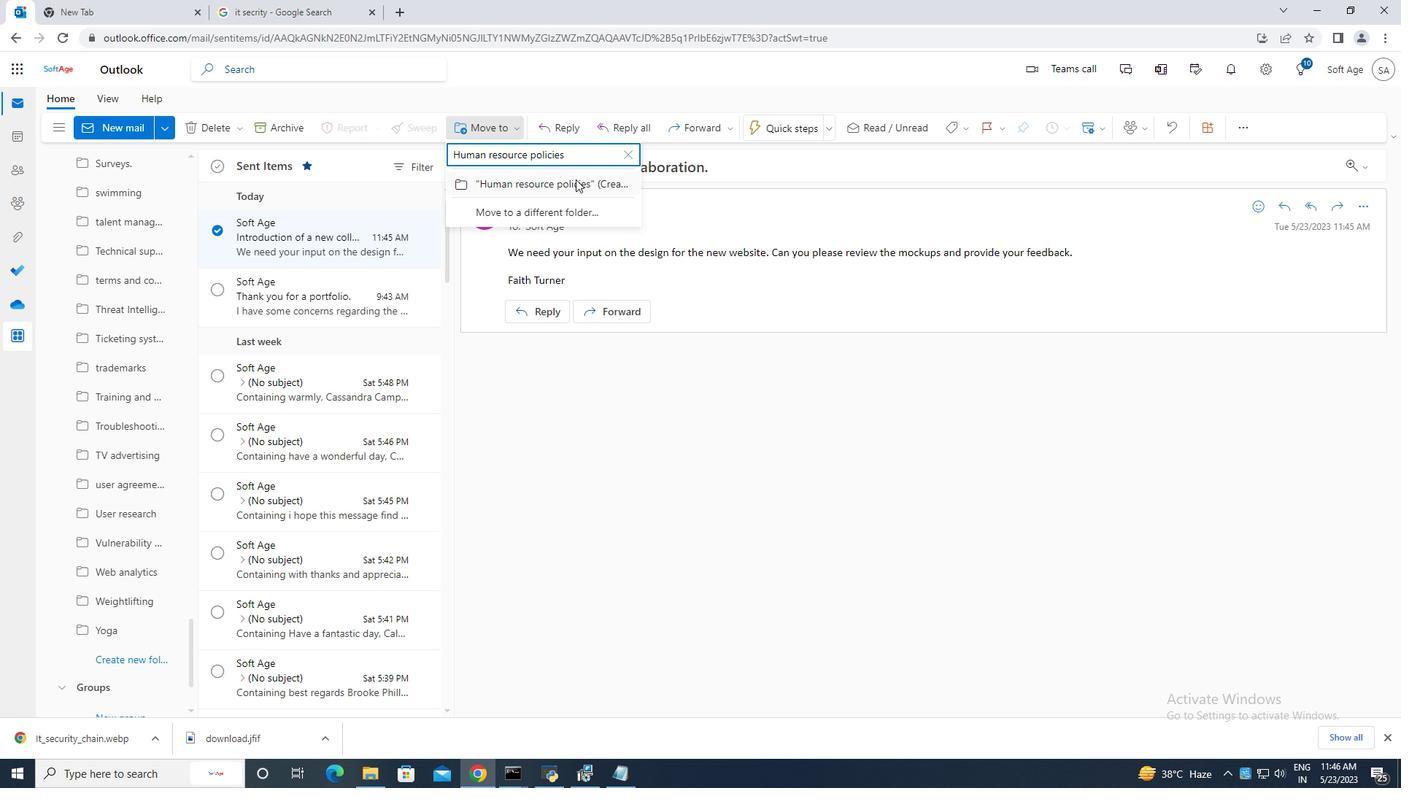 
Action: Mouse moved to (476, 424)
Screenshot: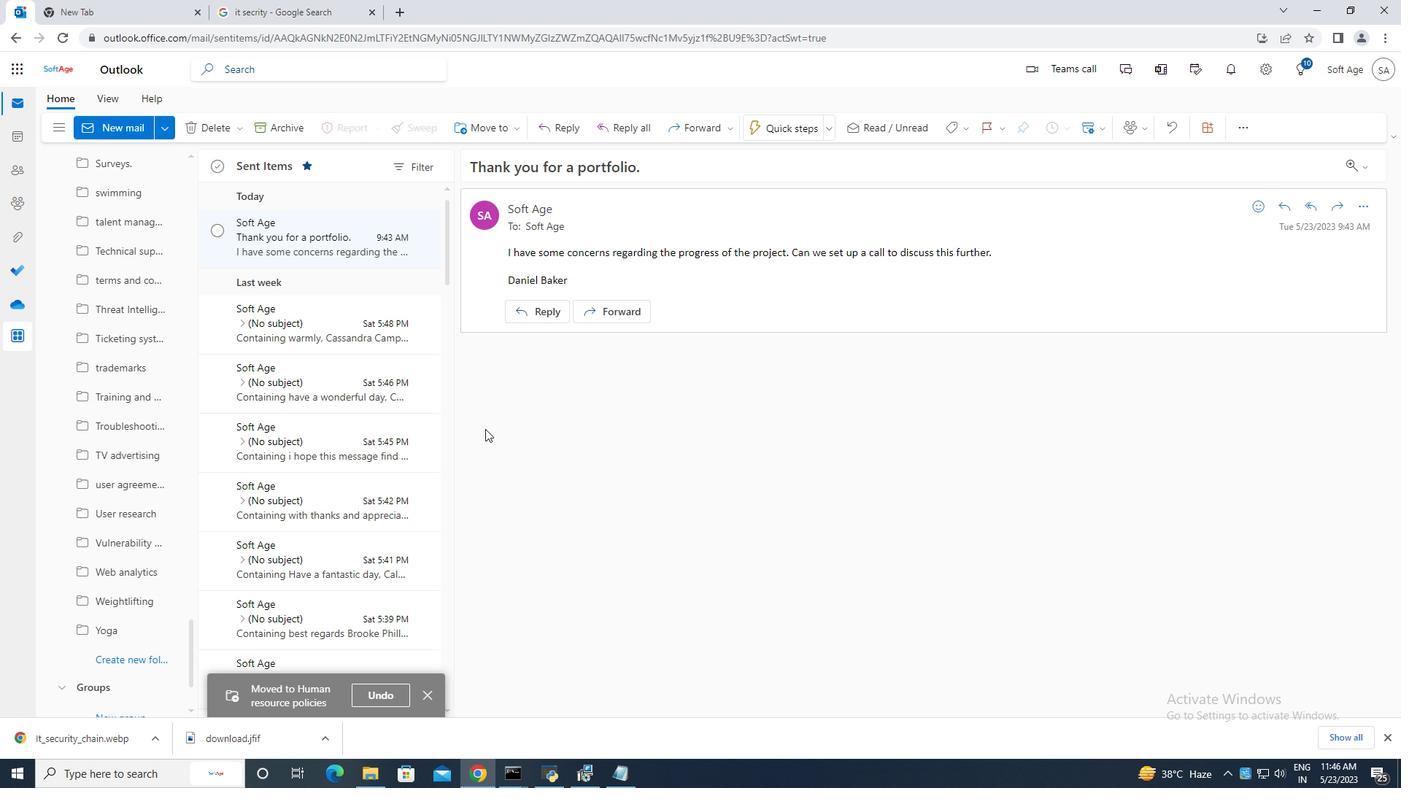 
